Task: Look for space in Reutlingen, Germany from 11th June, 2023 to 15th June, 2023 for 2 adults in price range Rs.7000 to Rs.16000. Place can be private room with 1  bedroom having 2 beds and 1 bathroom. Property type can be house, flat, guest house, hotel. Booking option can be shelf check-in. Required host language is English.
Action: Mouse moved to (347, 193)
Screenshot: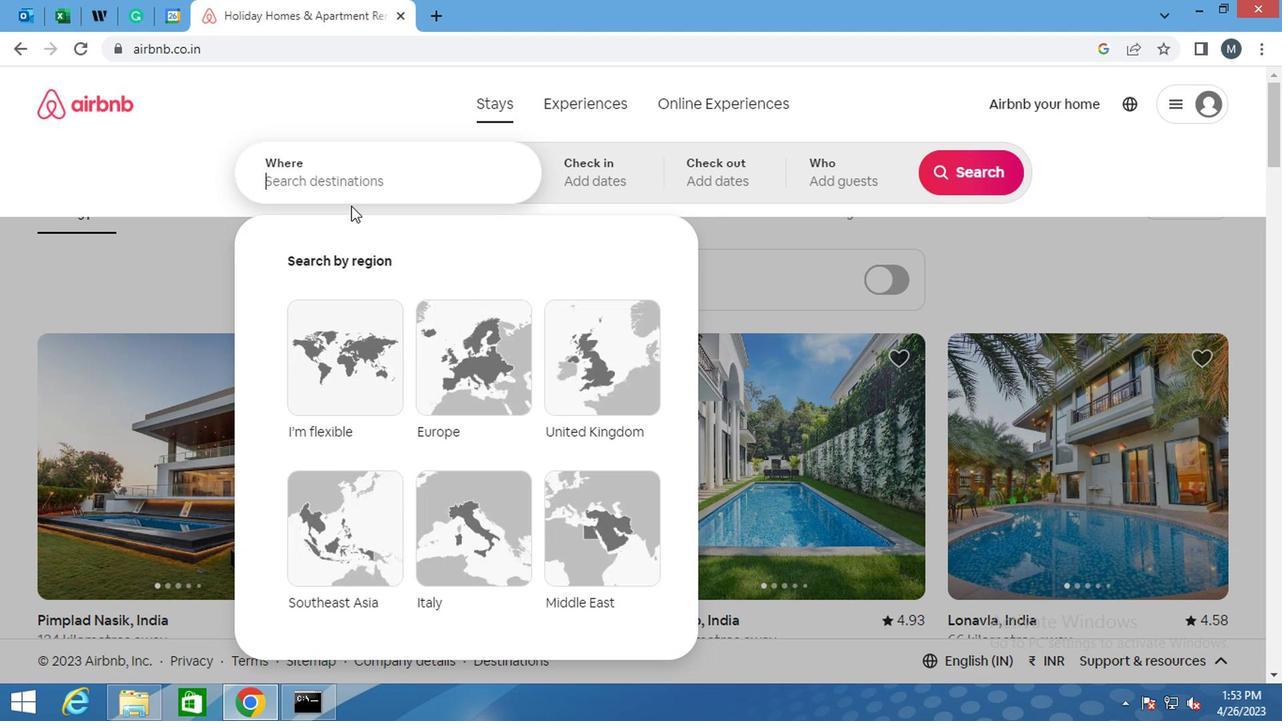 
Action: Mouse pressed left at (347, 193)
Screenshot: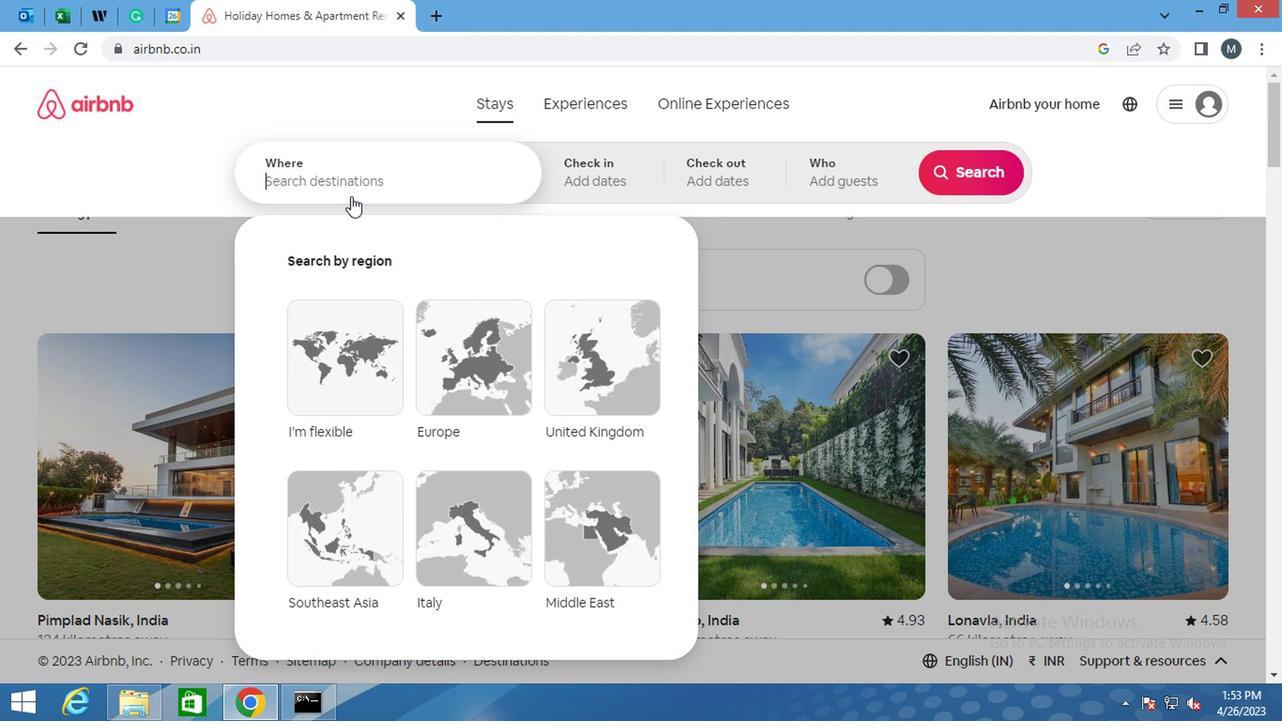 
Action: Mouse moved to (351, 194)
Screenshot: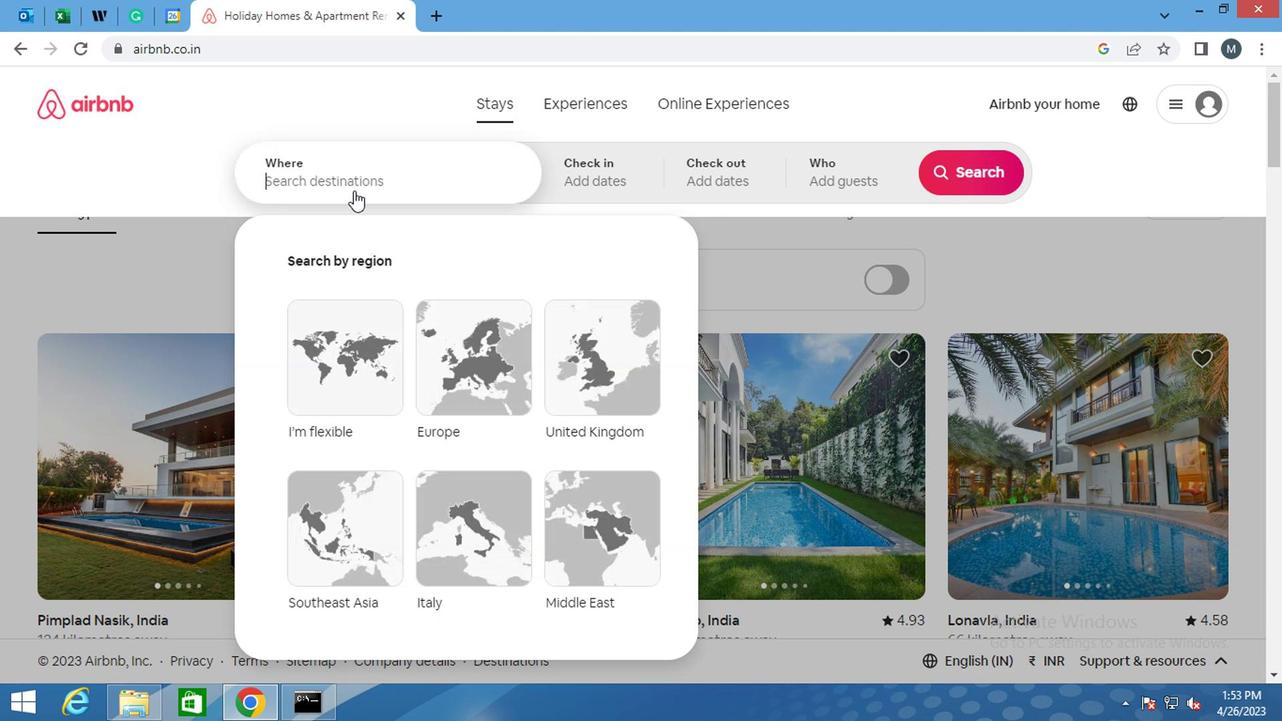 
Action: Key pressed <Key.shift><Key.shift><Key.shift>REUTLINGEN,<Key.shift><Key.shift><Key.shift><Key.shift><Key.shift><Key.shift>GER
Screenshot: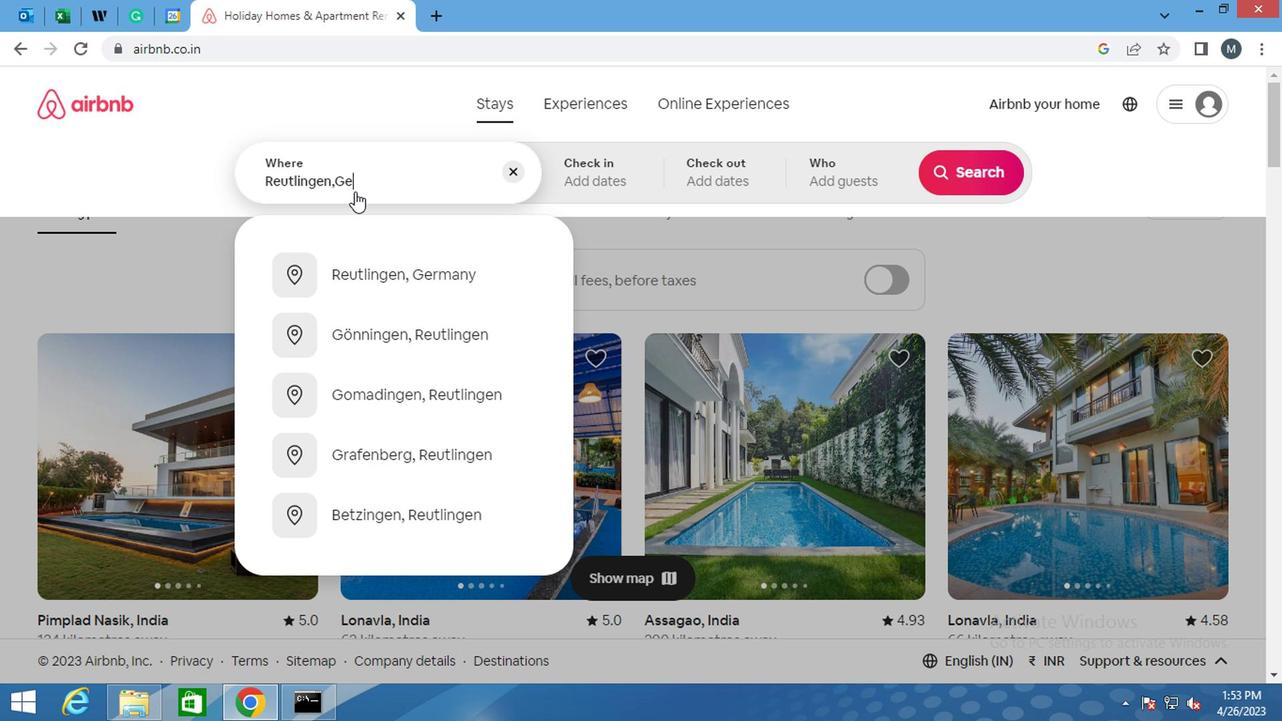 
Action: Mouse moved to (404, 285)
Screenshot: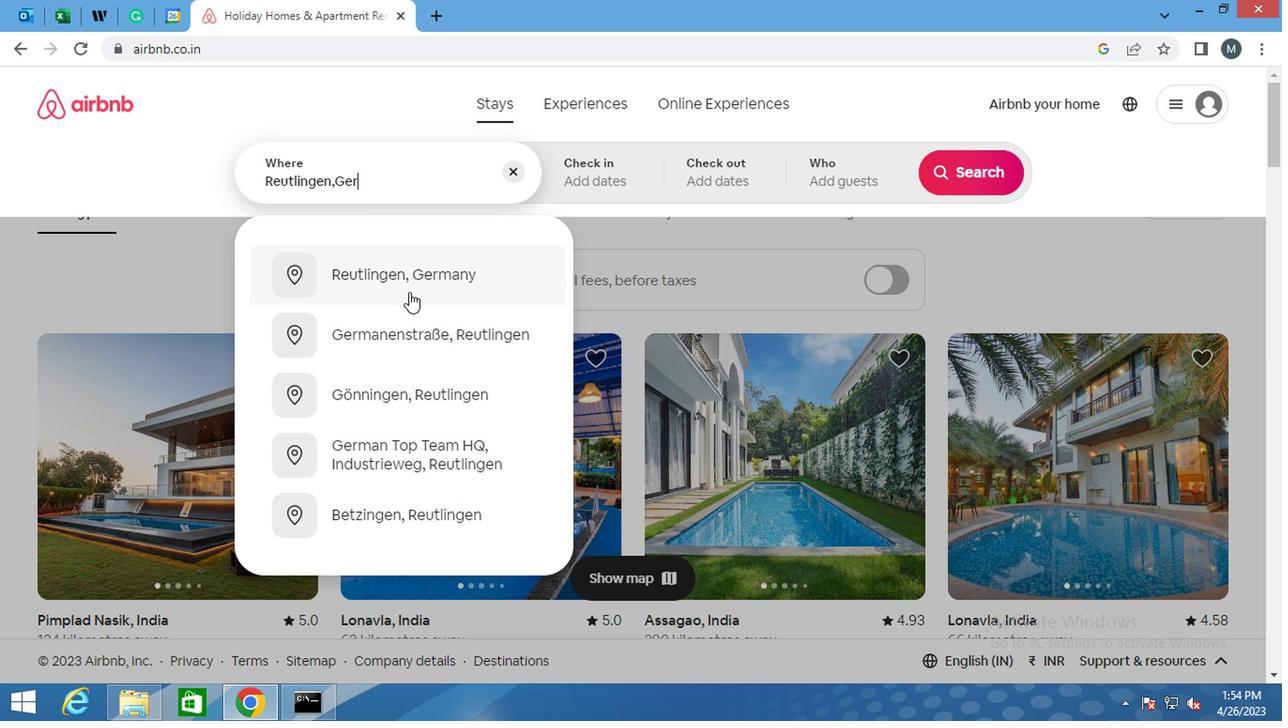 
Action: Mouse pressed left at (404, 285)
Screenshot: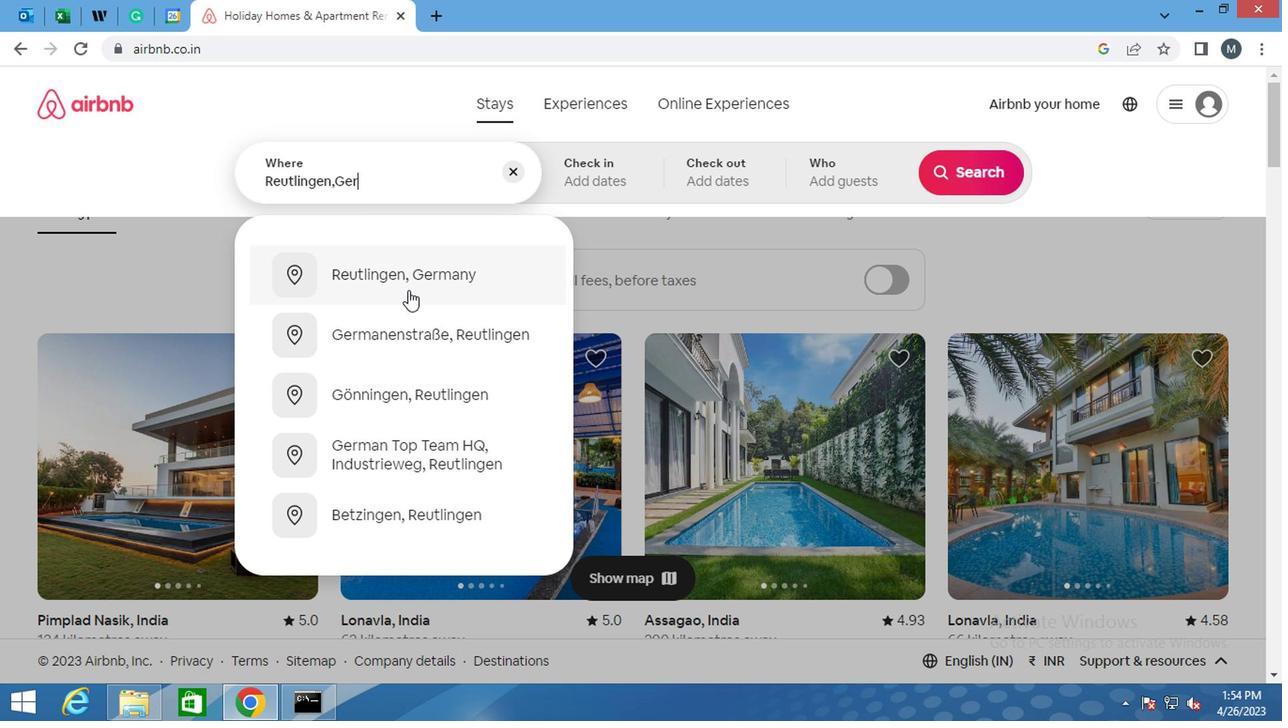 
Action: Mouse moved to (972, 322)
Screenshot: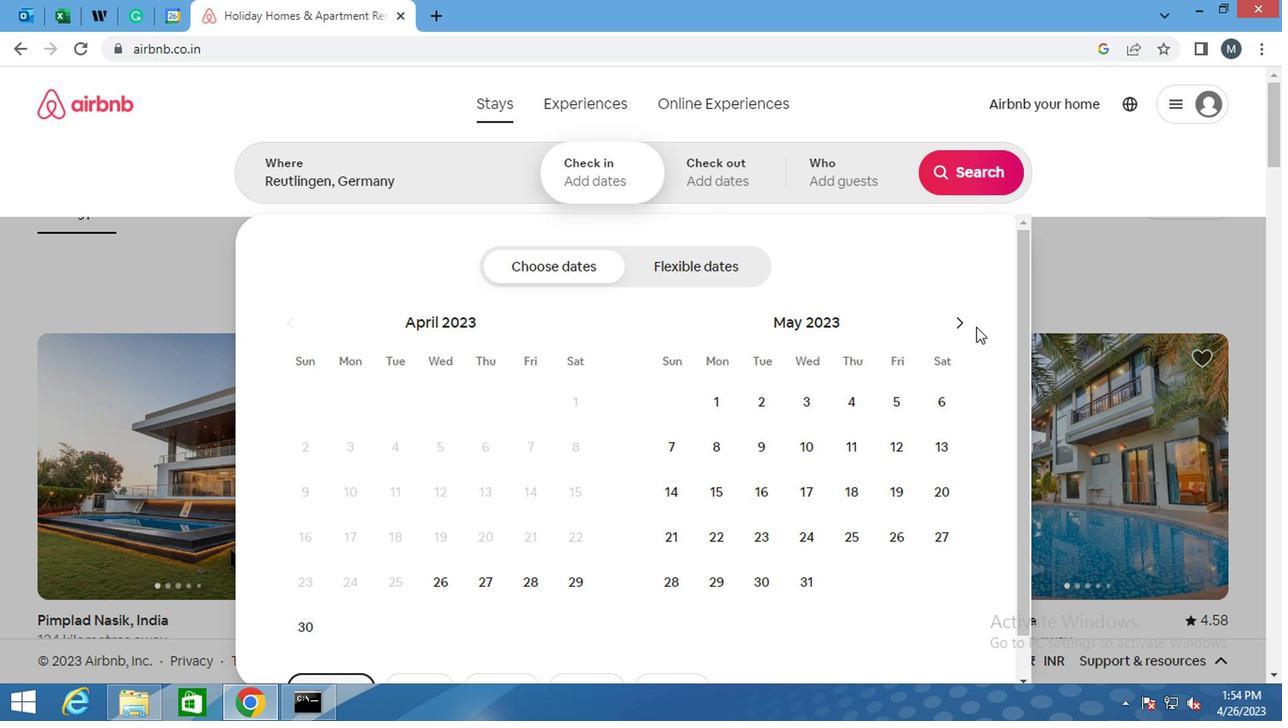 
Action: Mouse pressed left at (972, 322)
Screenshot: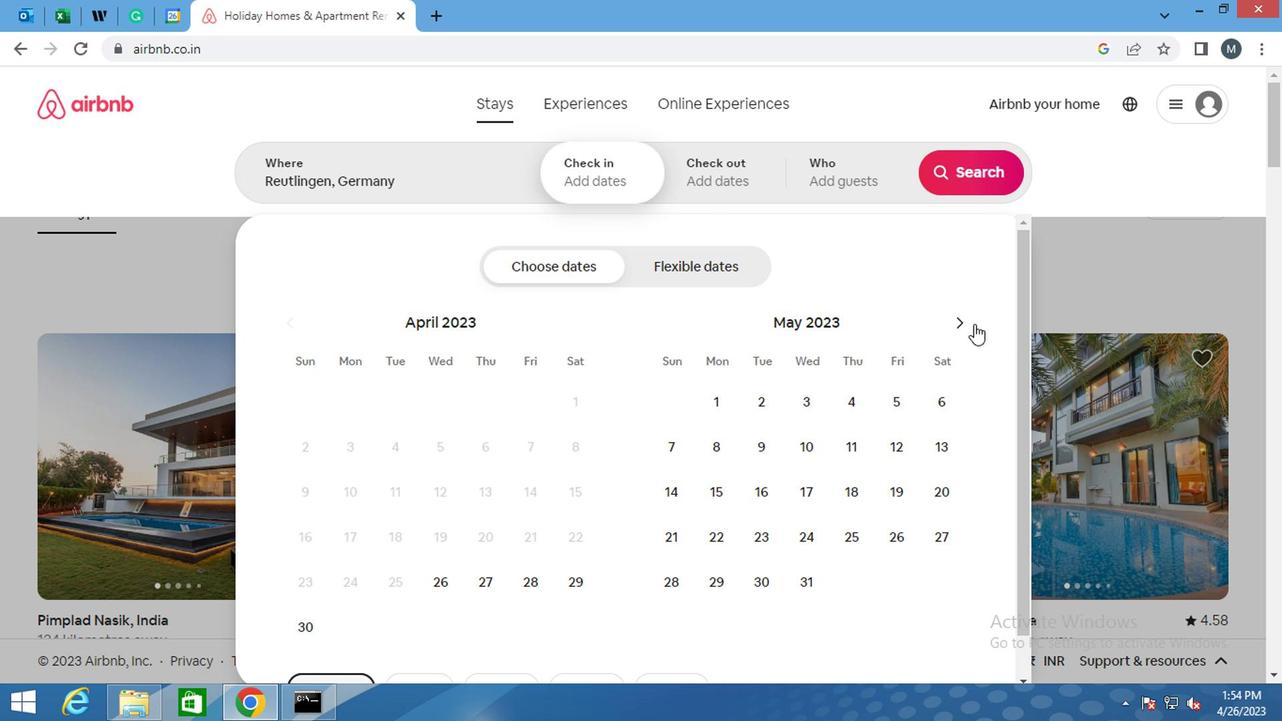 
Action: Mouse moved to (689, 488)
Screenshot: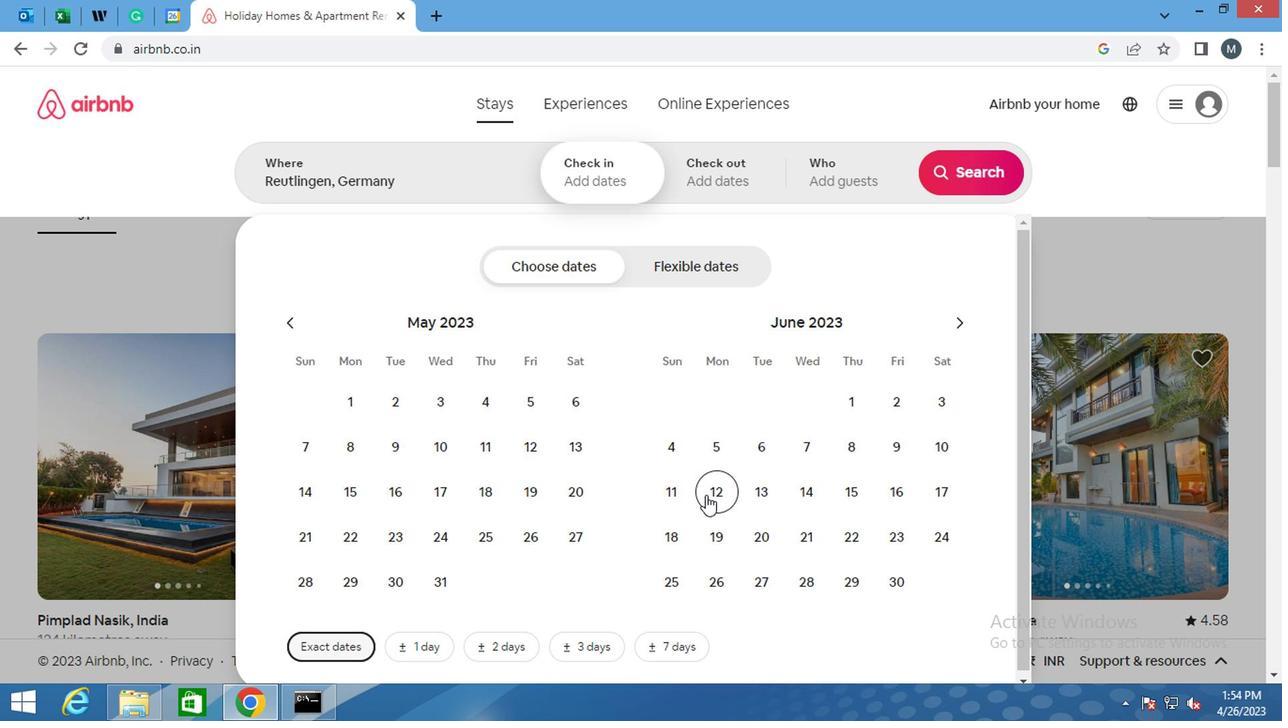 
Action: Mouse pressed left at (689, 488)
Screenshot: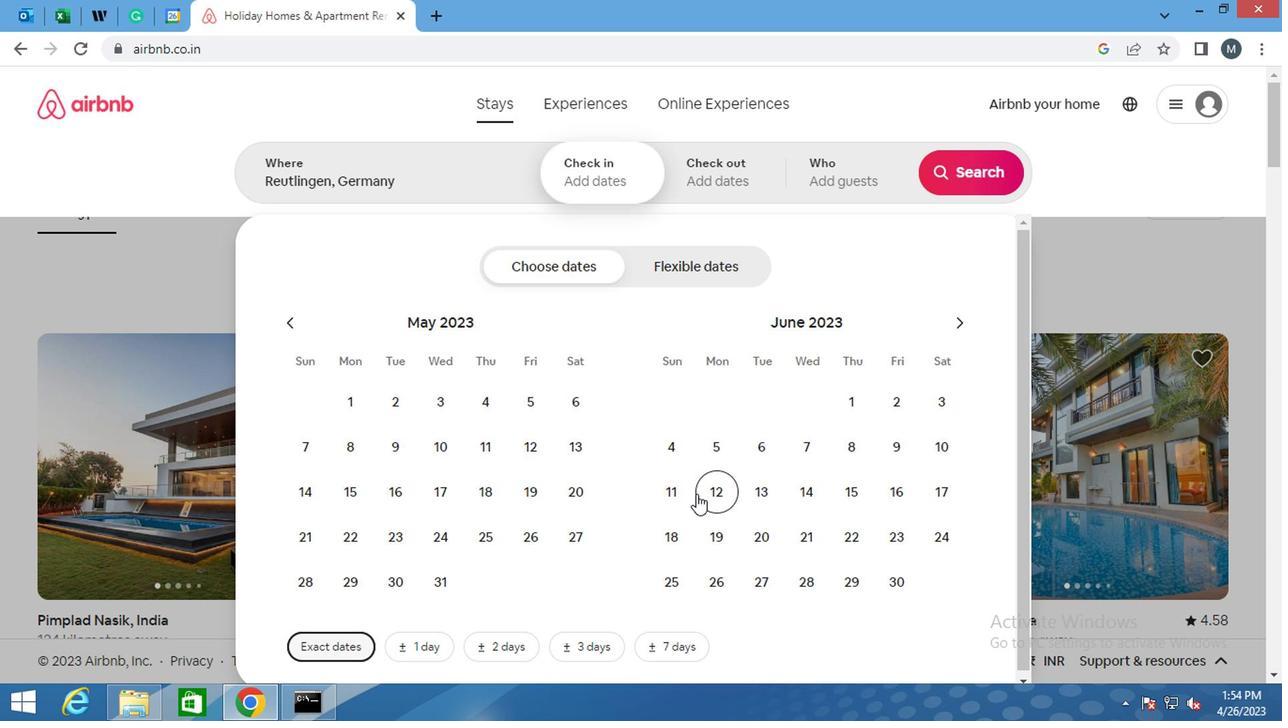 
Action: Mouse moved to (859, 489)
Screenshot: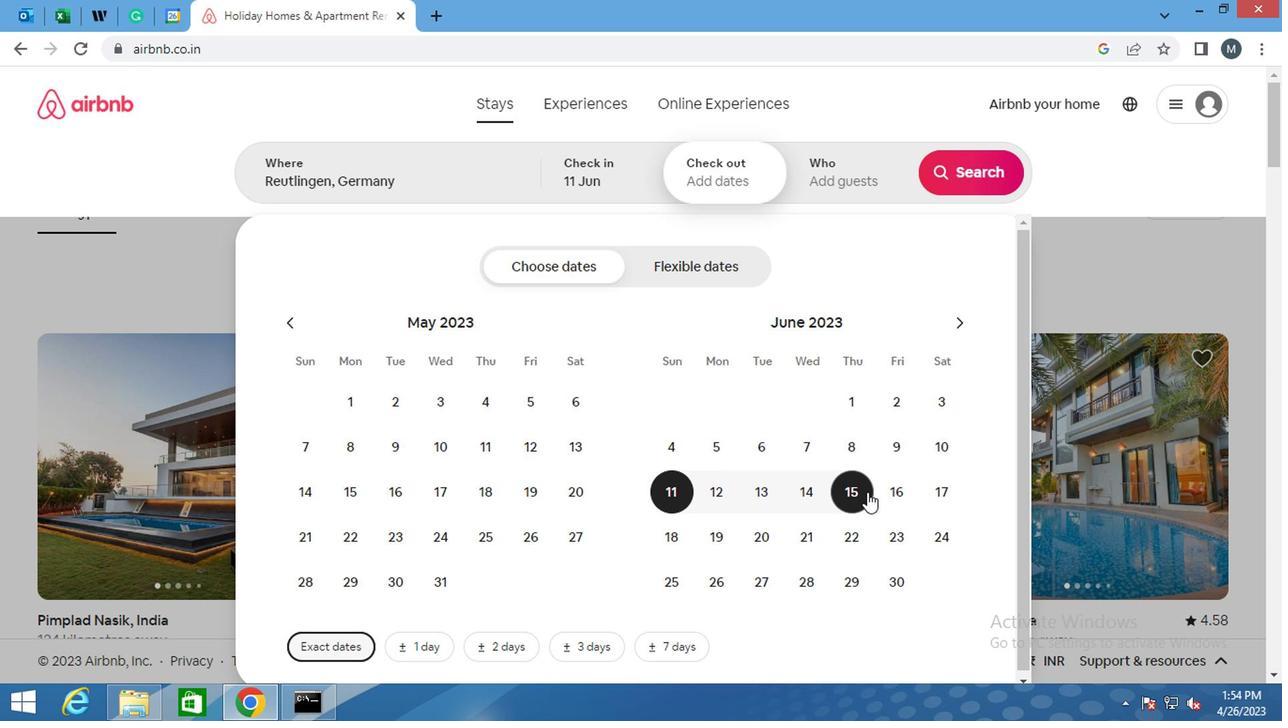 
Action: Mouse pressed left at (859, 489)
Screenshot: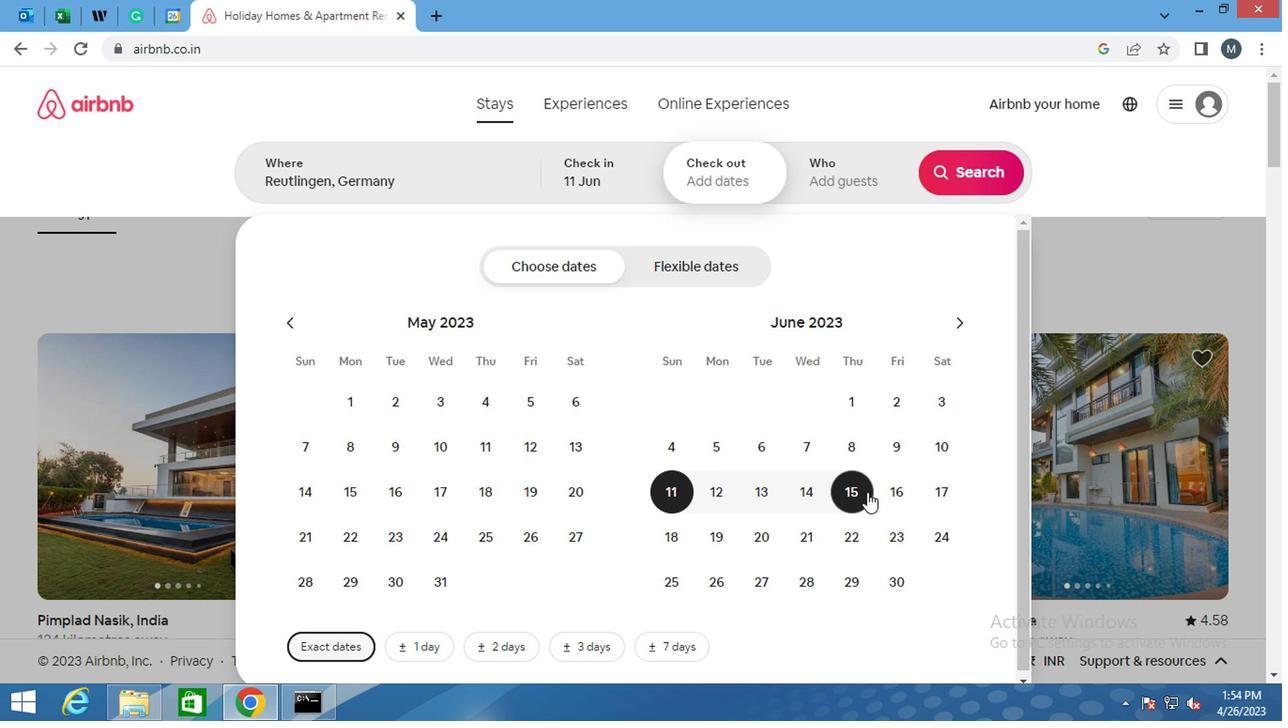 
Action: Mouse moved to (867, 189)
Screenshot: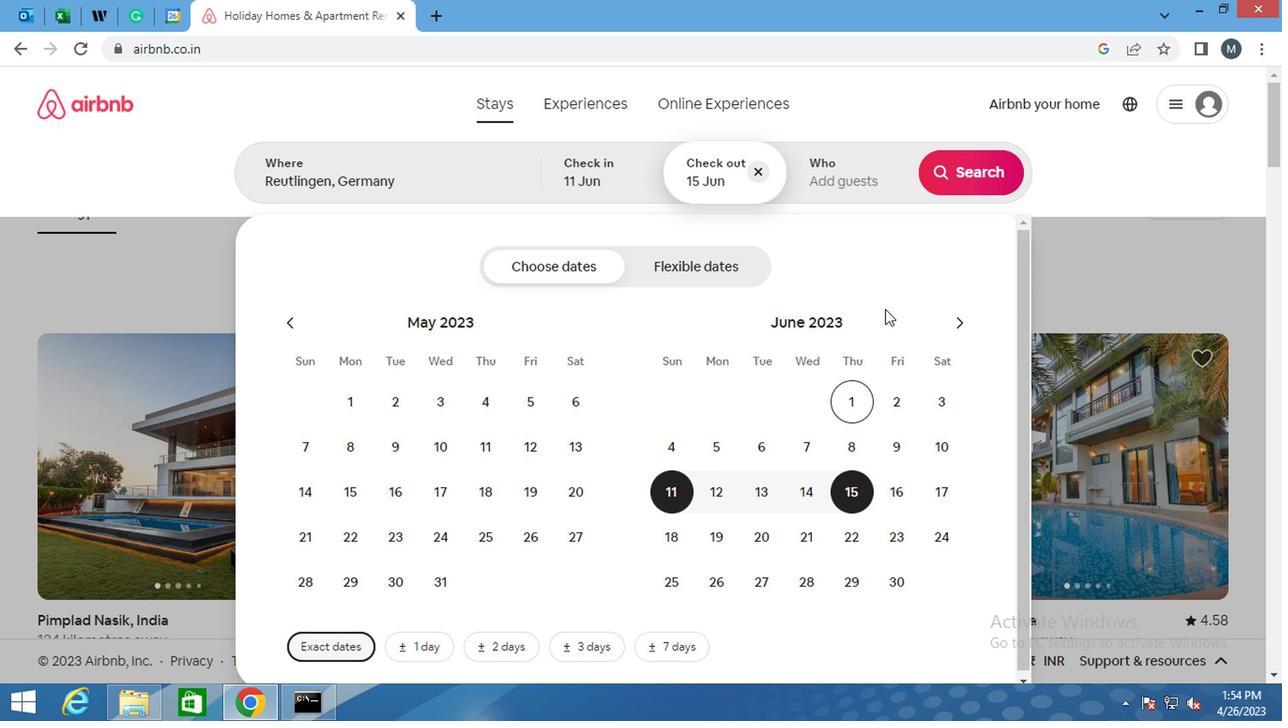 
Action: Mouse pressed left at (867, 189)
Screenshot: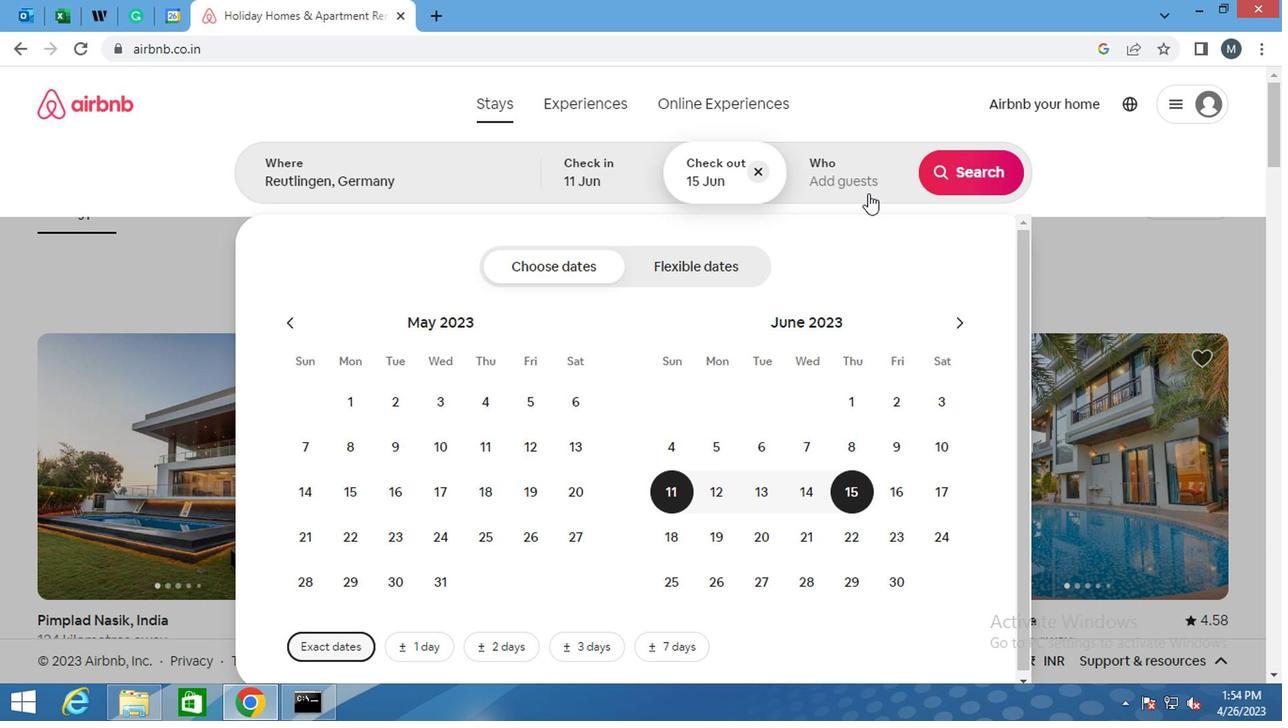 
Action: Mouse moved to (978, 261)
Screenshot: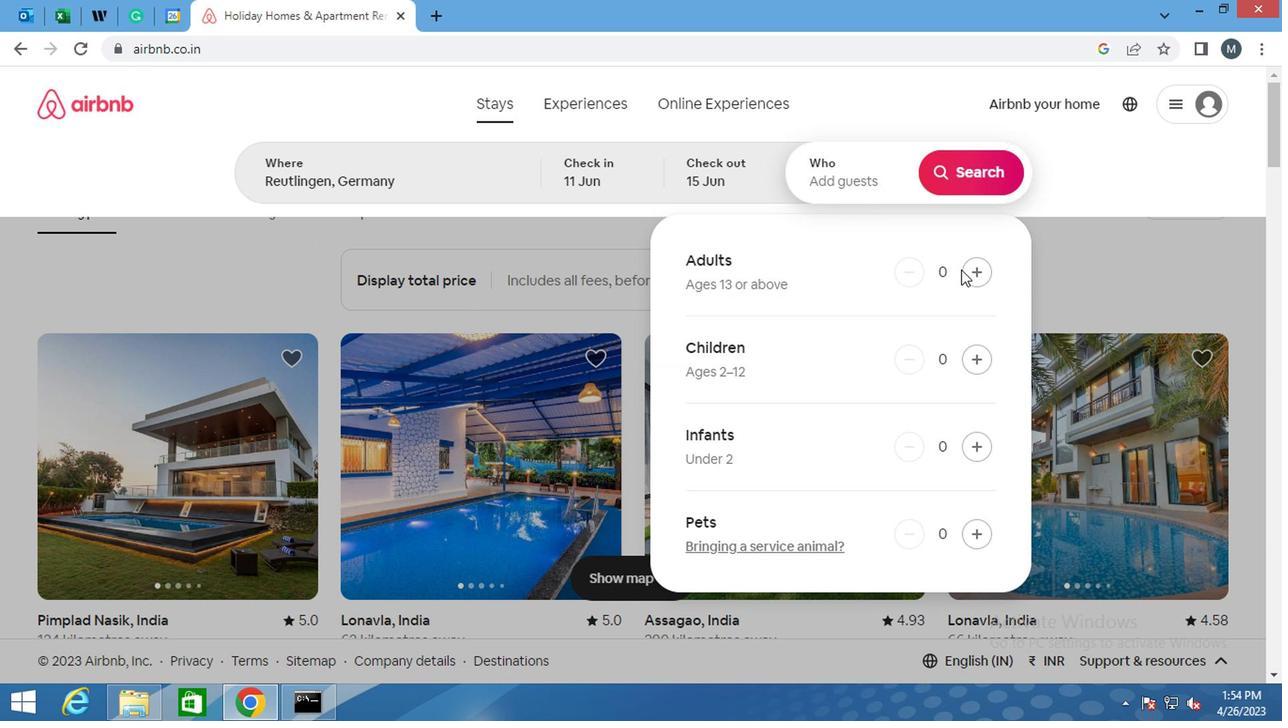 
Action: Mouse pressed left at (978, 261)
Screenshot: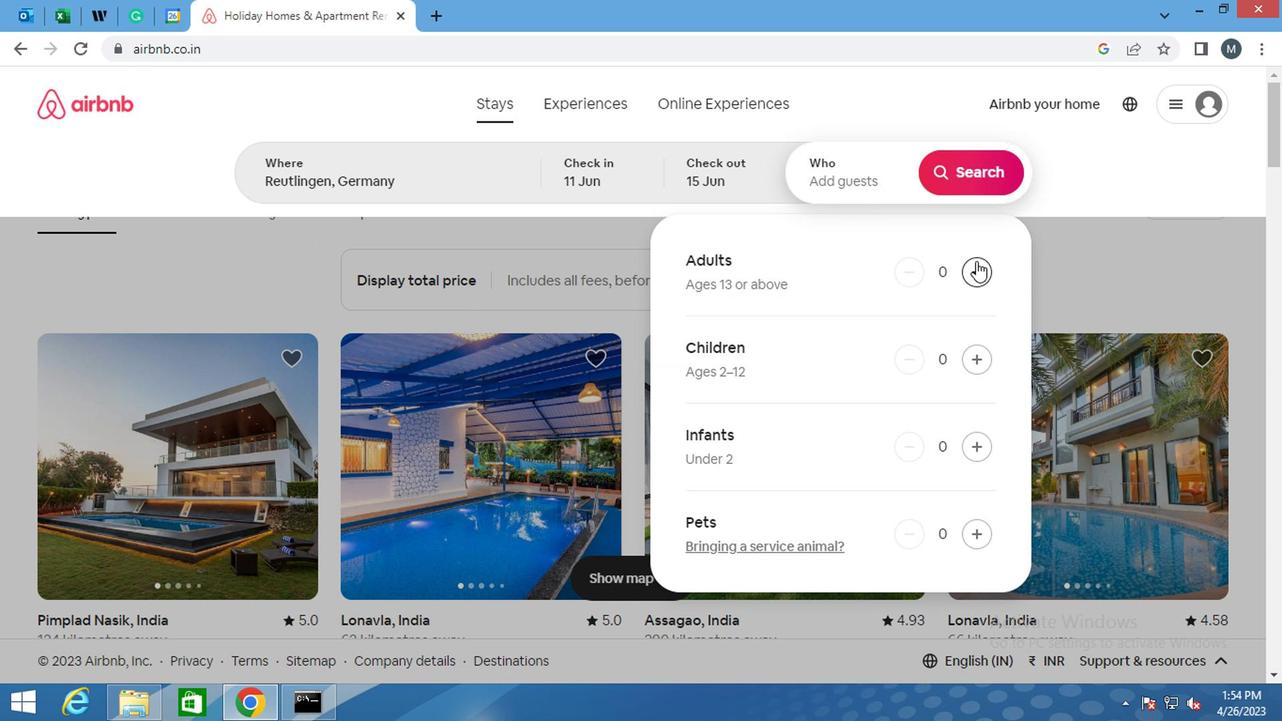
Action: Mouse moved to (978, 264)
Screenshot: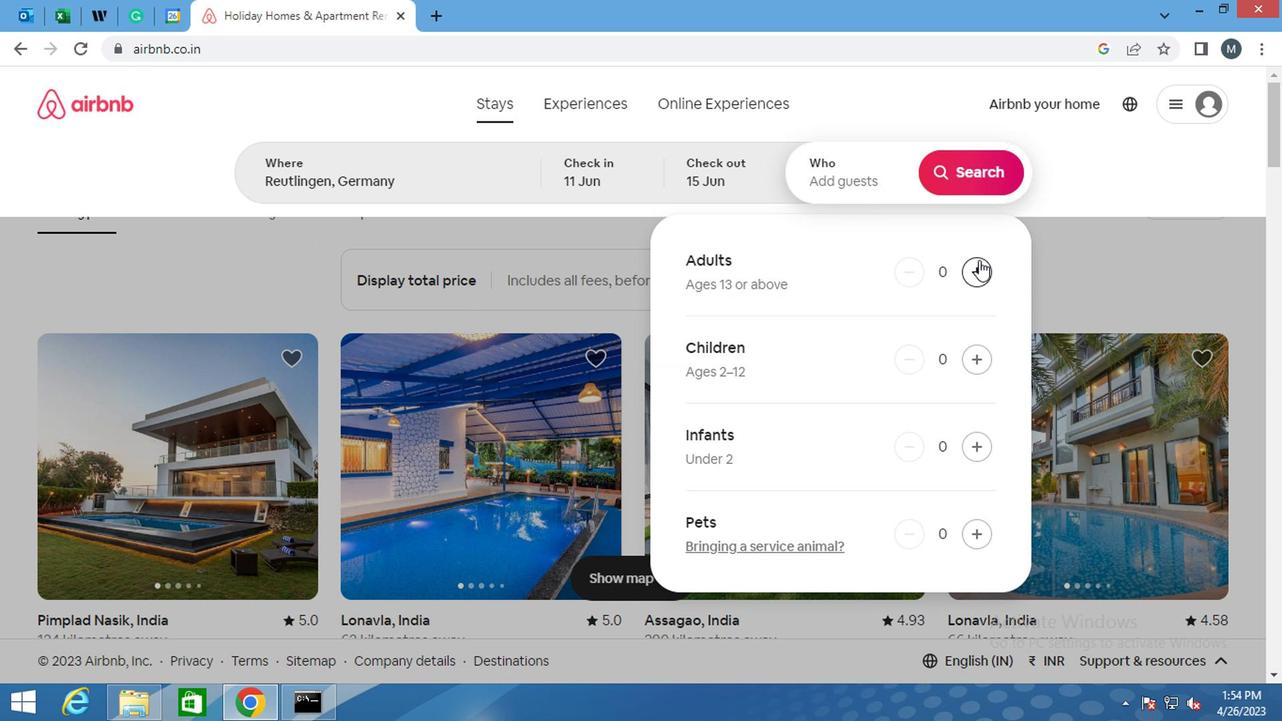 
Action: Mouse pressed left at (978, 264)
Screenshot: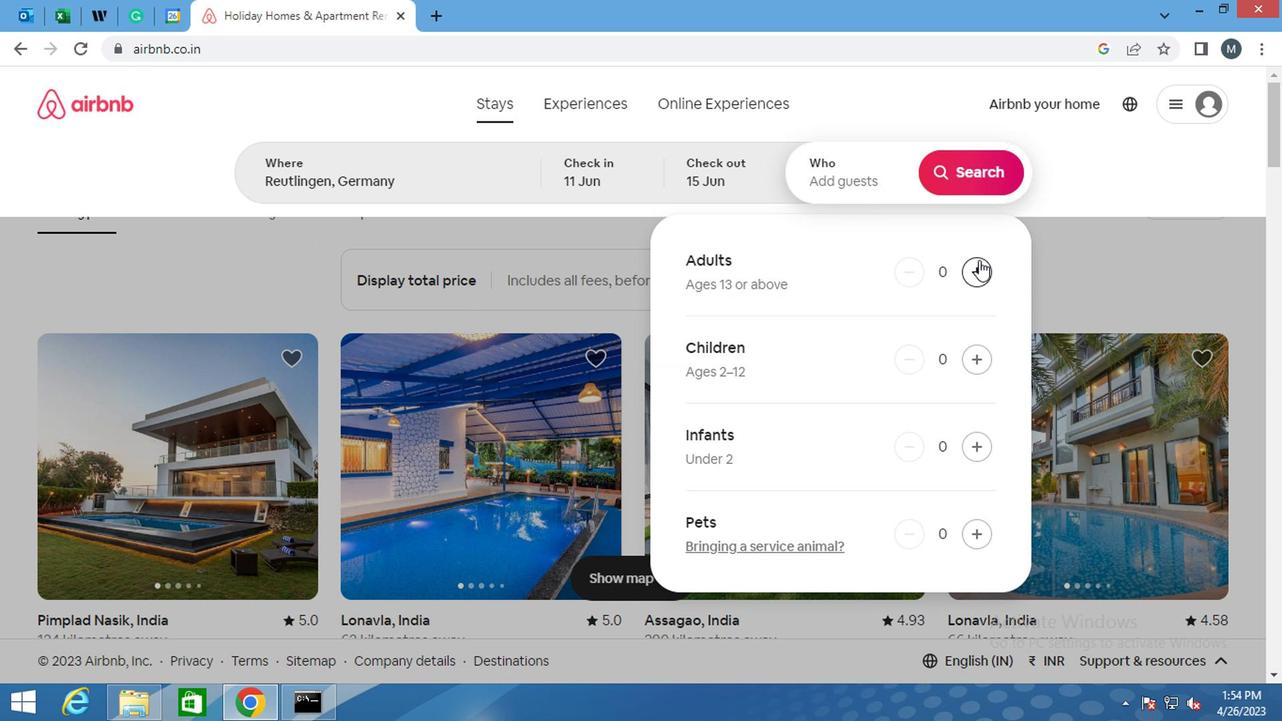 
Action: Mouse moved to (985, 156)
Screenshot: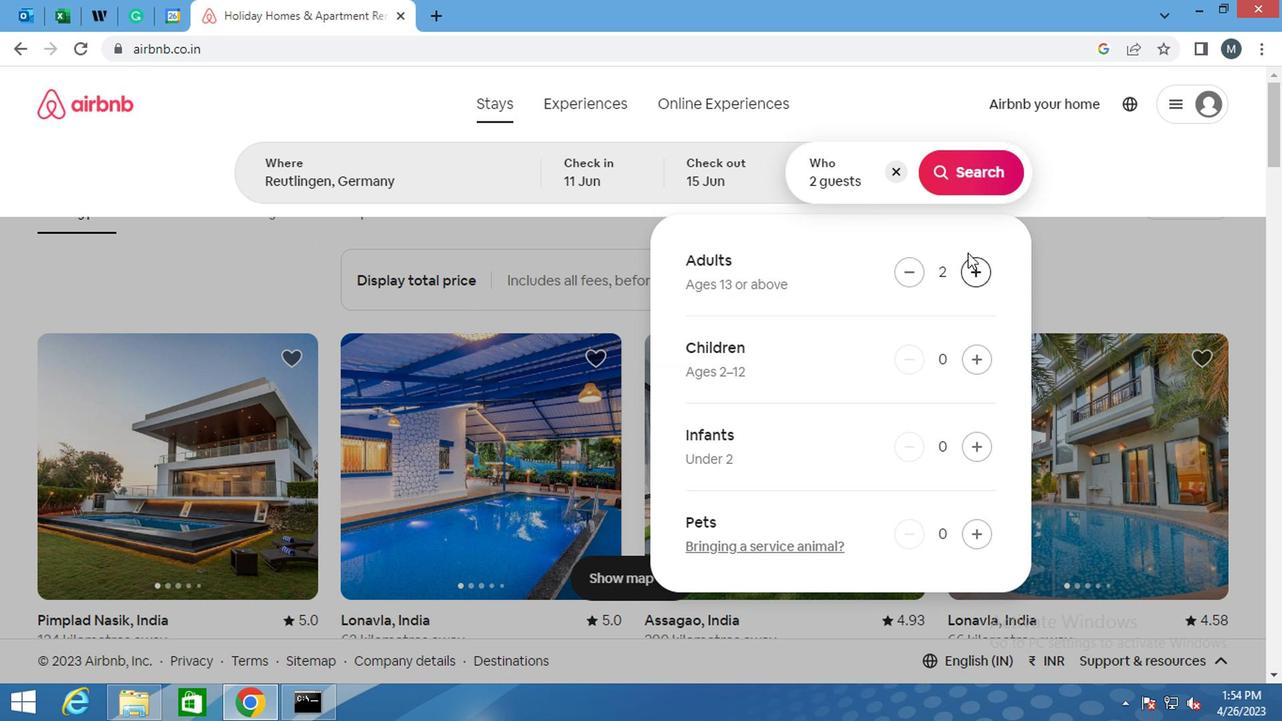 
Action: Mouse pressed left at (985, 156)
Screenshot: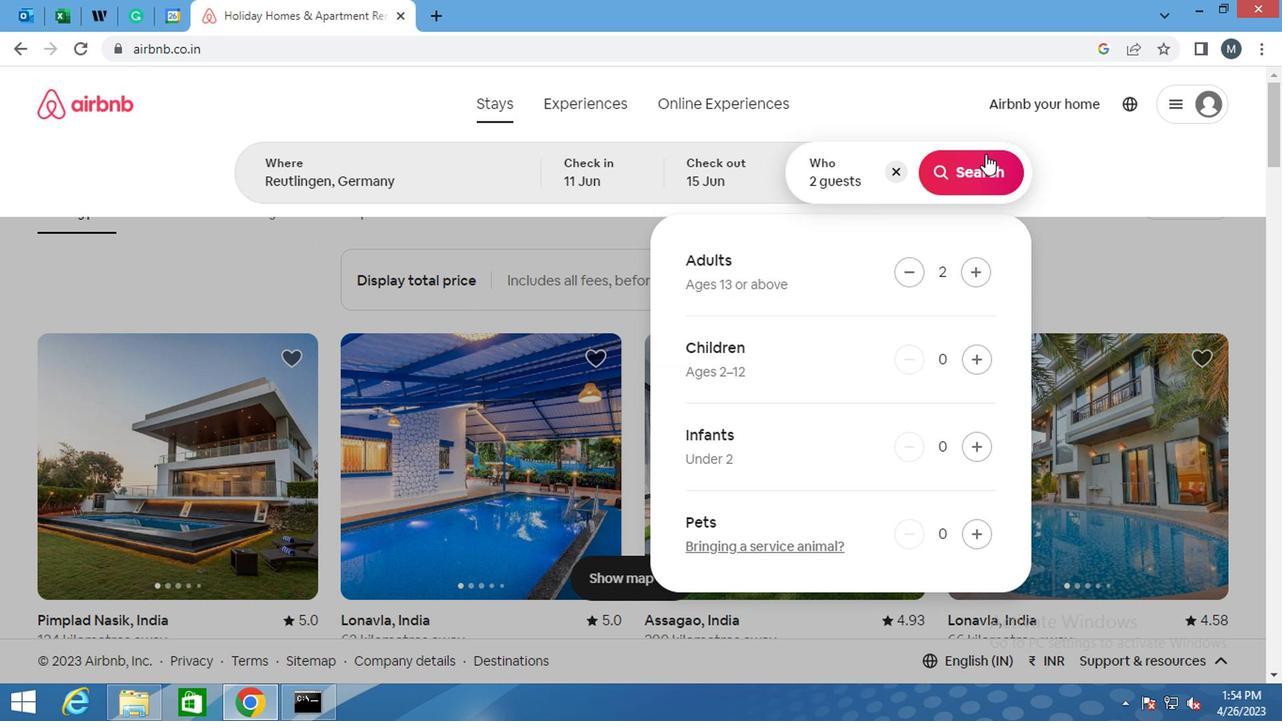 
Action: Mouse moved to (1173, 185)
Screenshot: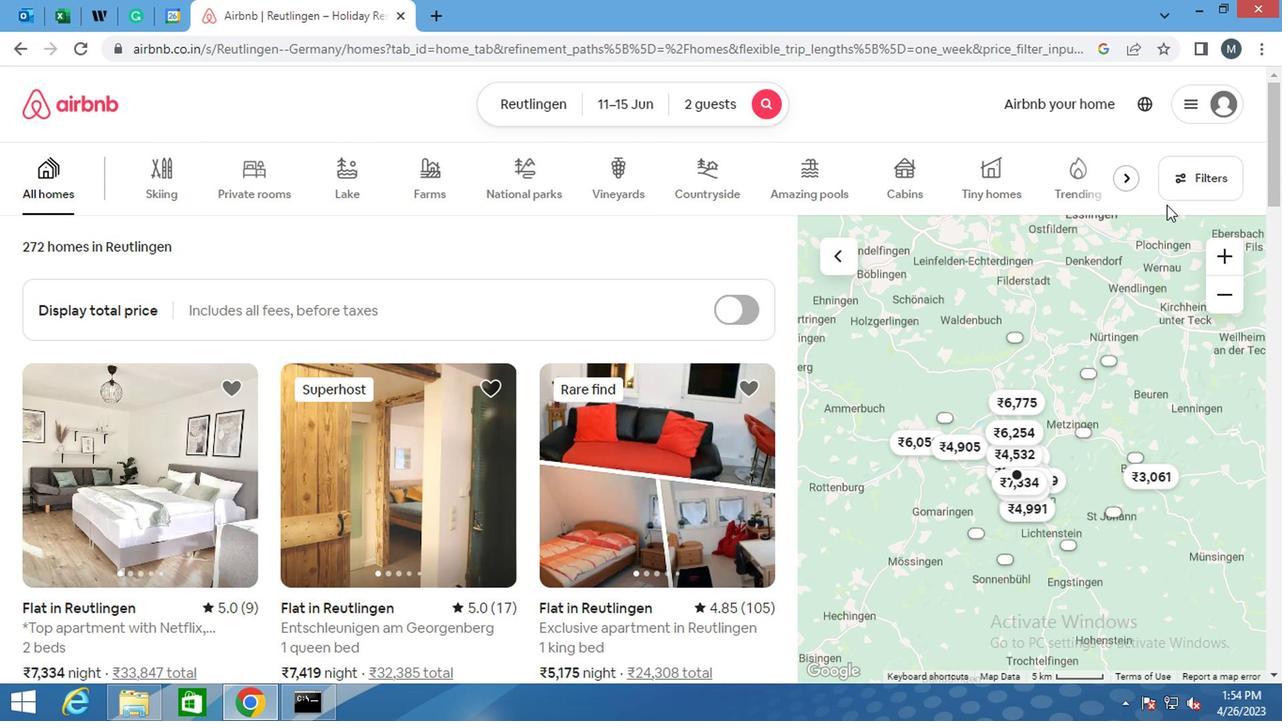 
Action: Mouse pressed left at (1173, 185)
Screenshot: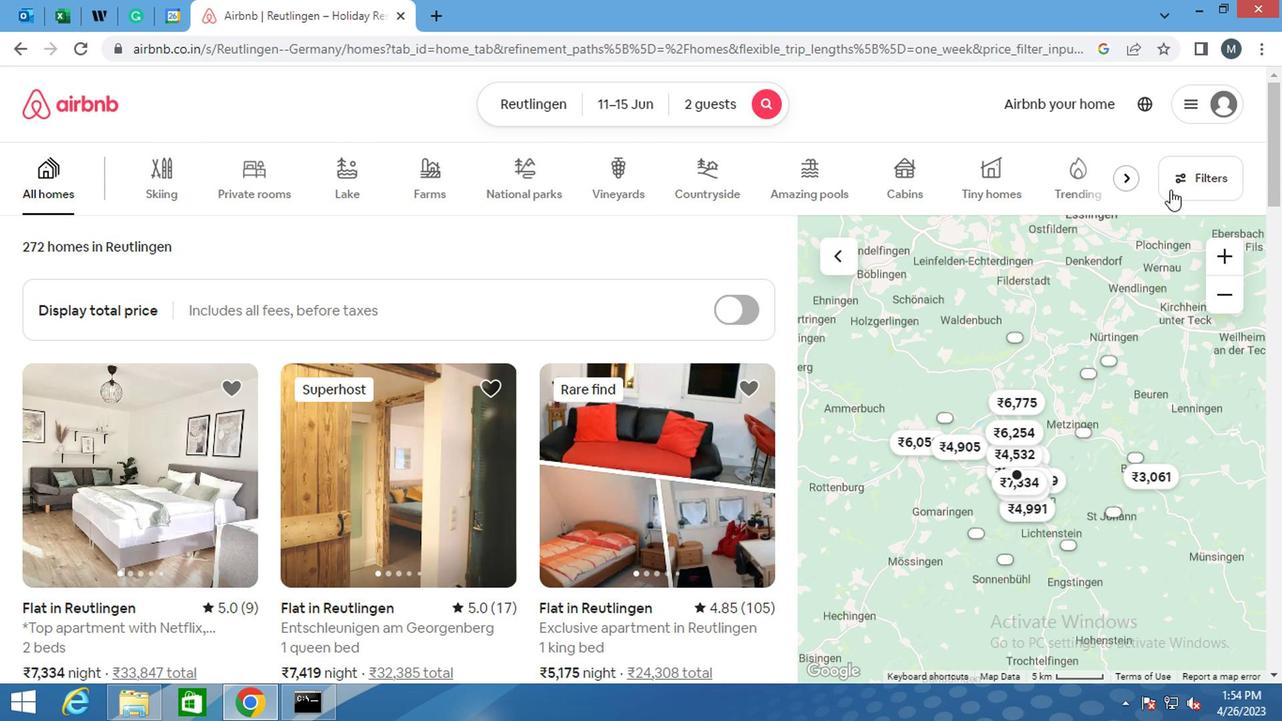 
Action: Mouse moved to (432, 412)
Screenshot: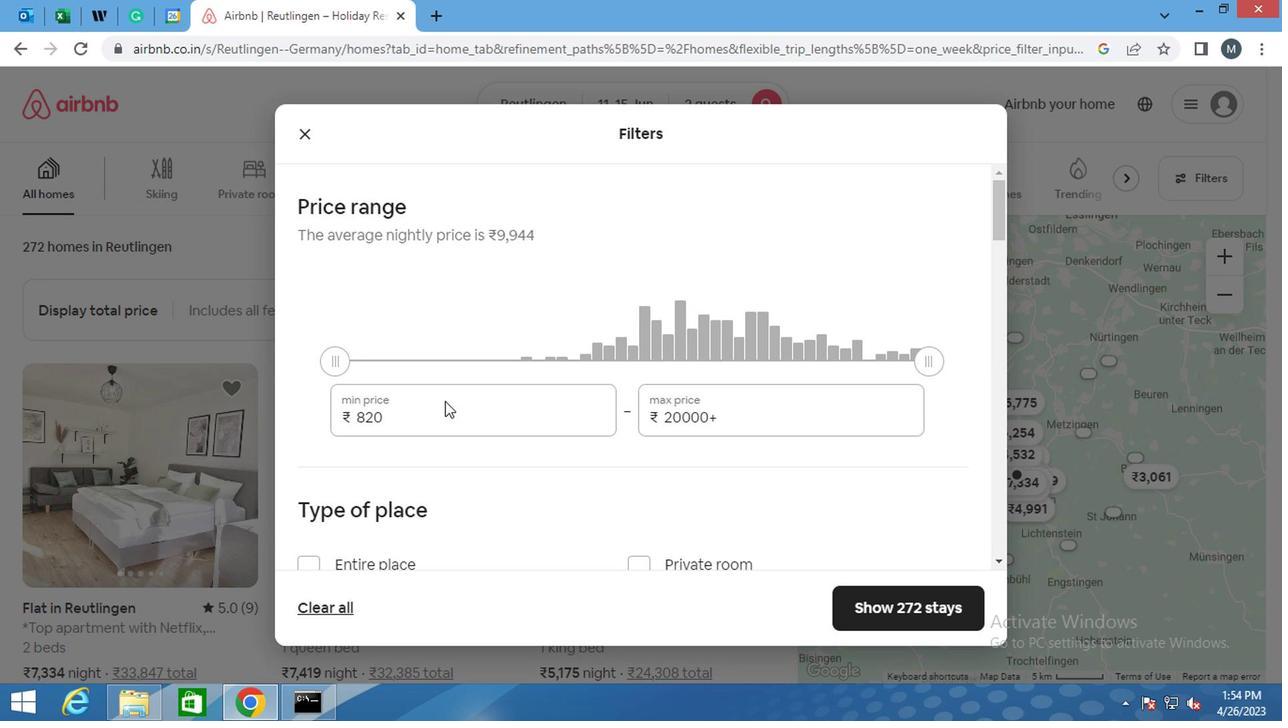 
Action: Mouse pressed left at (432, 412)
Screenshot: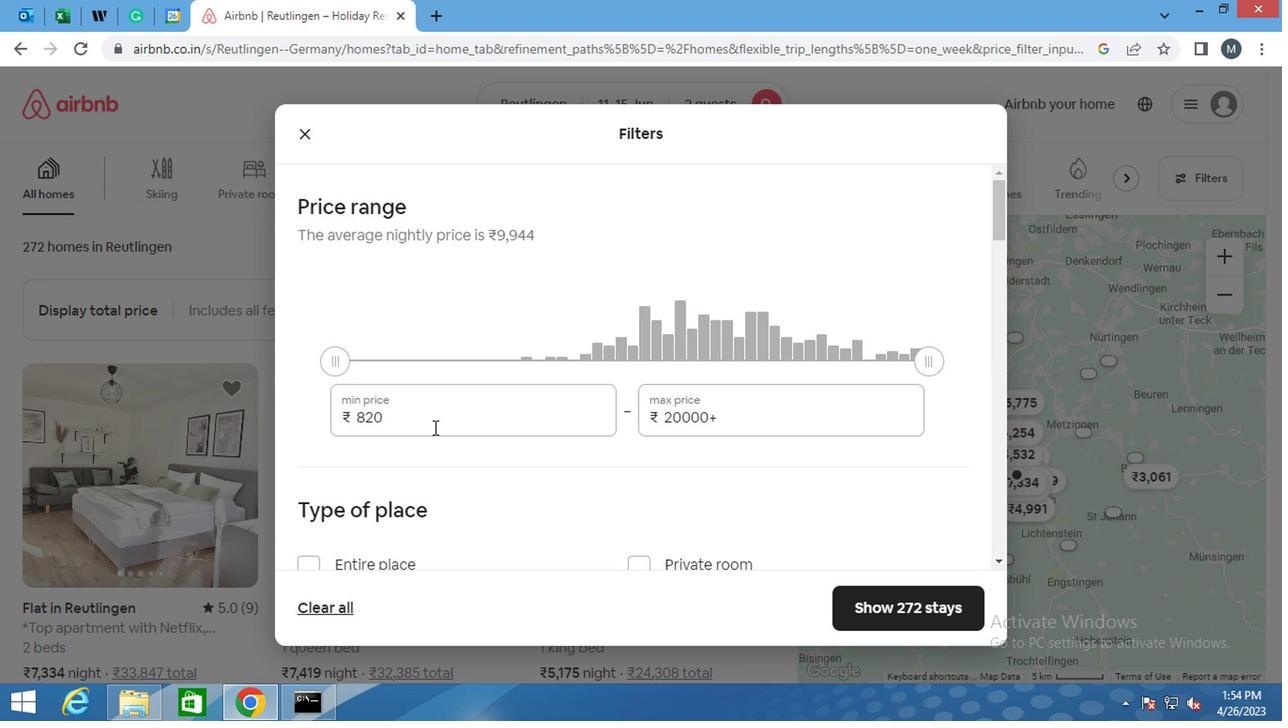 
Action: Mouse moved to (432, 410)
Screenshot: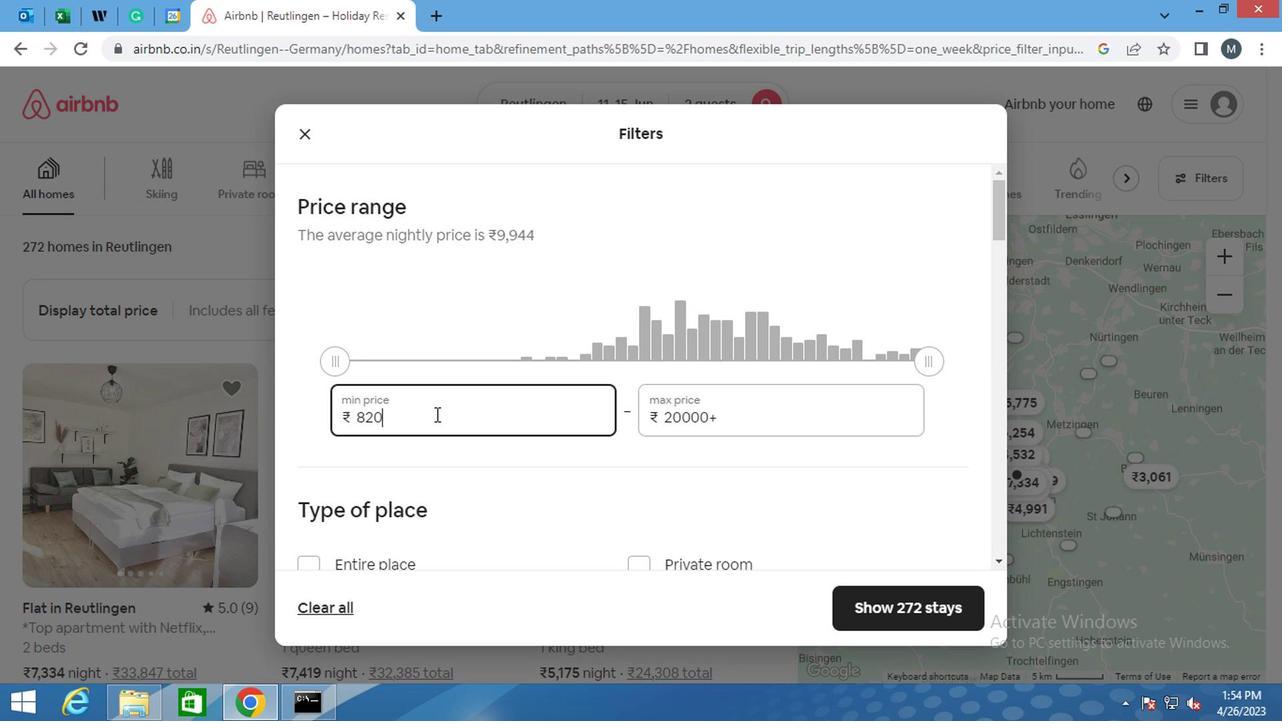 
Action: Key pressed <Key.backspace><Key.backspace><Key.backspace>
Screenshot: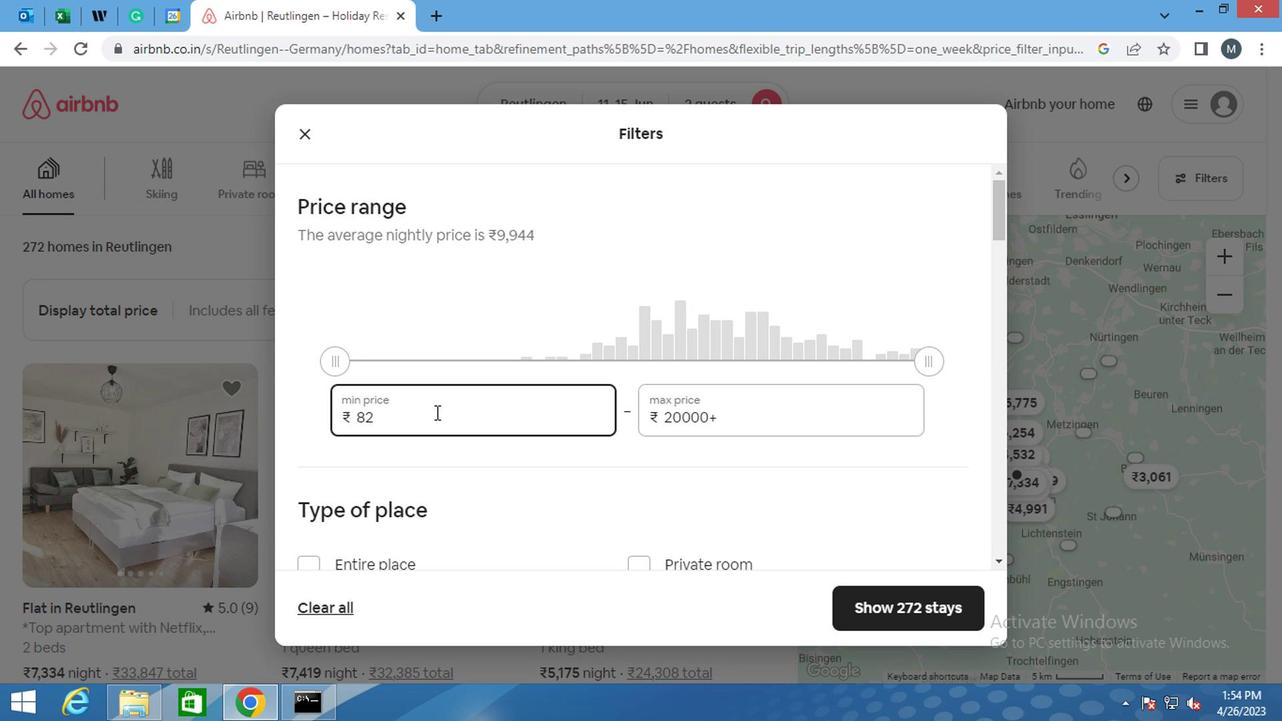 
Action: Mouse moved to (432, 410)
Screenshot: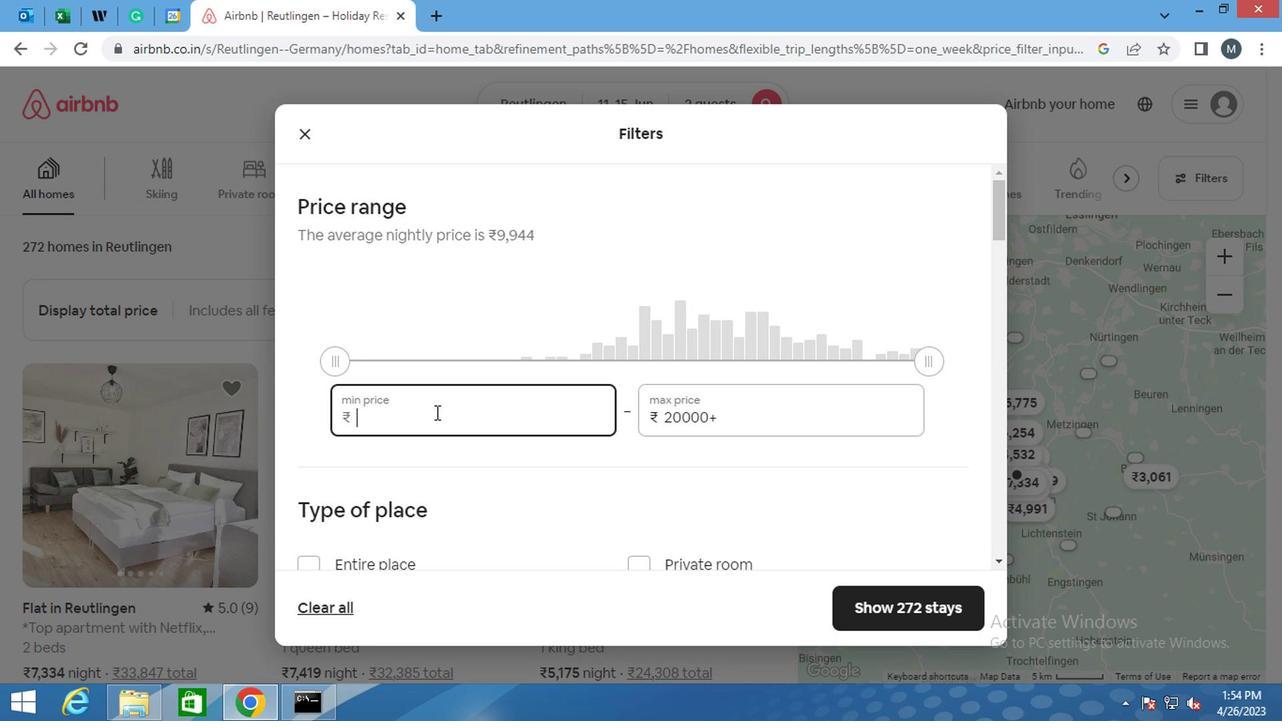 
Action: Key pressed 7000
Screenshot: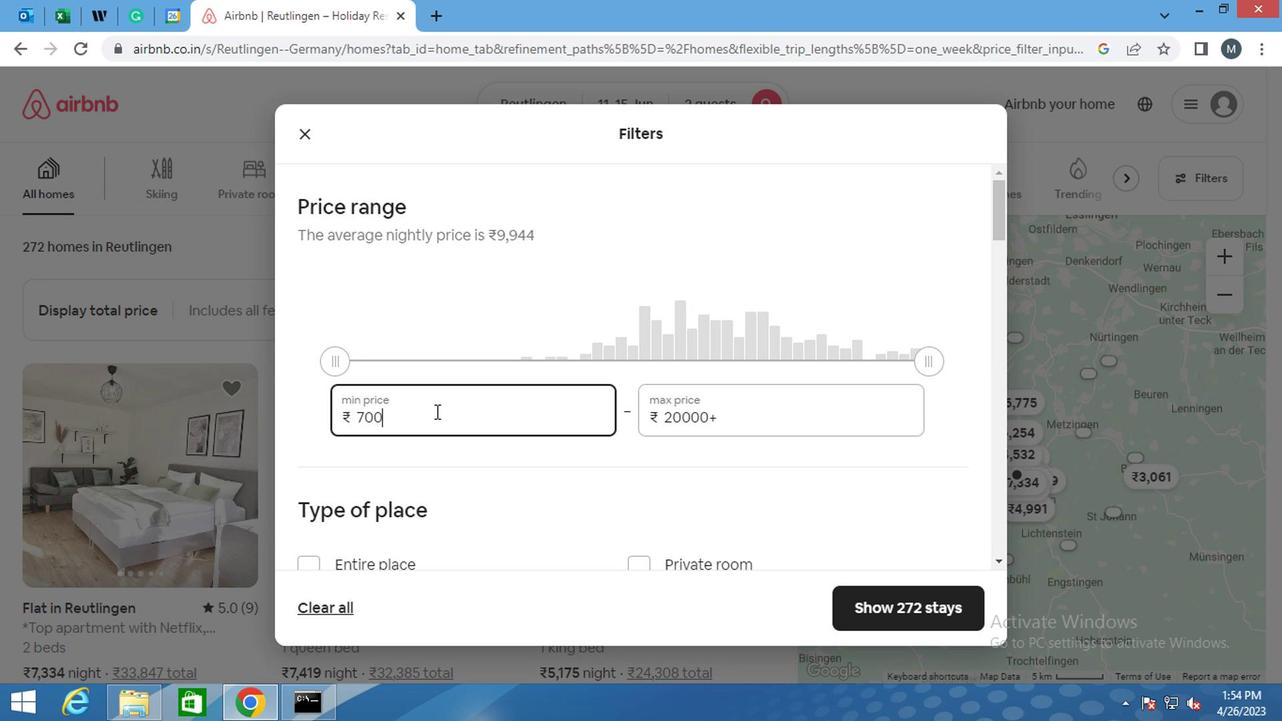 
Action: Mouse moved to (742, 420)
Screenshot: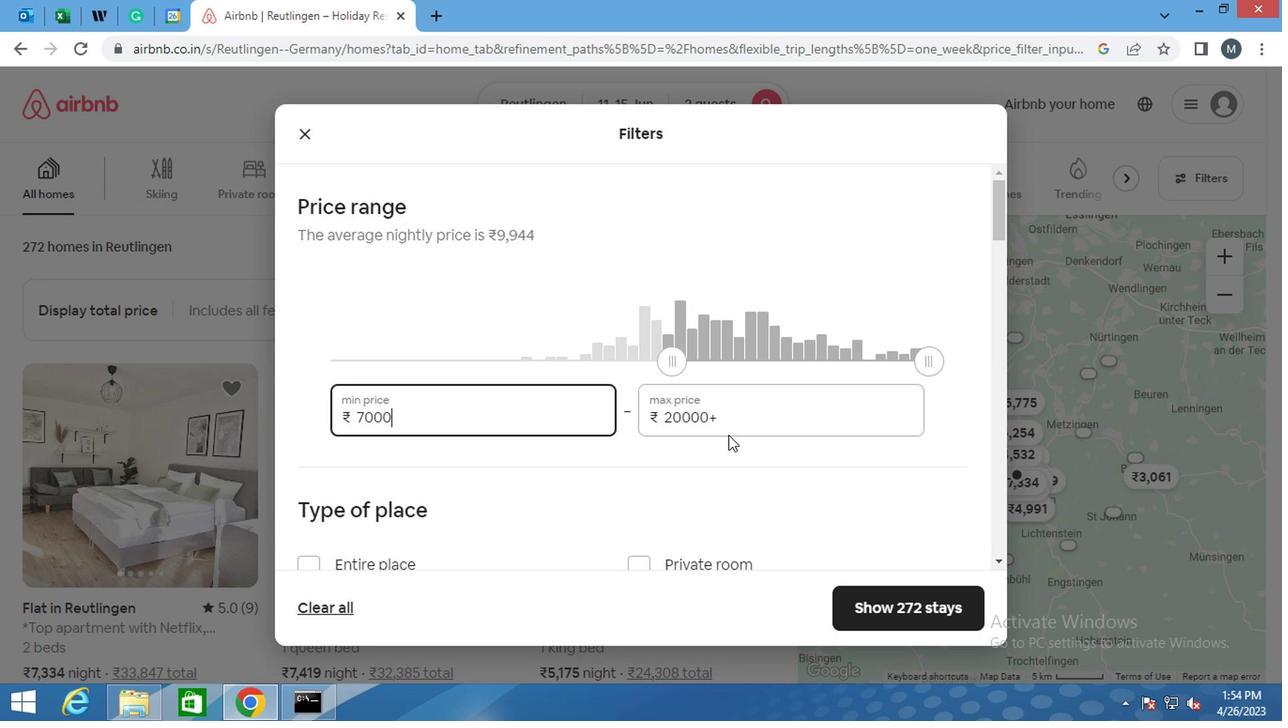 
Action: Mouse pressed left at (742, 420)
Screenshot: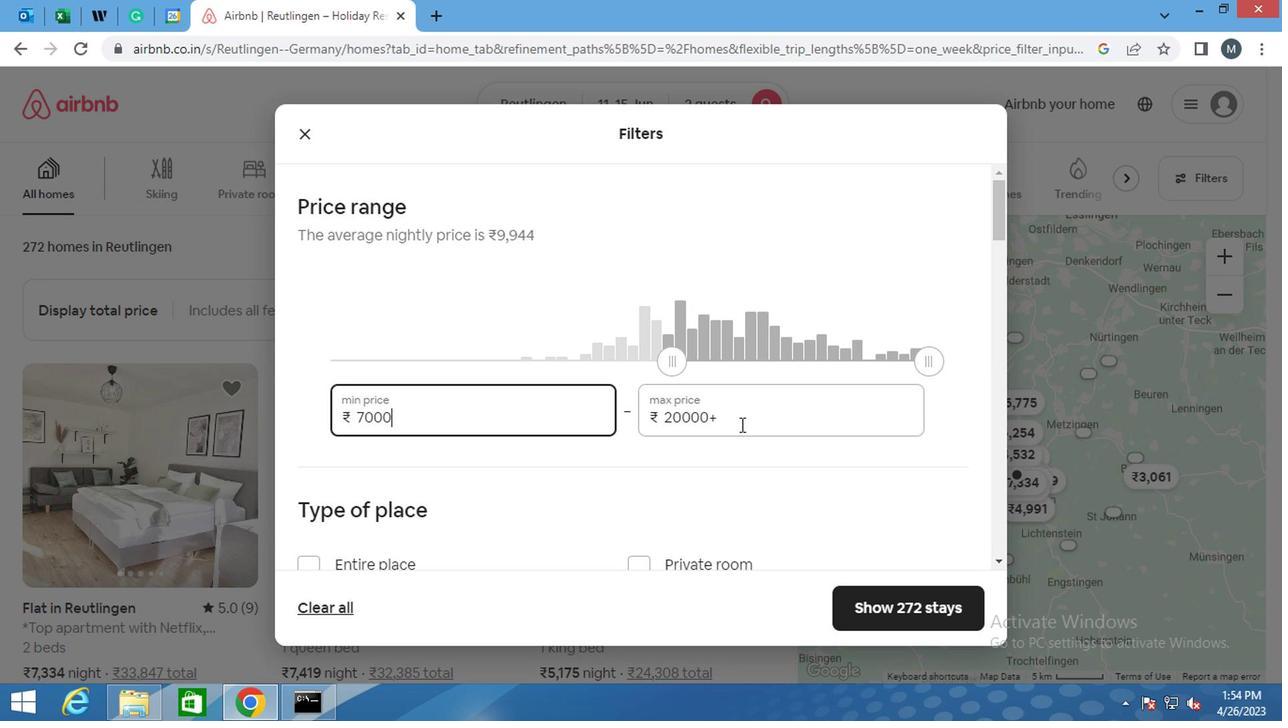 
Action: Mouse moved to (745, 420)
Screenshot: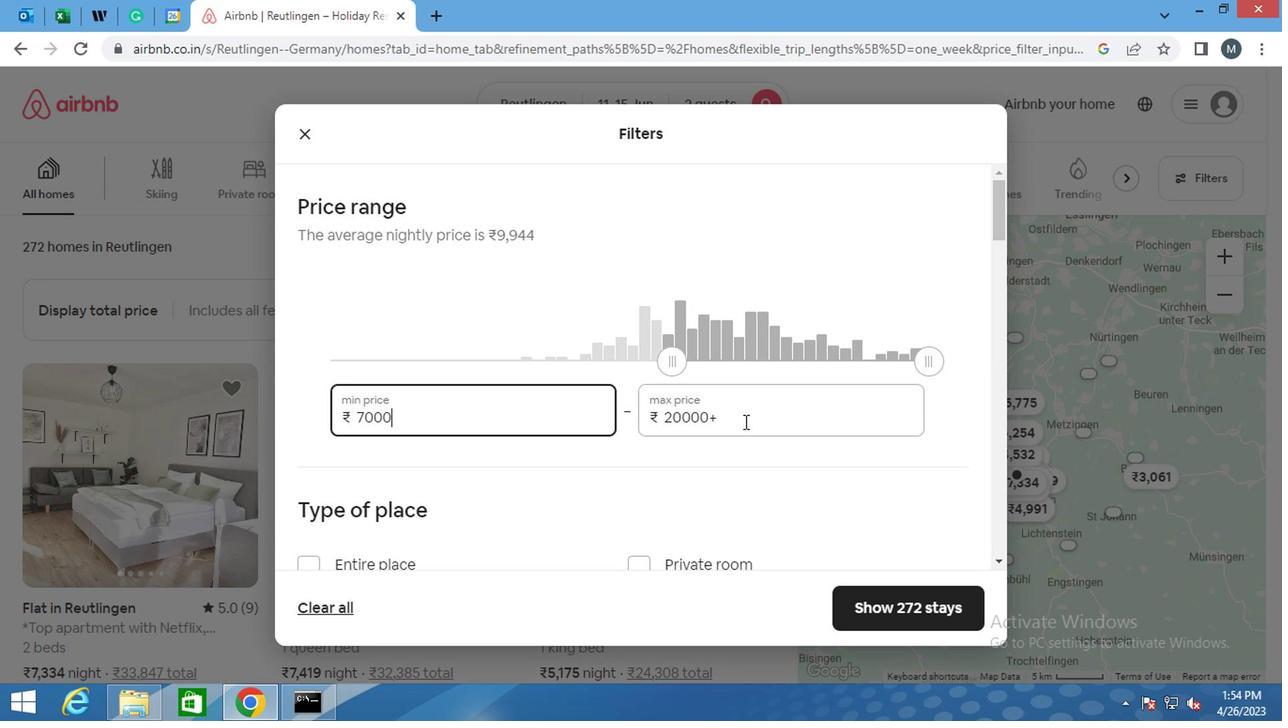 
Action: Key pressed <Key.backspace><Key.backspace><Key.backspace><Key.backspace><Key.backspace><Key.backspace><Key.backspace><Key.backspace><Key.backspace><Key.backspace><Key.backspace>
Screenshot: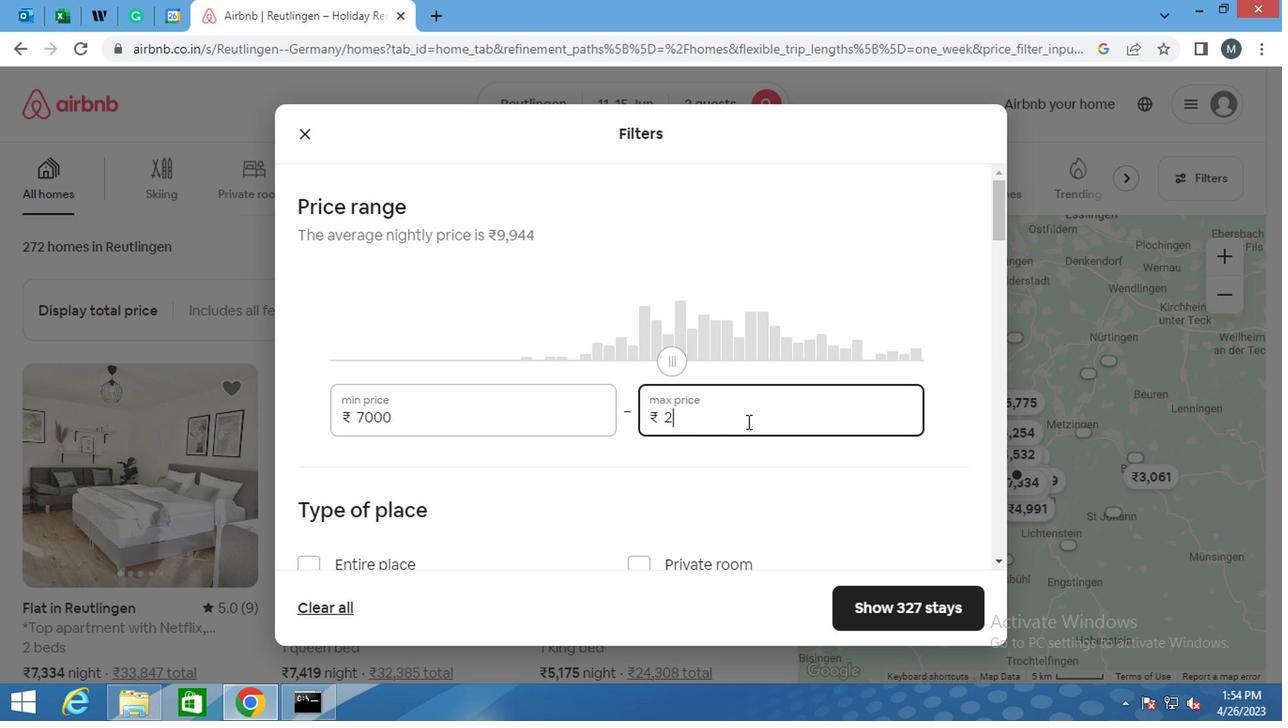 
Action: Mouse moved to (740, 420)
Screenshot: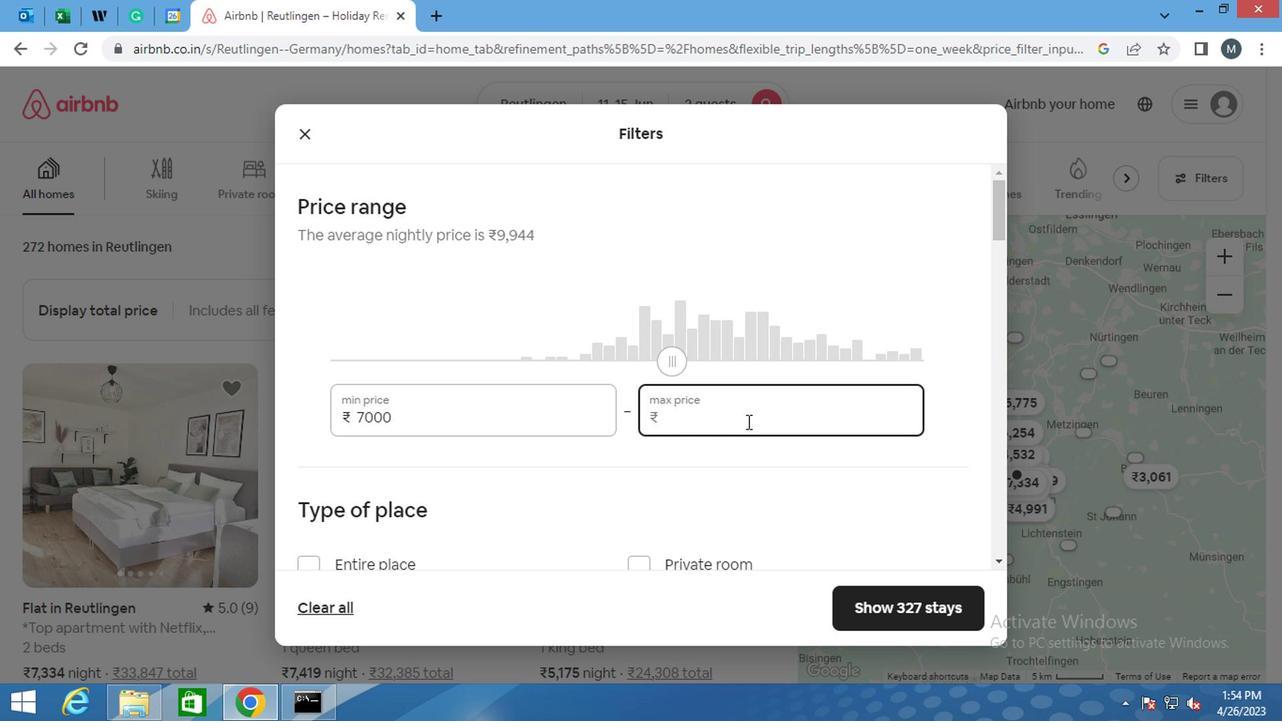 
Action: Key pressed 16000
Screenshot: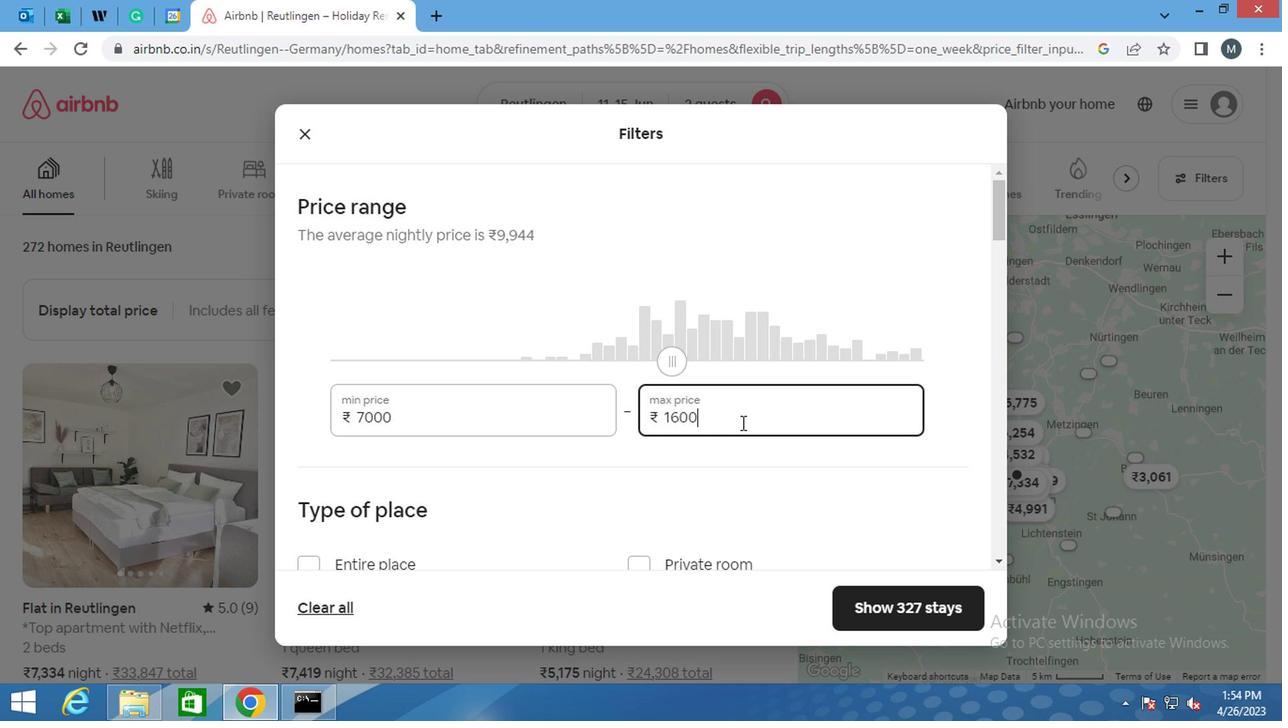 
Action: Mouse moved to (561, 426)
Screenshot: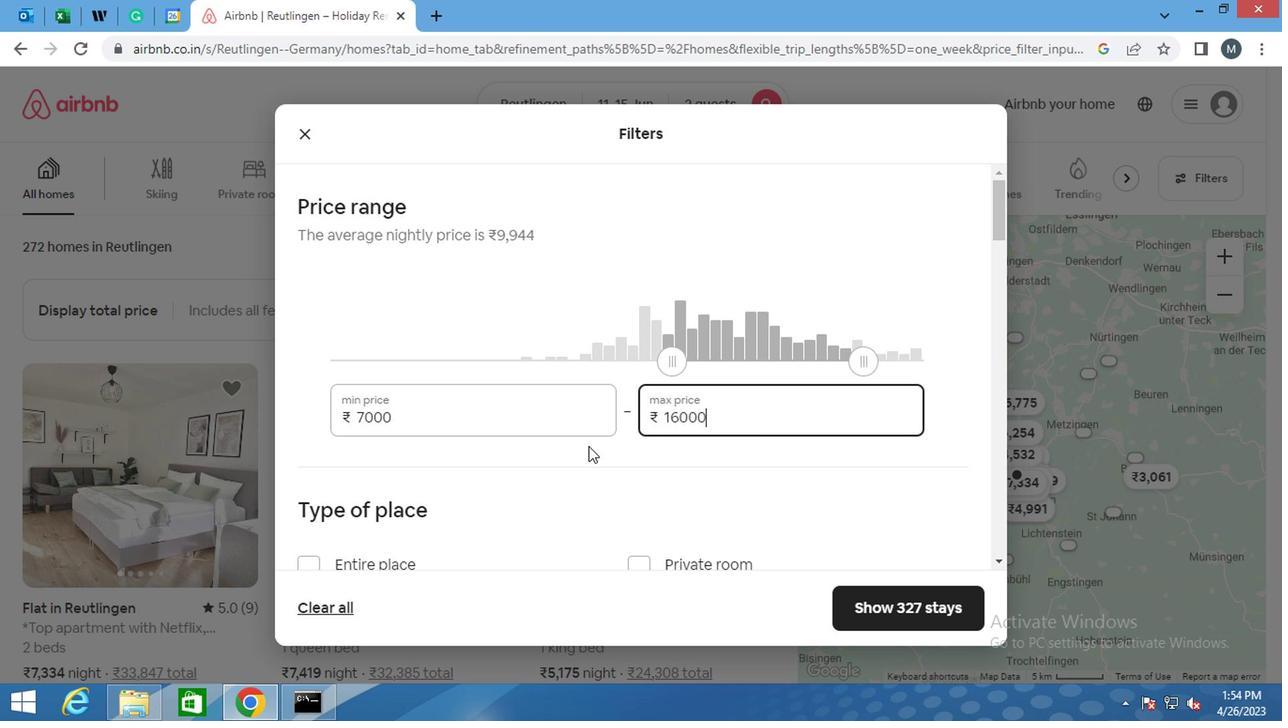 
Action: Mouse scrolled (561, 425) with delta (0, -1)
Screenshot: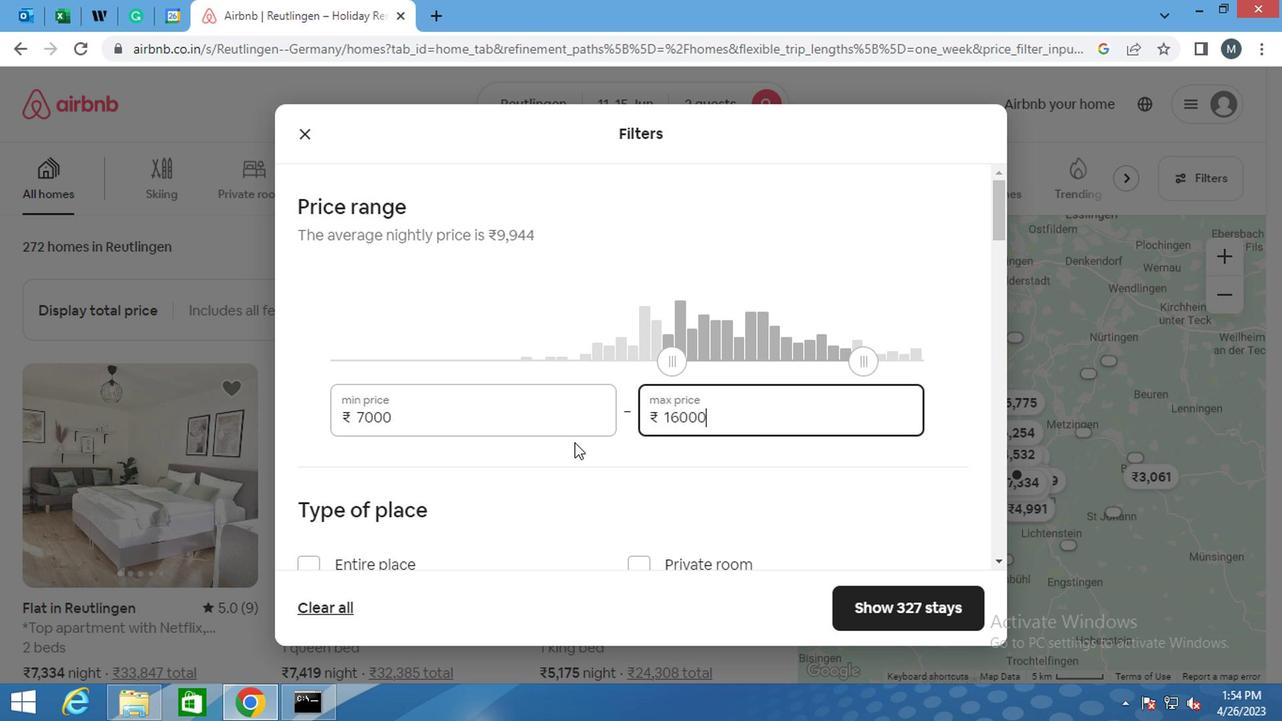 
Action: Mouse moved to (560, 426)
Screenshot: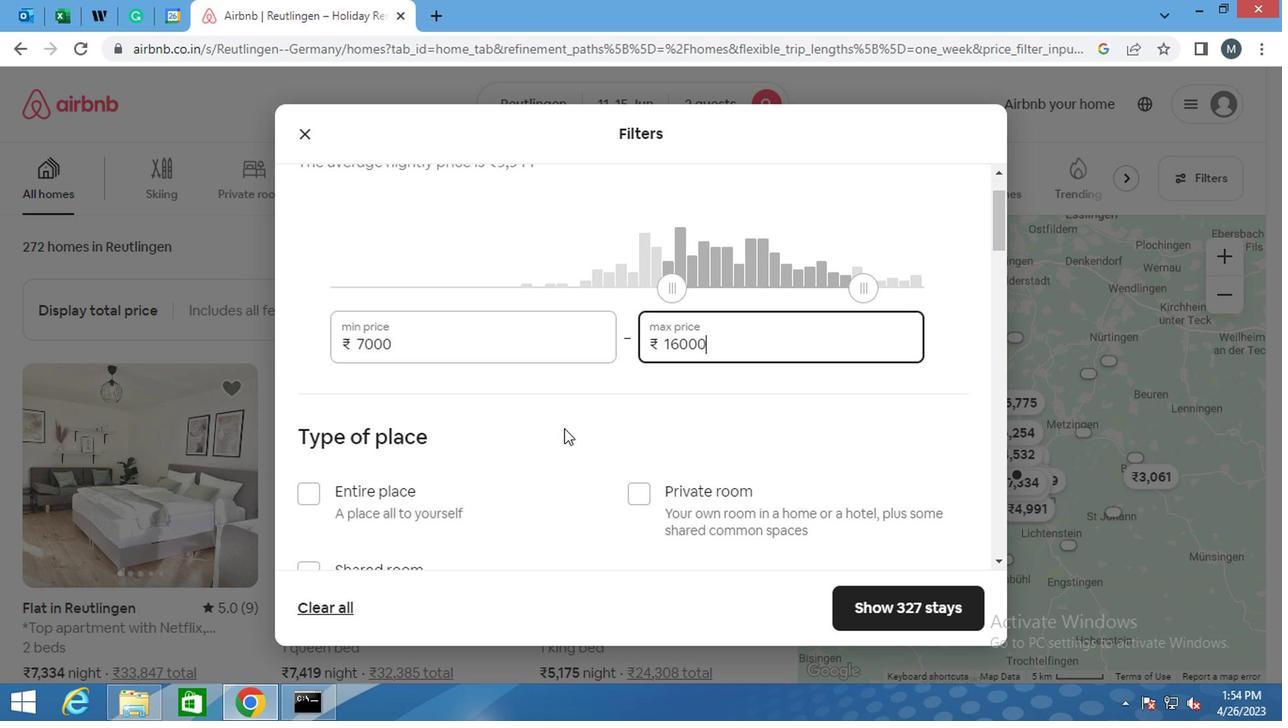 
Action: Mouse scrolled (560, 425) with delta (0, -1)
Screenshot: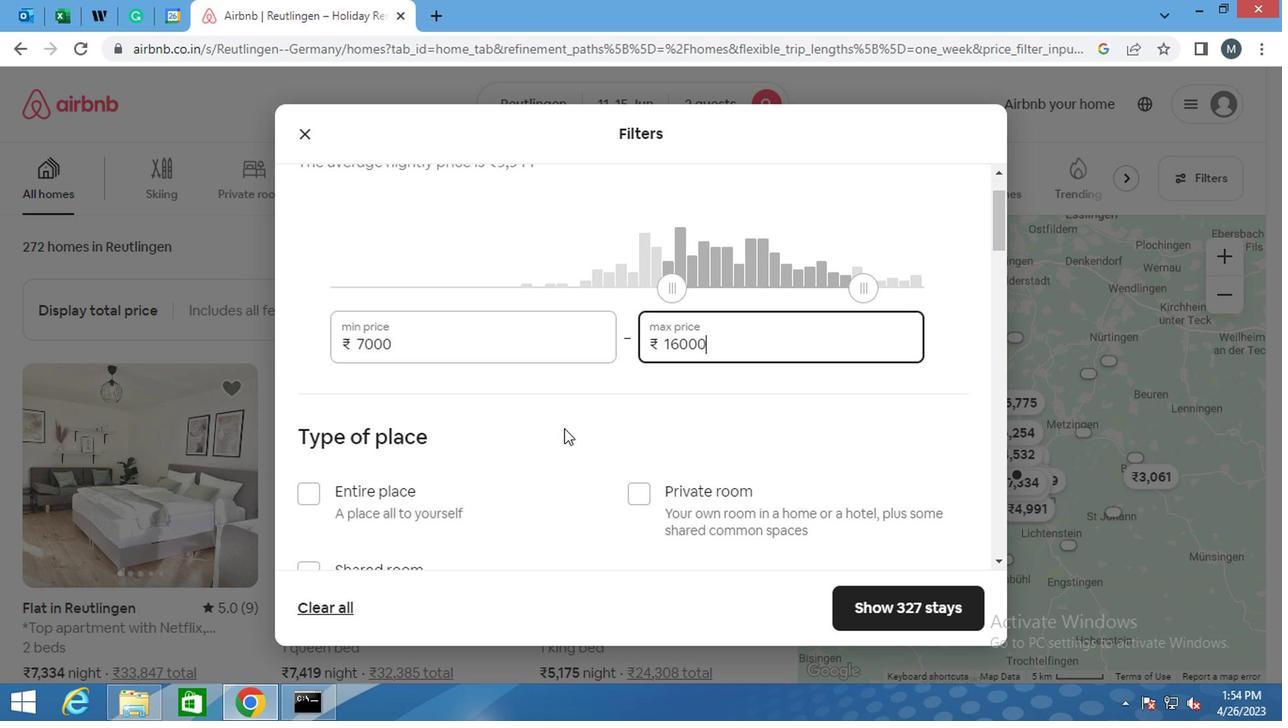
Action: Mouse moved to (460, 432)
Screenshot: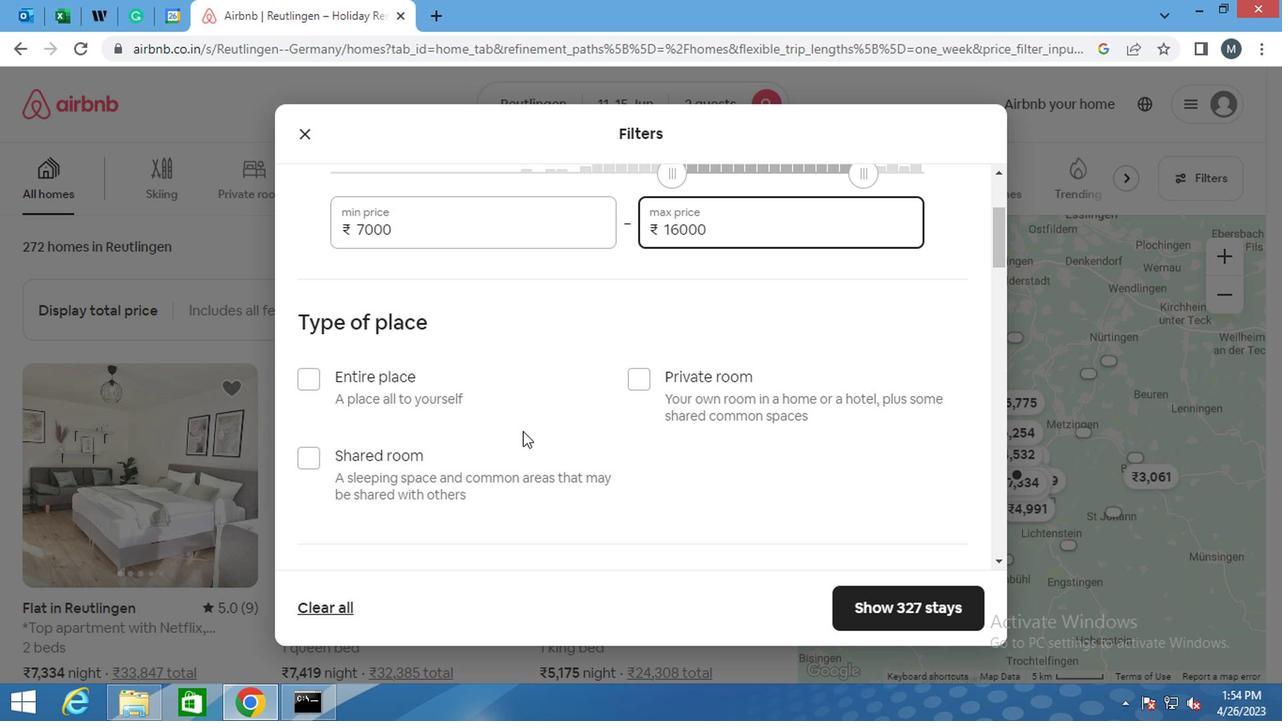 
Action: Mouse scrolled (460, 431) with delta (0, 0)
Screenshot: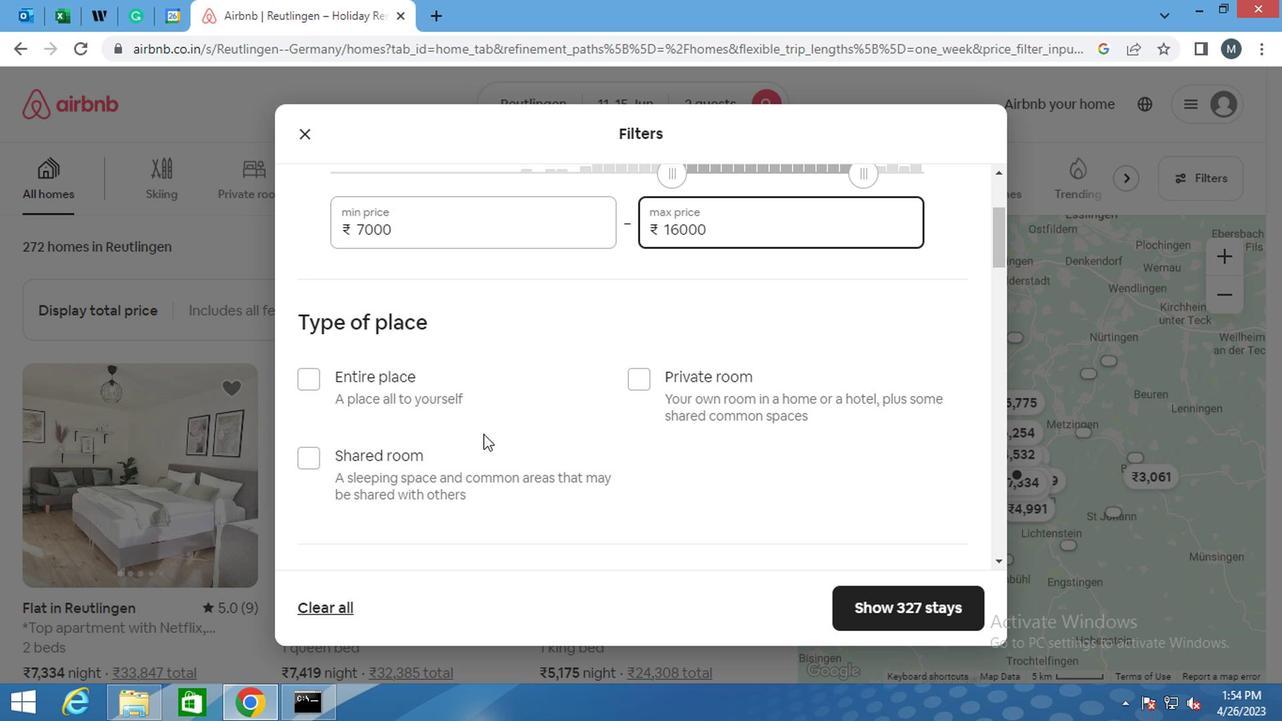 
Action: Mouse moved to (631, 289)
Screenshot: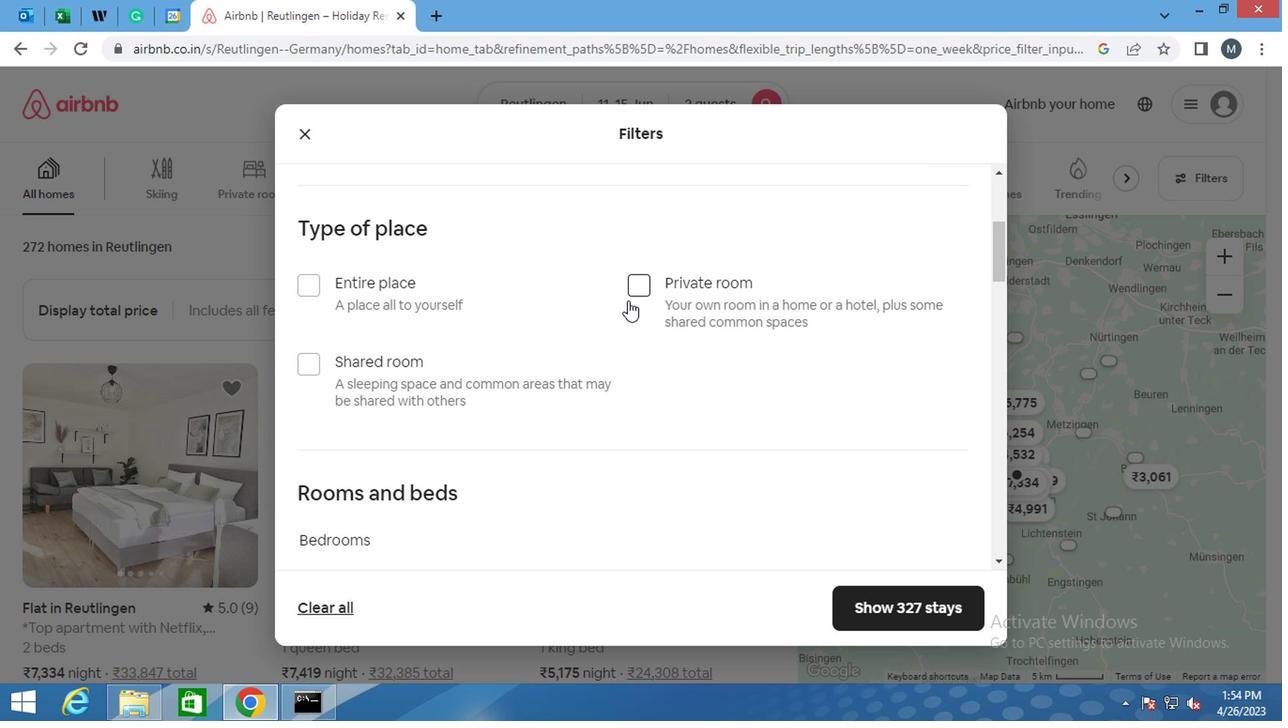 
Action: Mouse pressed left at (631, 289)
Screenshot: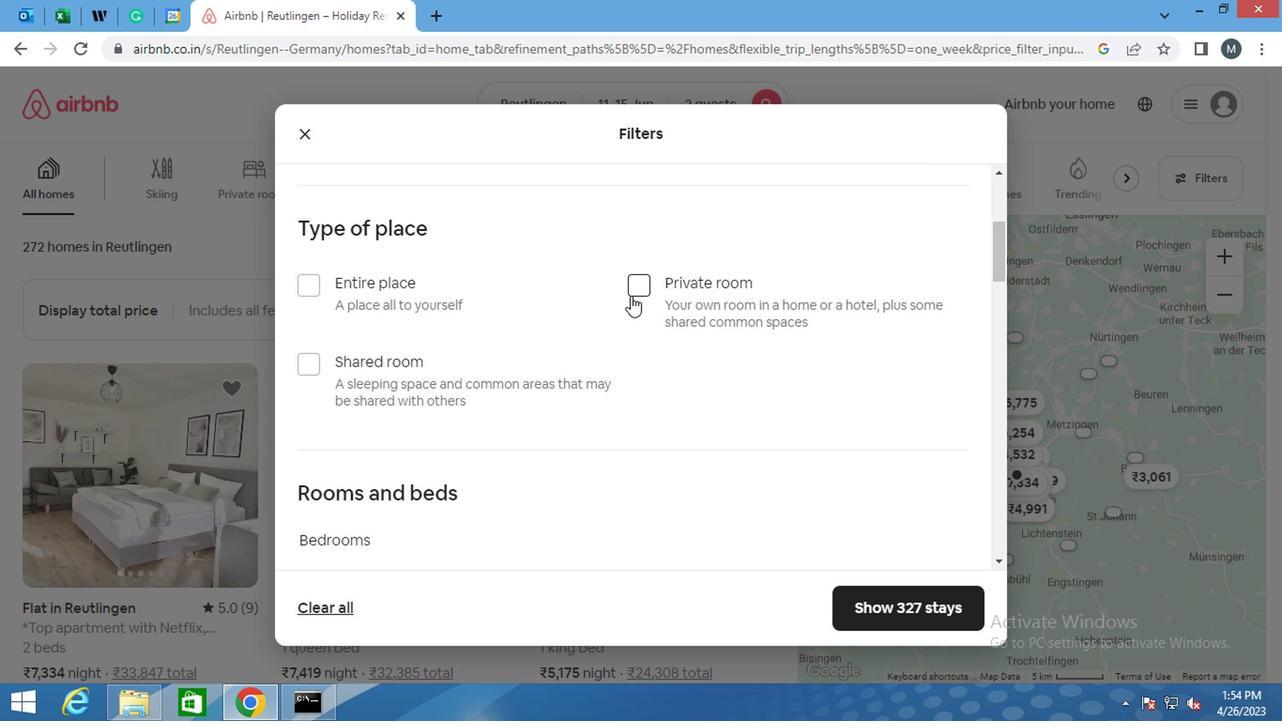 
Action: Mouse moved to (535, 341)
Screenshot: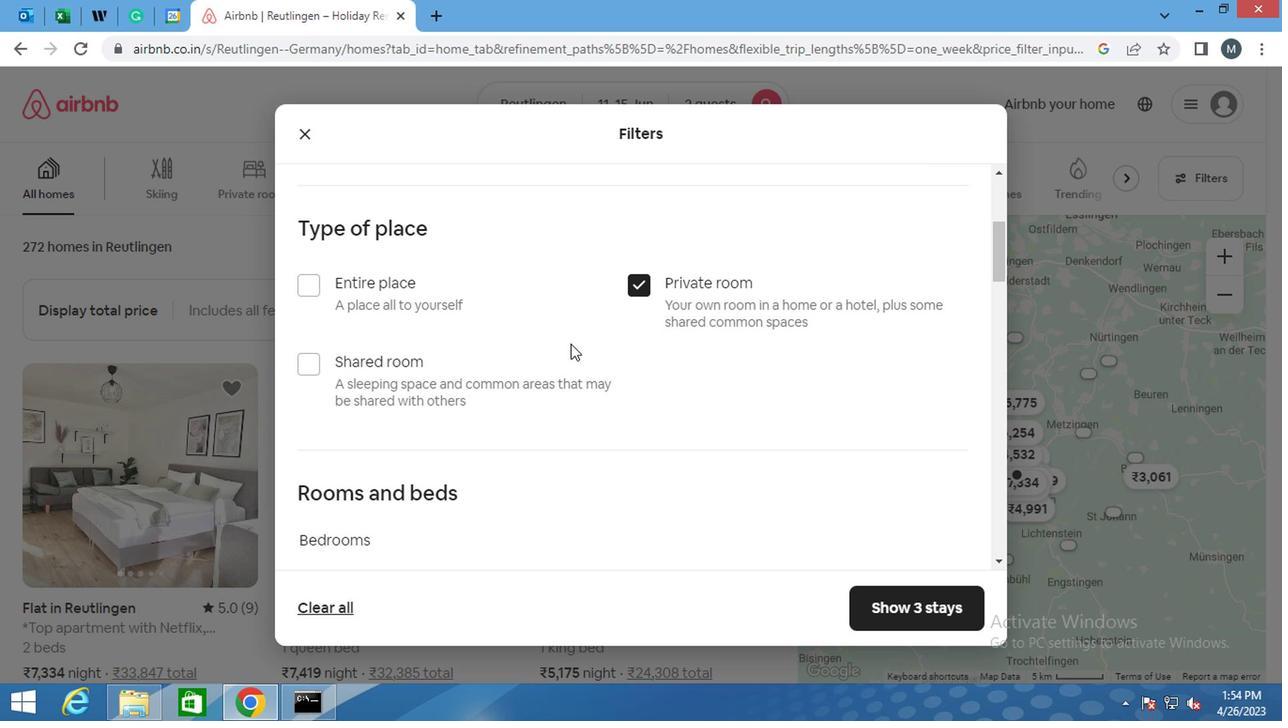 
Action: Mouse scrolled (535, 340) with delta (0, -1)
Screenshot: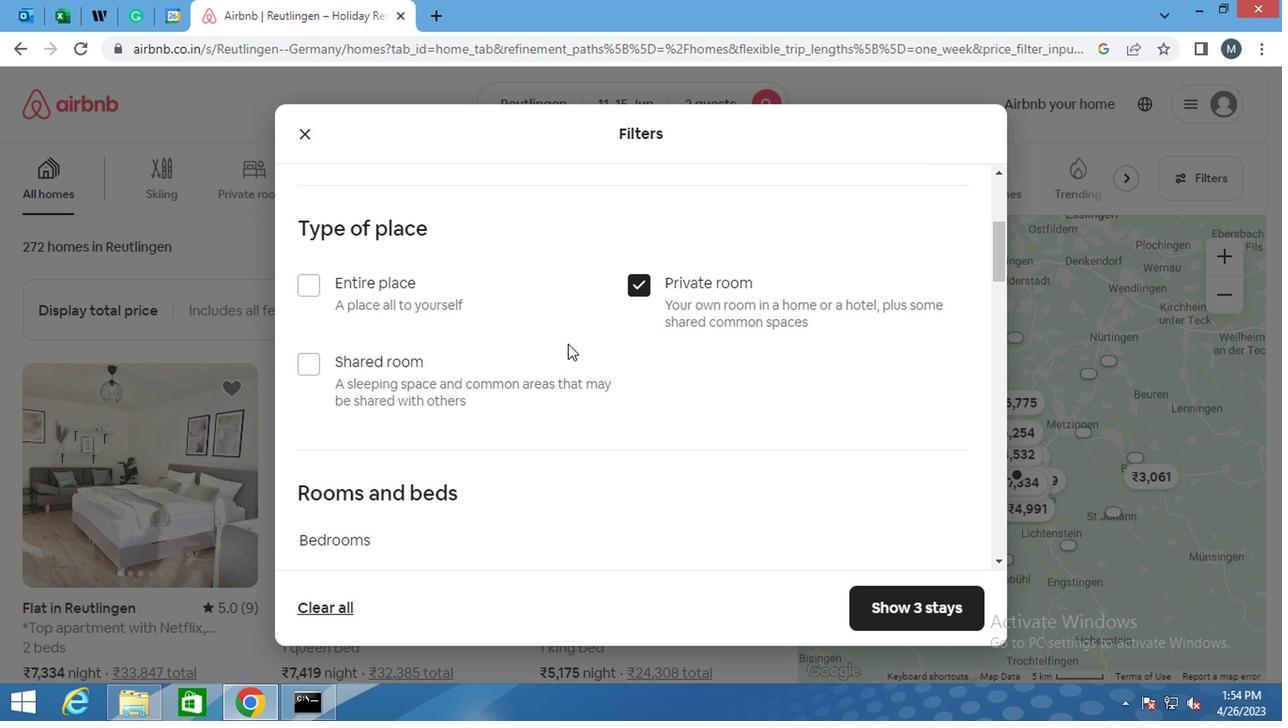 
Action: Mouse scrolled (535, 340) with delta (0, -1)
Screenshot: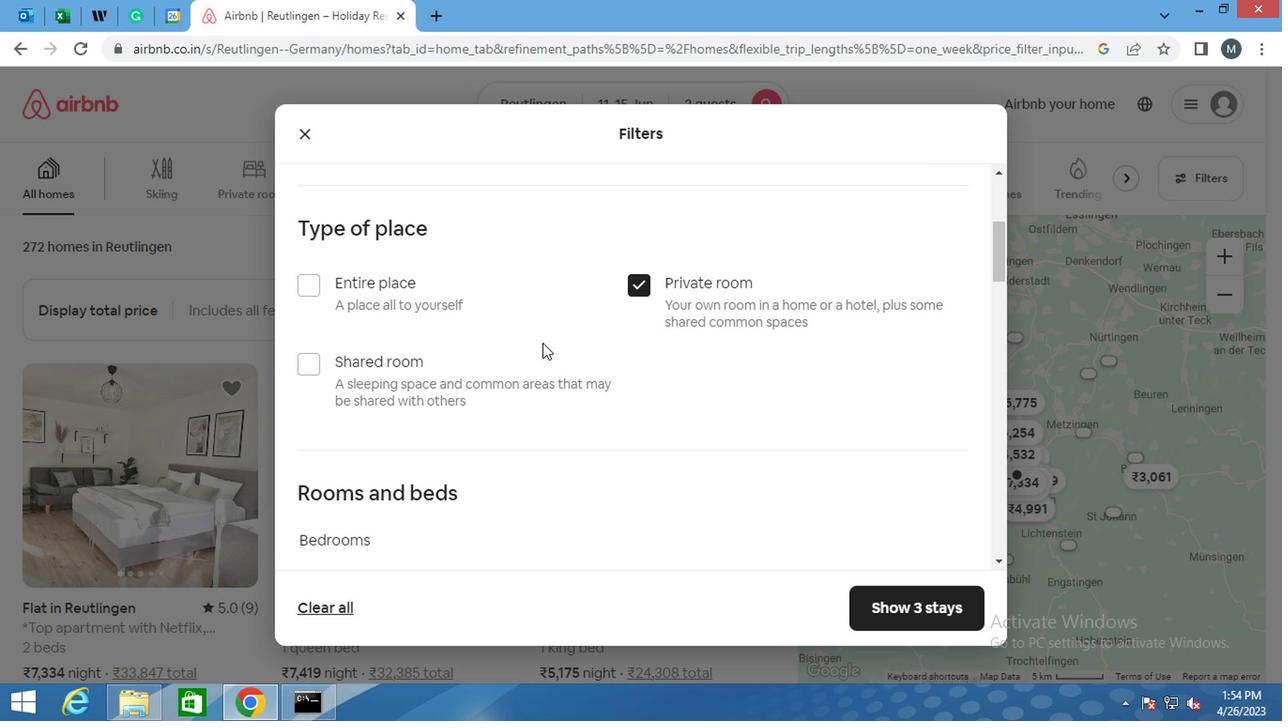 
Action: Mouse moved to (393, 406)
Screenshot: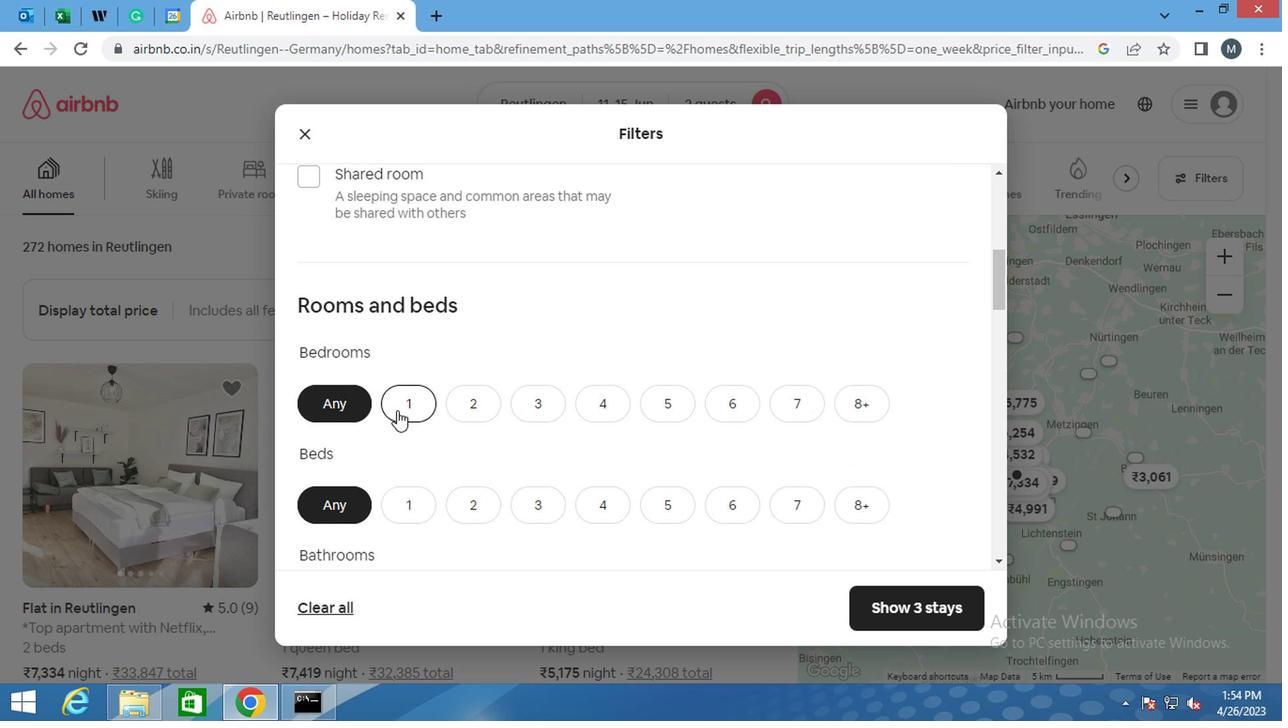 
Action: Mouse pressed left at (393, 406)
Screenshot: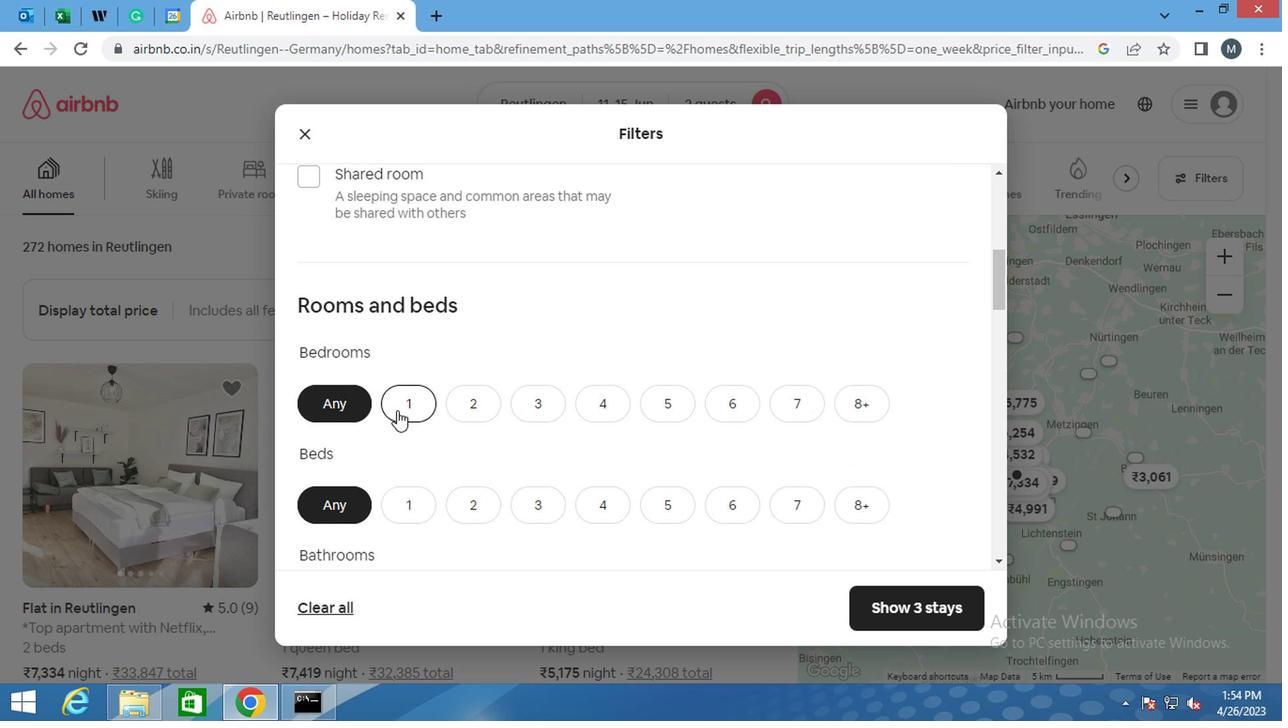 
Action: Mouse moved to (448, 490)
Screenshot: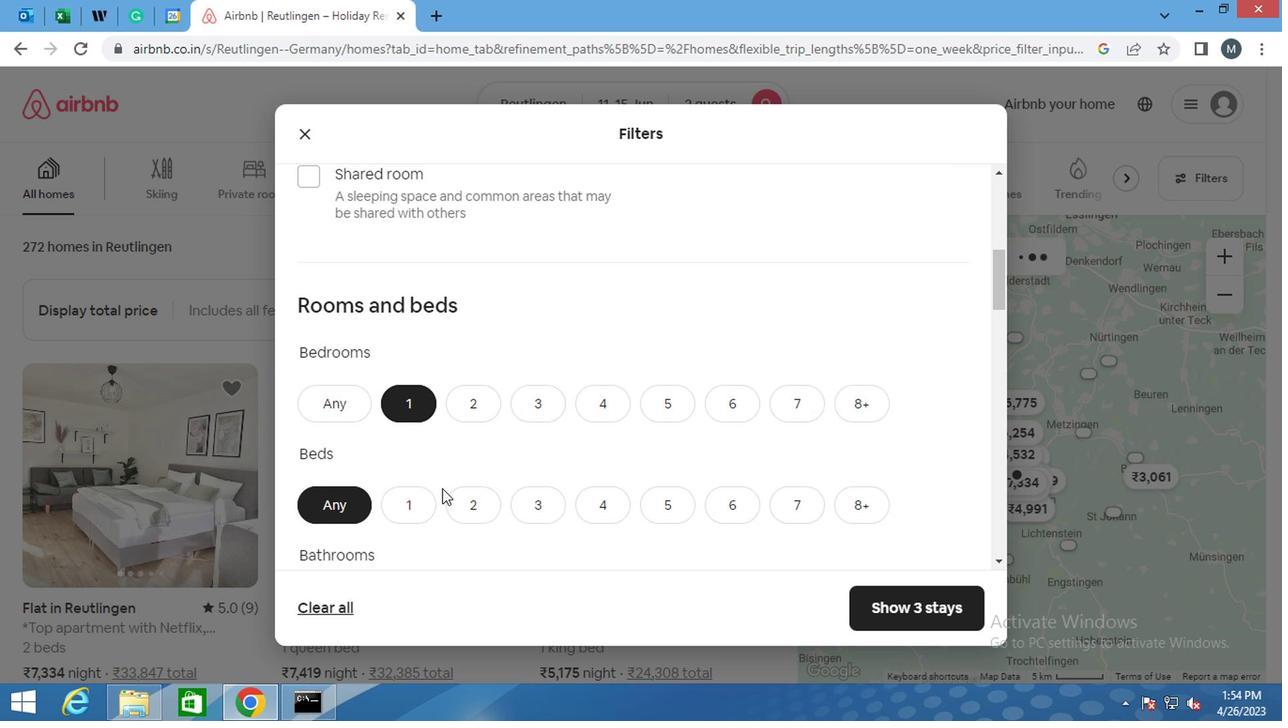 
Action: Mouse pressed left at (448, 490)
Screenshot: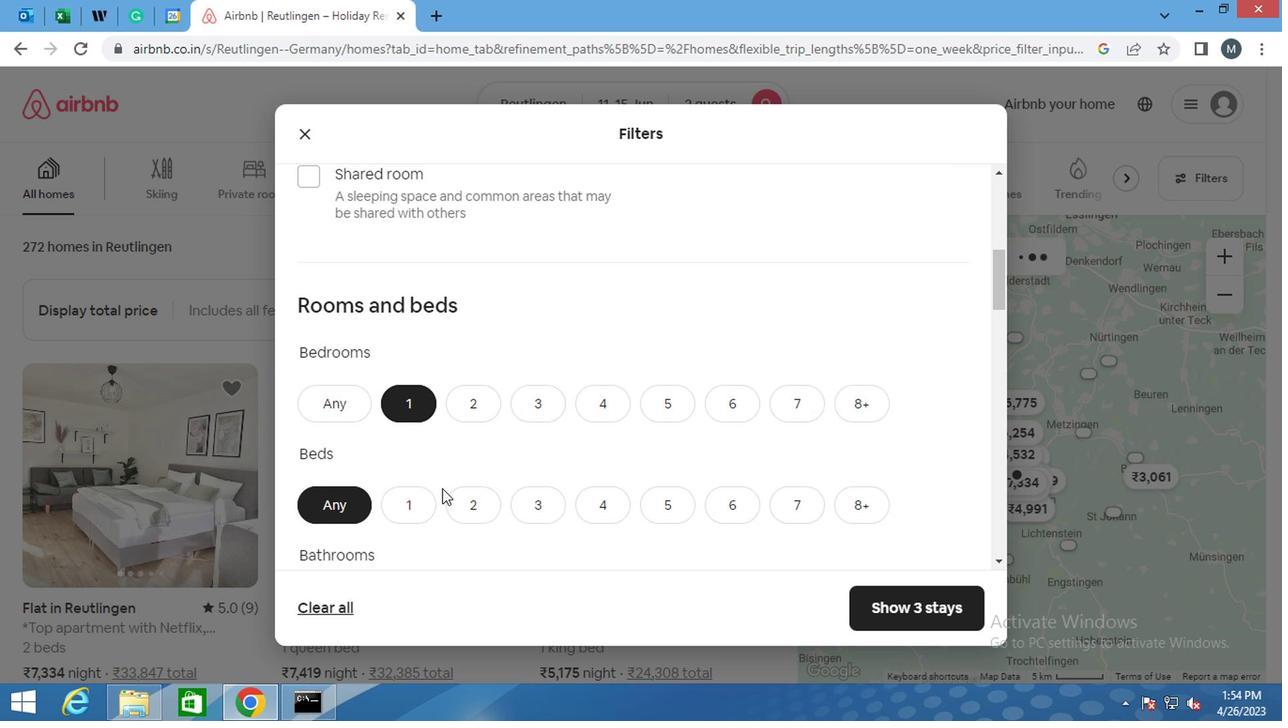 
Action: Mouse moved to (475, 466)
Screenshot: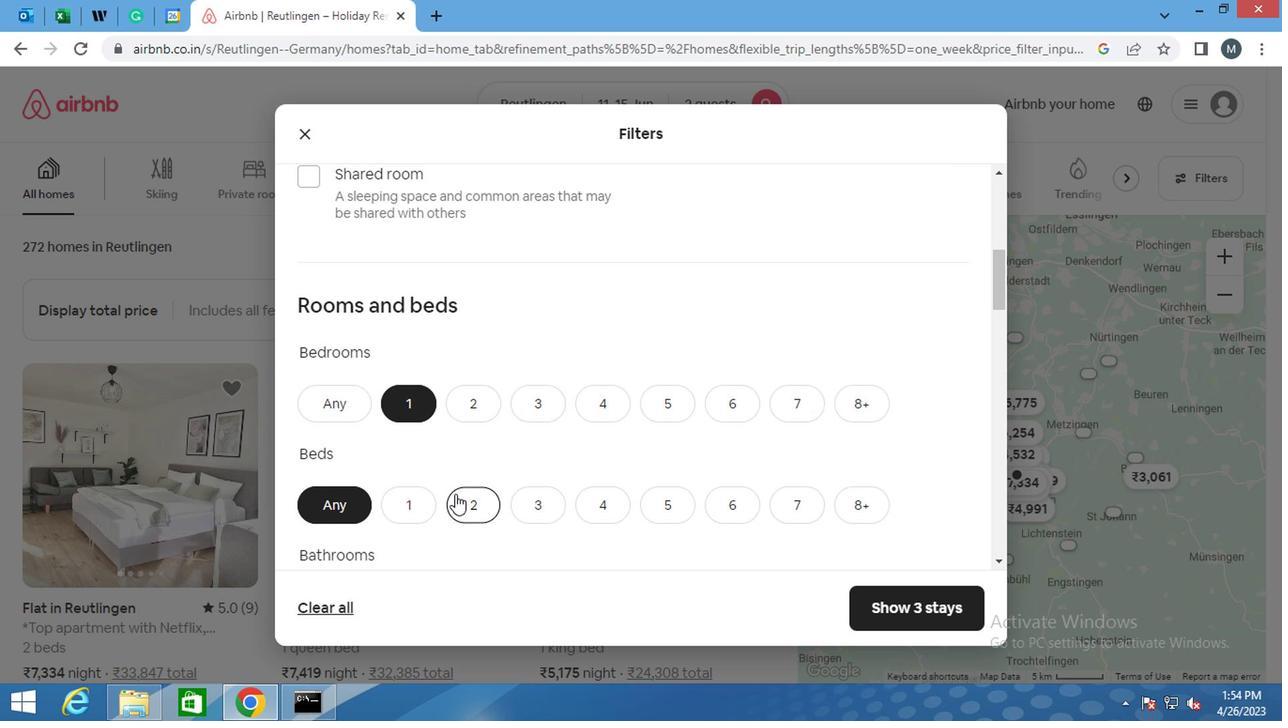 
Action: Mouse scrolled (475, 466) with delta (0, 0)
Screenshot: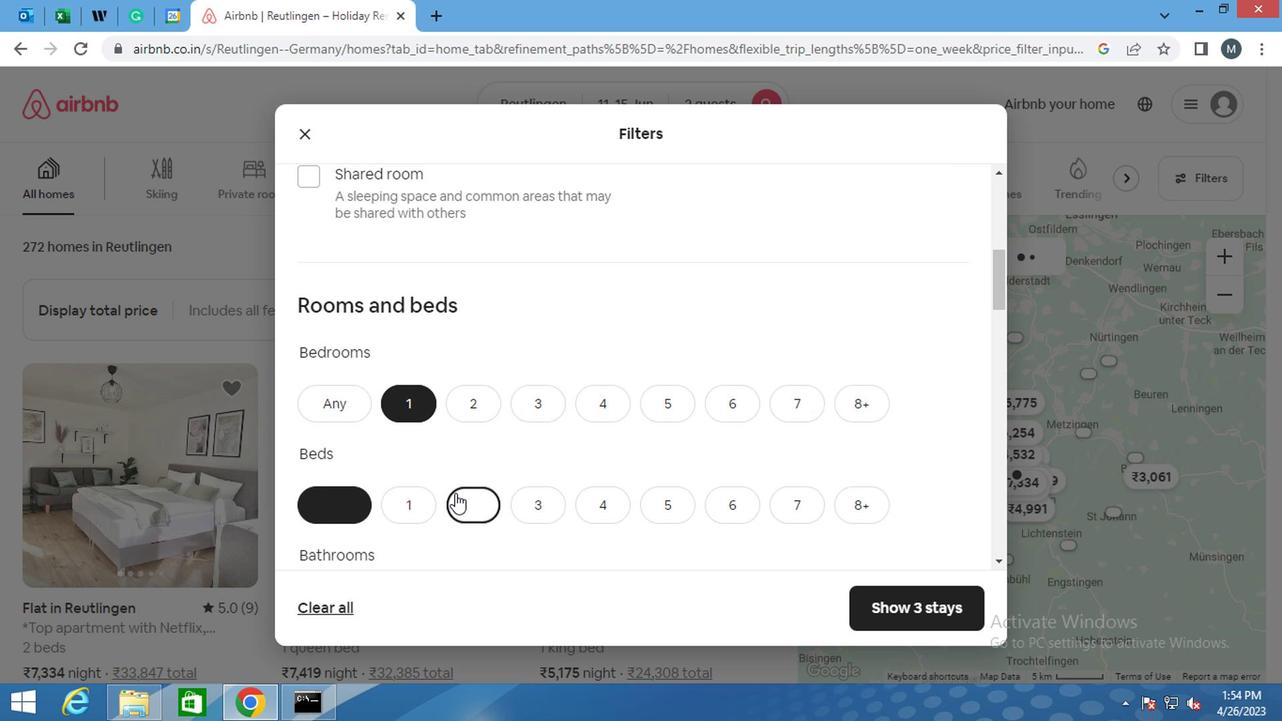 
Action: Mouse scrolled (475, 466) with delta (0, 0)
Screenshot: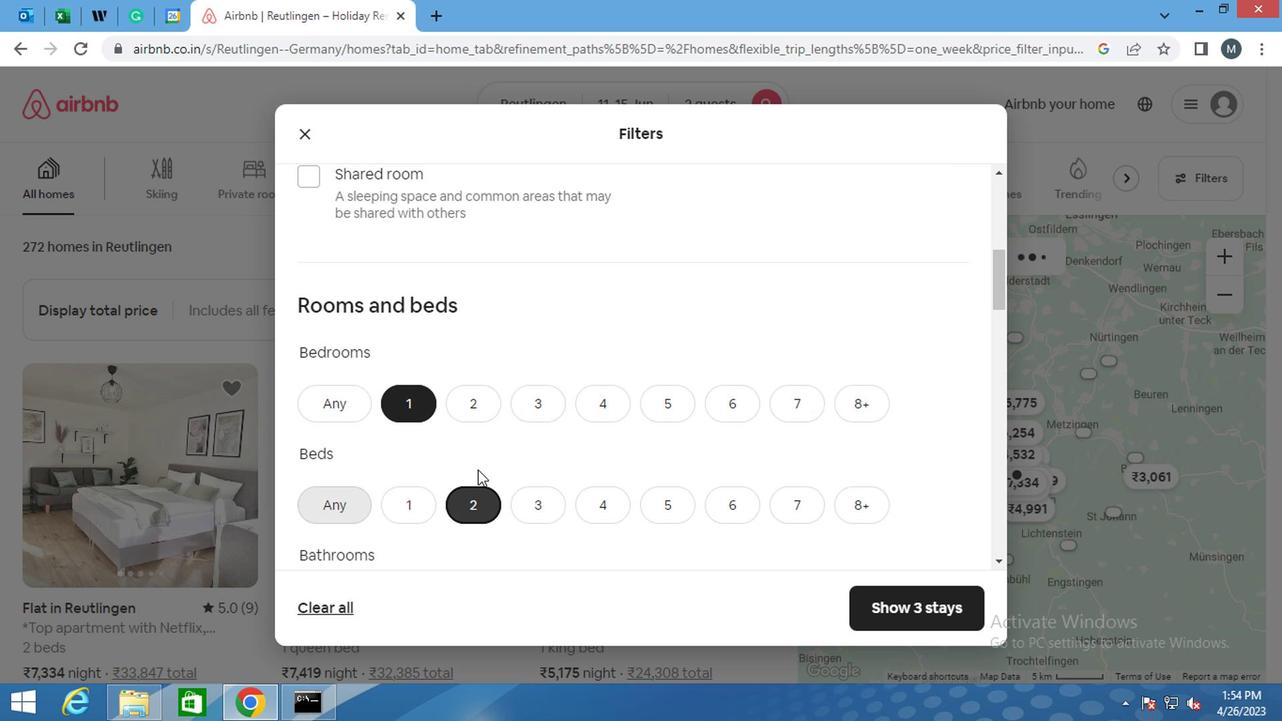 
Action: Mouse moved to (418, 413)
Screenshot: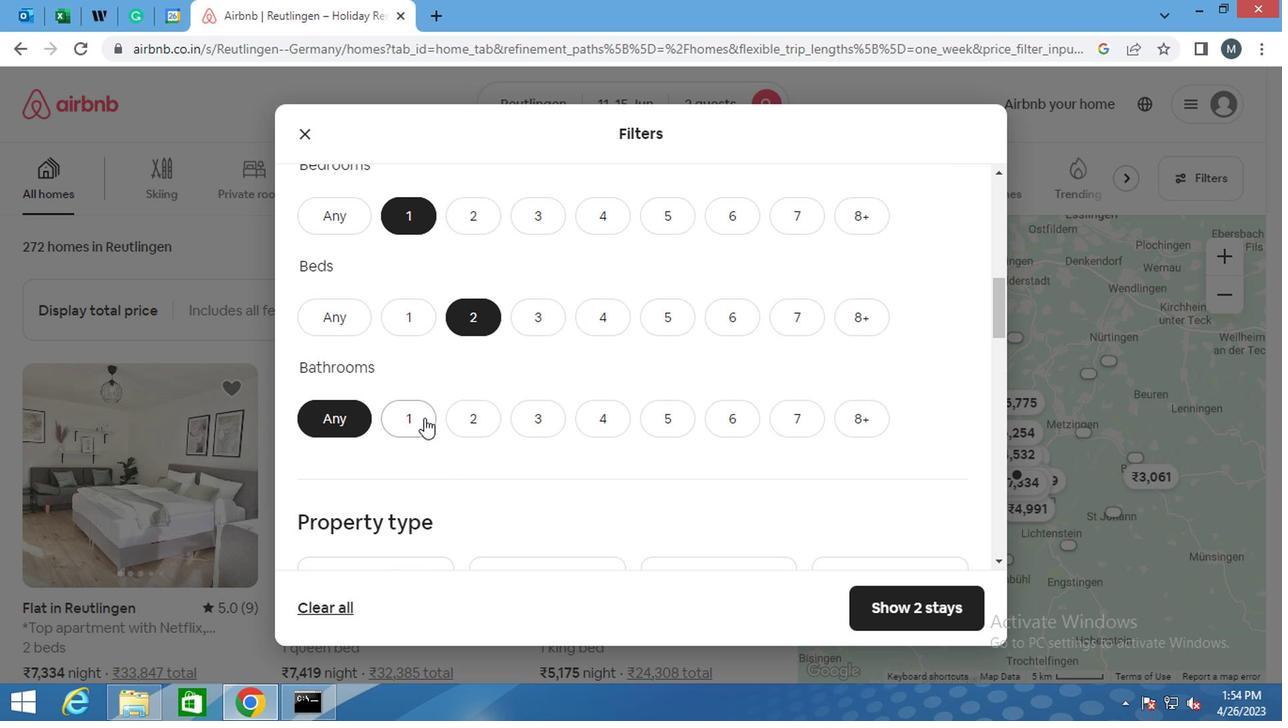 
Action: Mouse pressed left at (418, 413)
Screenshot: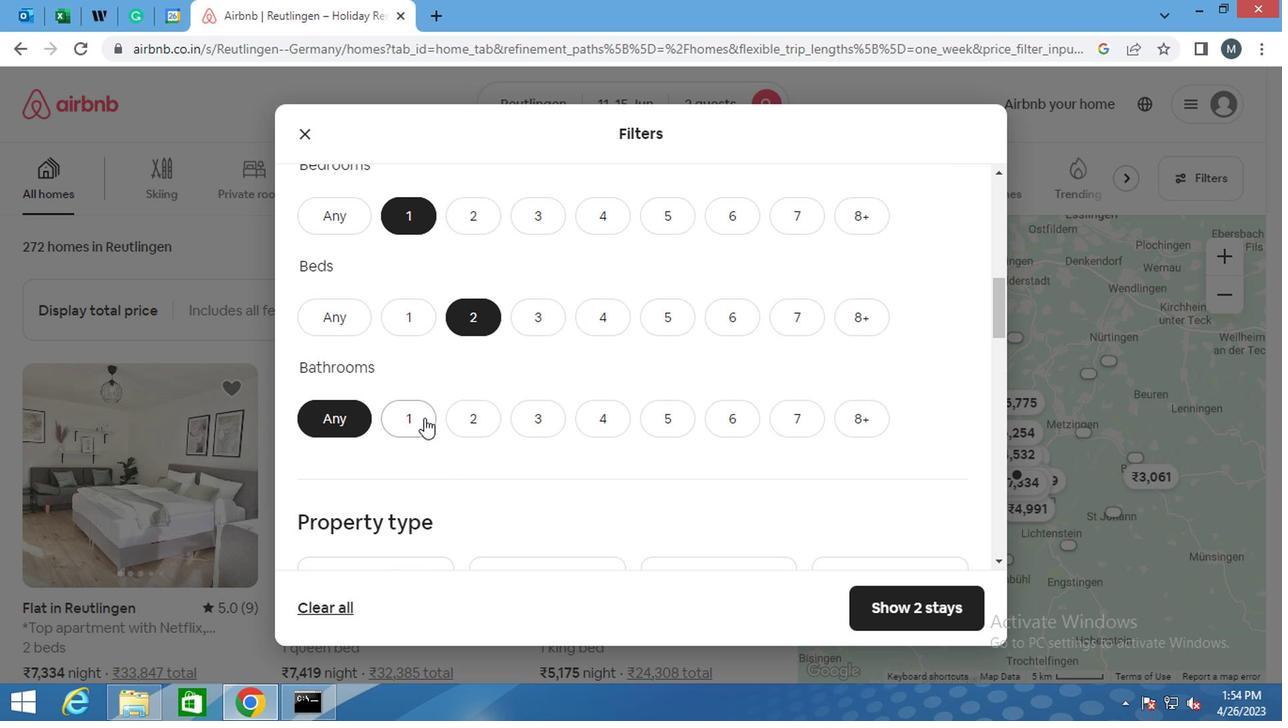 
Action: Mouse moved to (424, 414)
Screenshot: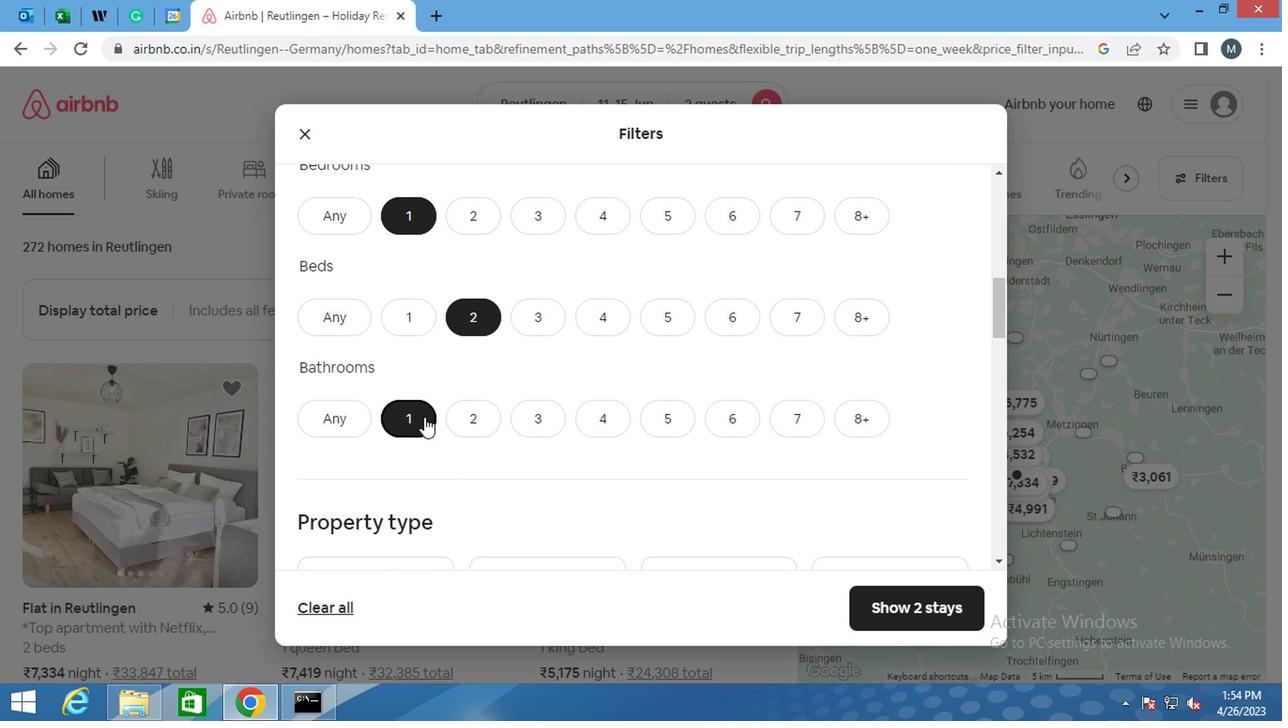 
Action: Mouse scrolled (424, 413) with delta (0, -1)
Screenshot: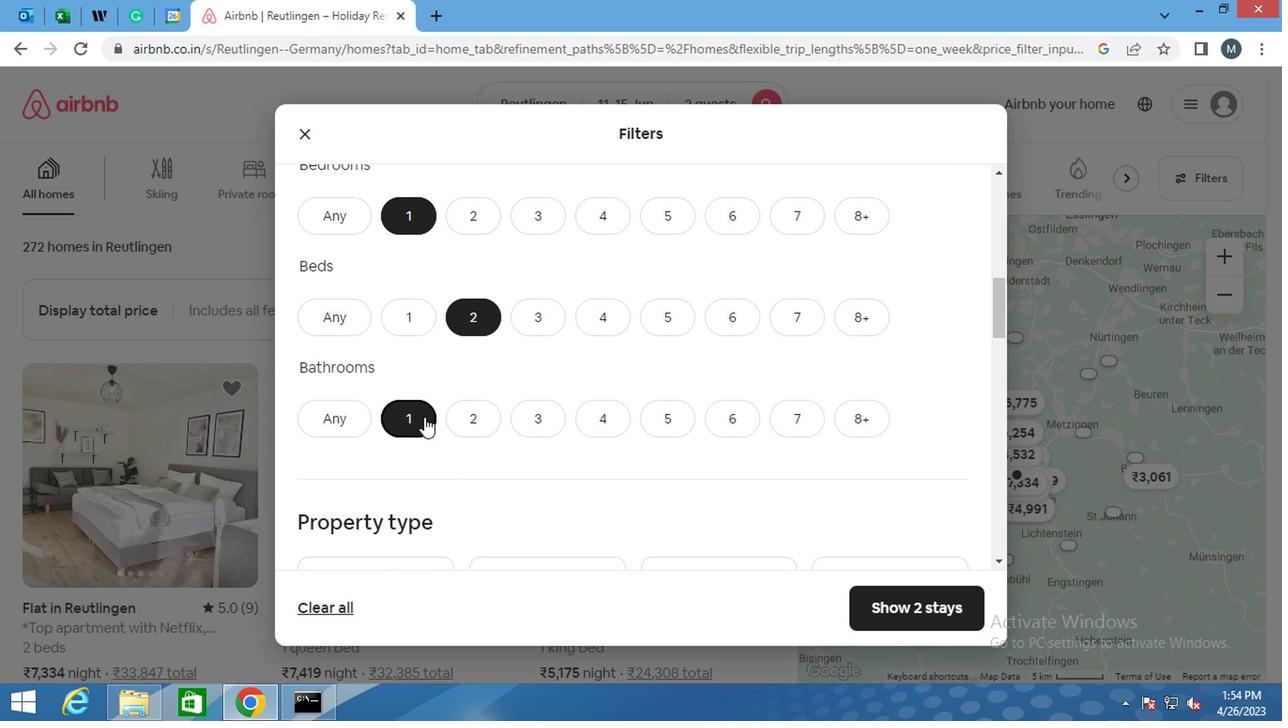 
Action: Mouse moved to (425, 414)
Screenshot: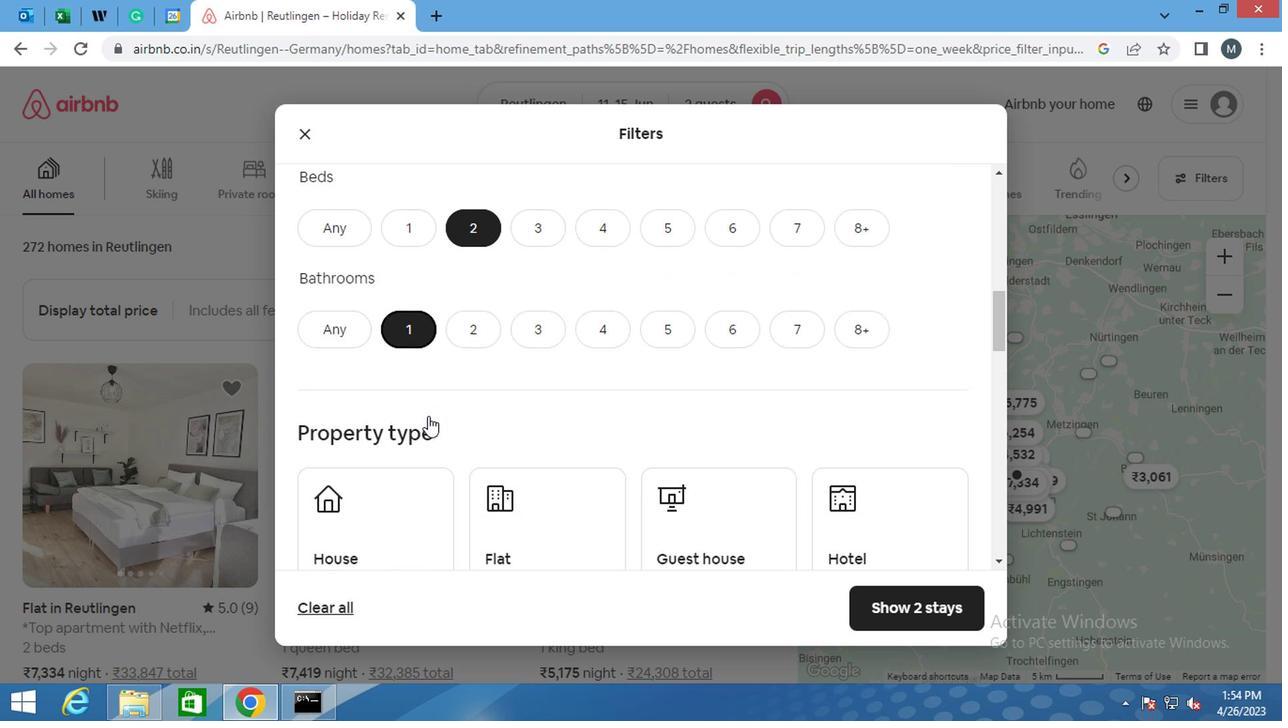 
Action: Mouse scrolled (425, 413) with delta (0, -1)
Screenshot: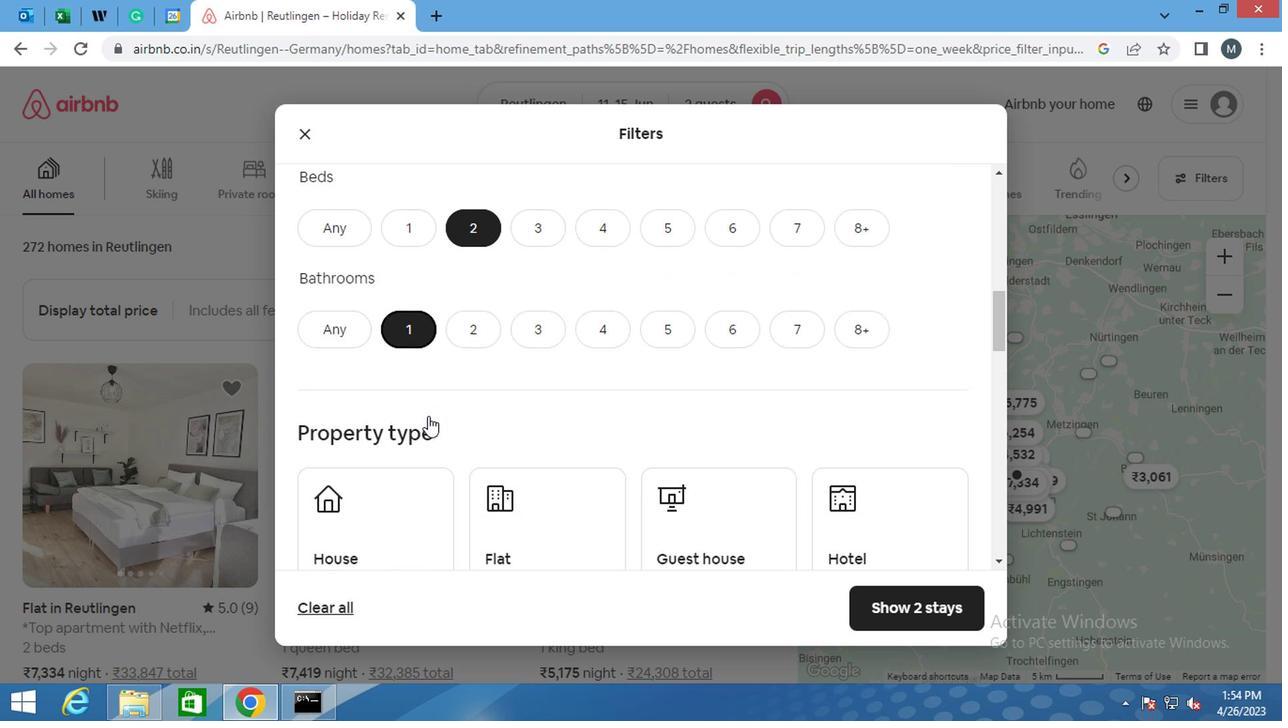 
Action: Mouse moved to (441, 378)
Screenshot: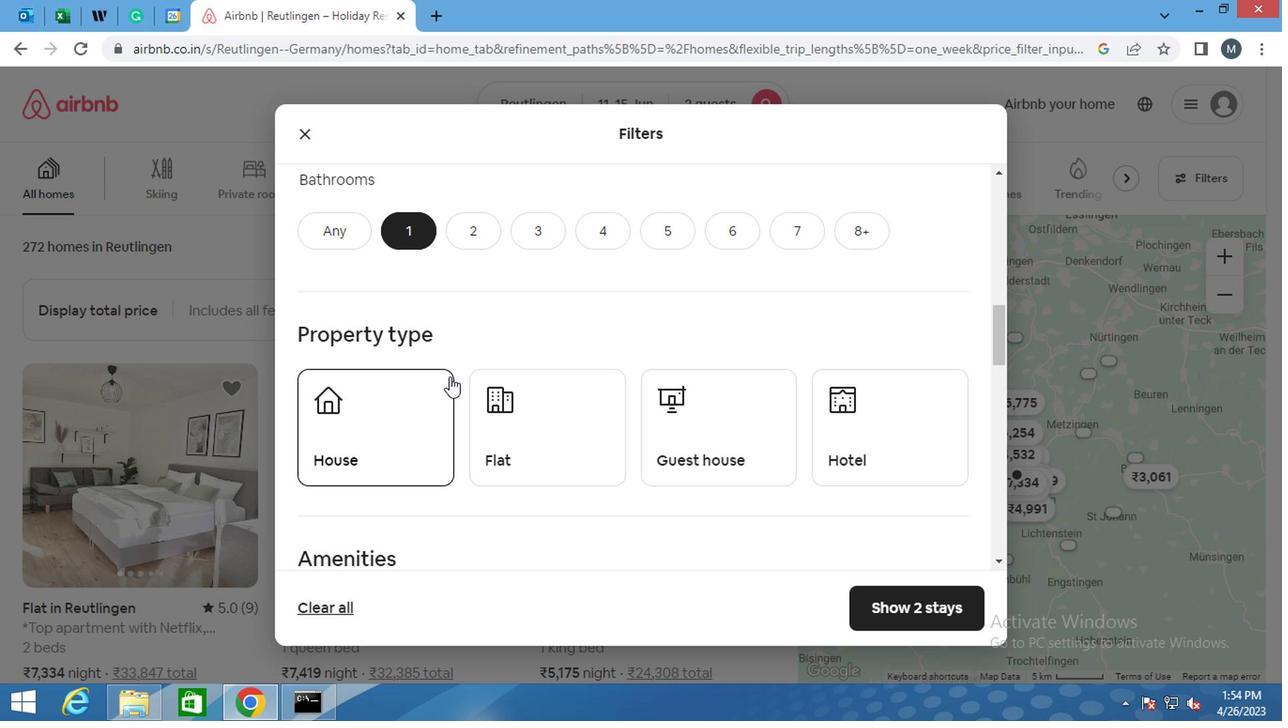 
Action: Mouse scrolled (441, 377) with delta (0, -1)
Screenshot: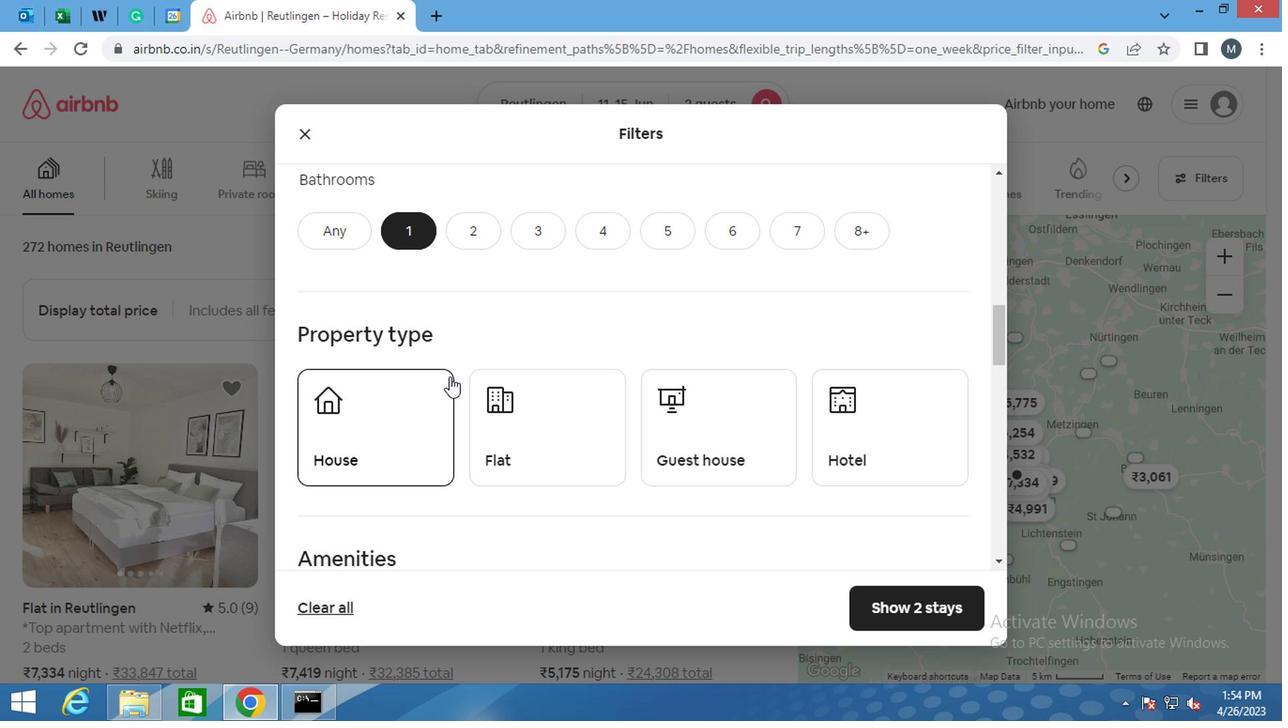 
Action: Mouse moved to (372, 335)
Screenshot: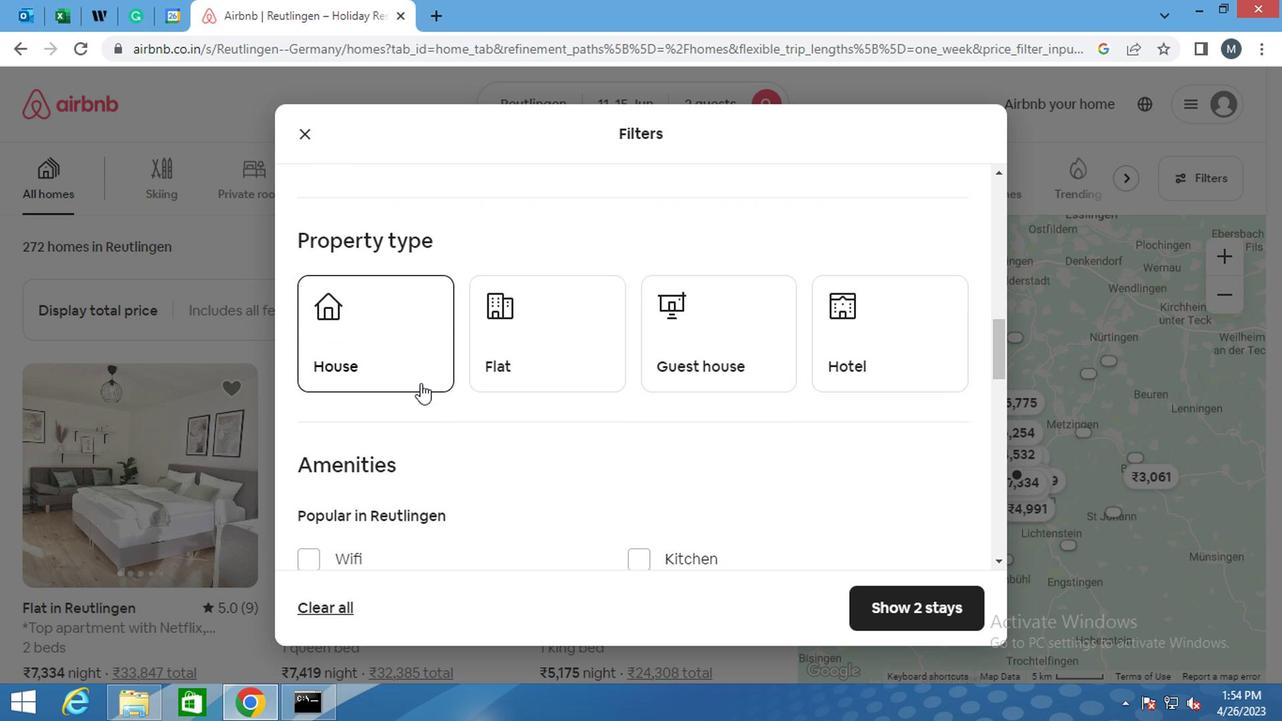 
Action: Mouse pressed left at (372, 335)
Screenshot: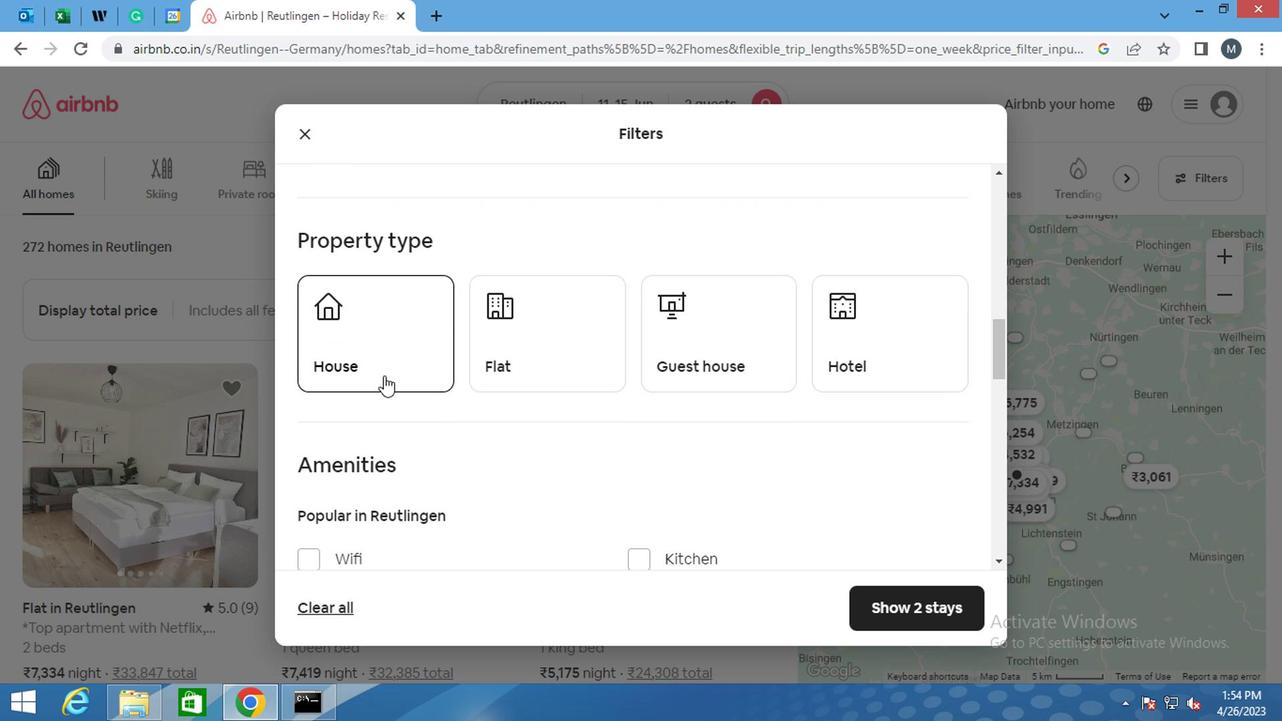 
Action: Mouse moved to (498, 330)
Screenshot: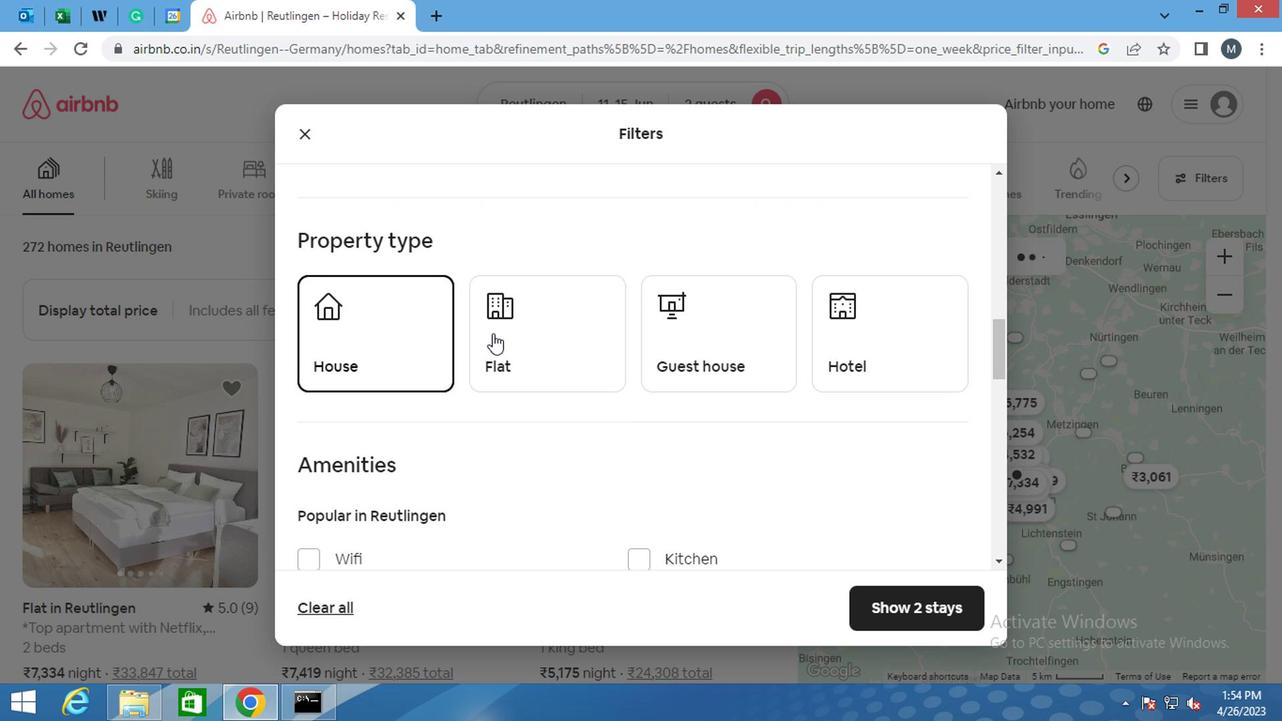 
Action: Mouse pressed left at (498, 330)
Screenshot: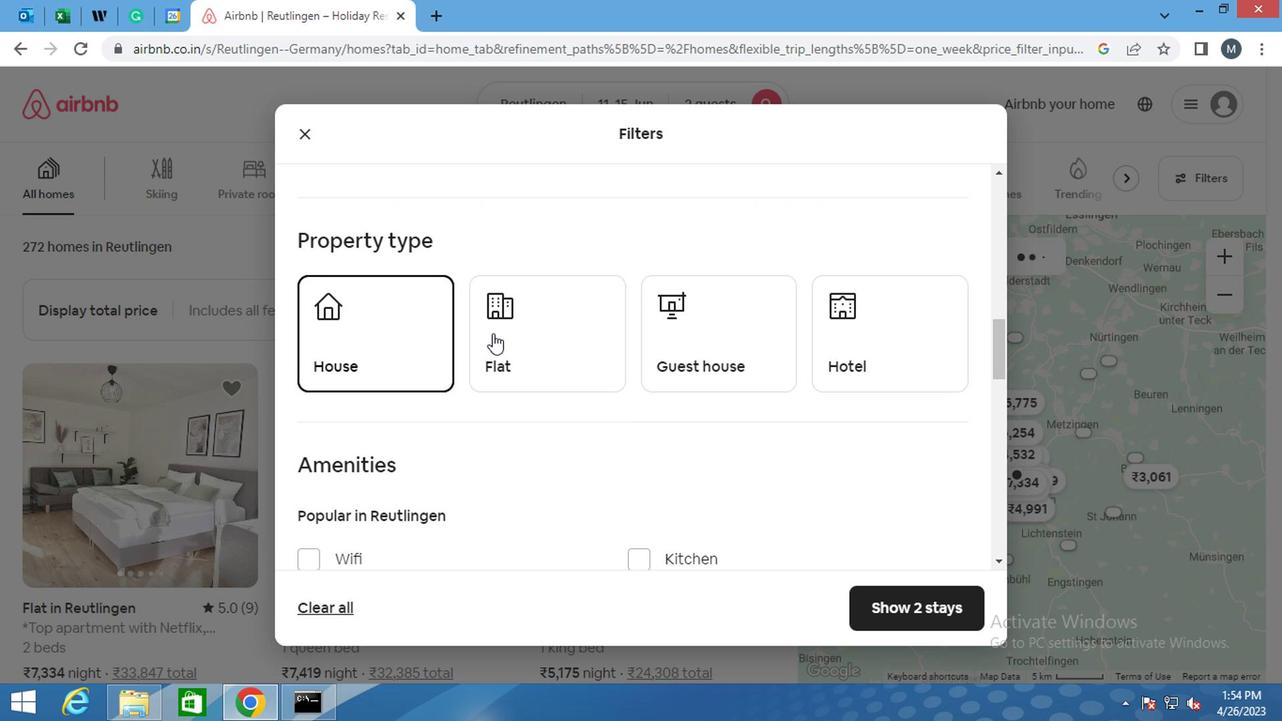 
Action: Mouse moved to (667, 328)
Screenshot: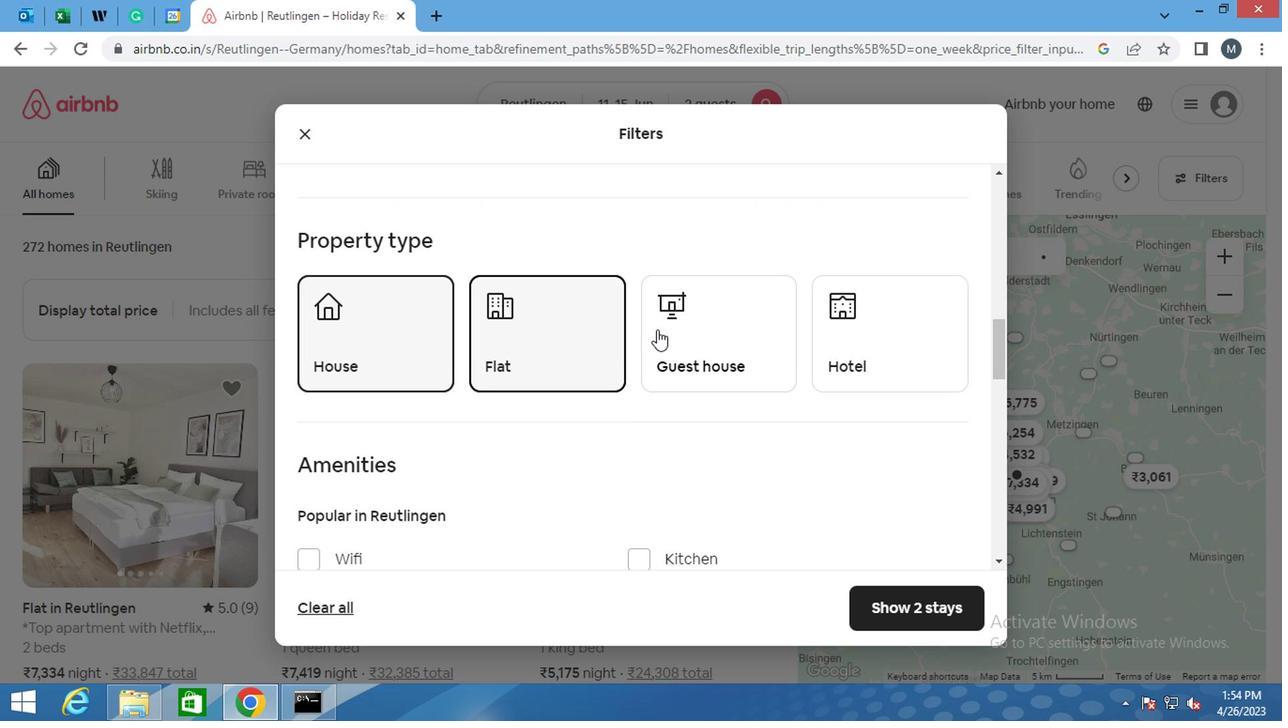 
Action: Mouse pressed left at (667, 328)
Screenshot: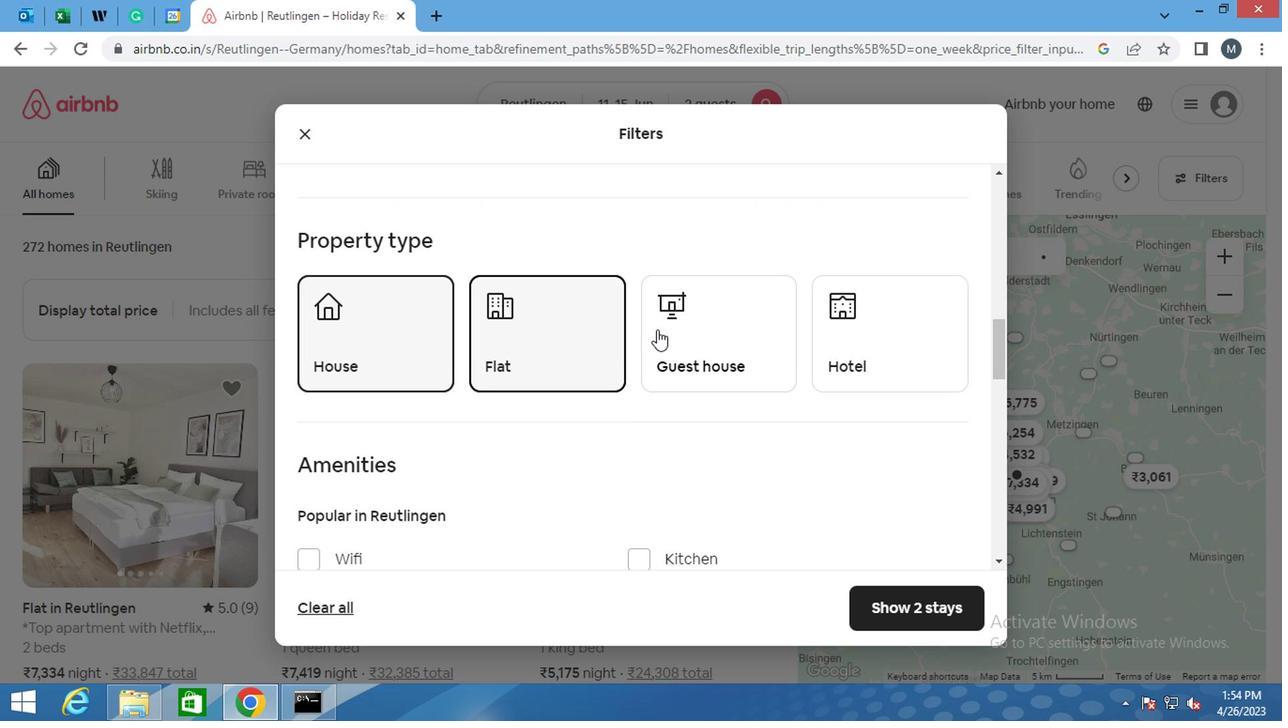 
Action: Mouse moved to (840, 326)
Screenshot: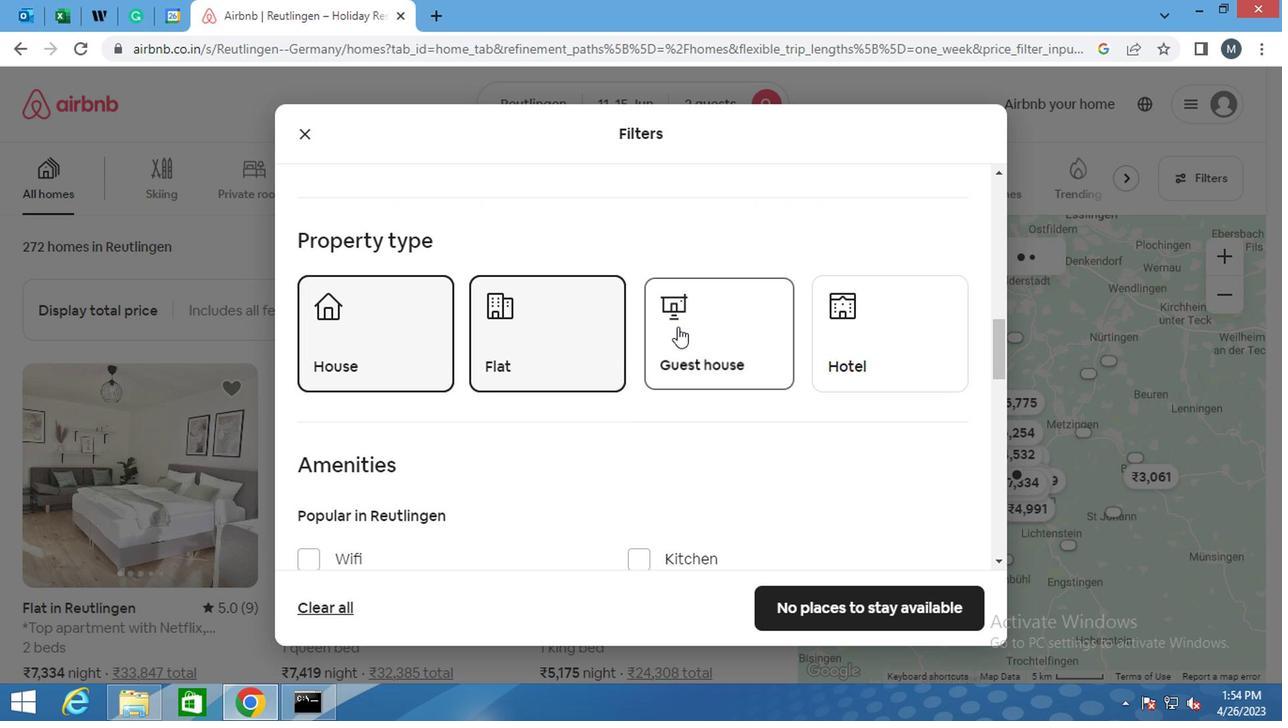 
Action: Mouse pressed left at (840, 326)
Screenshot: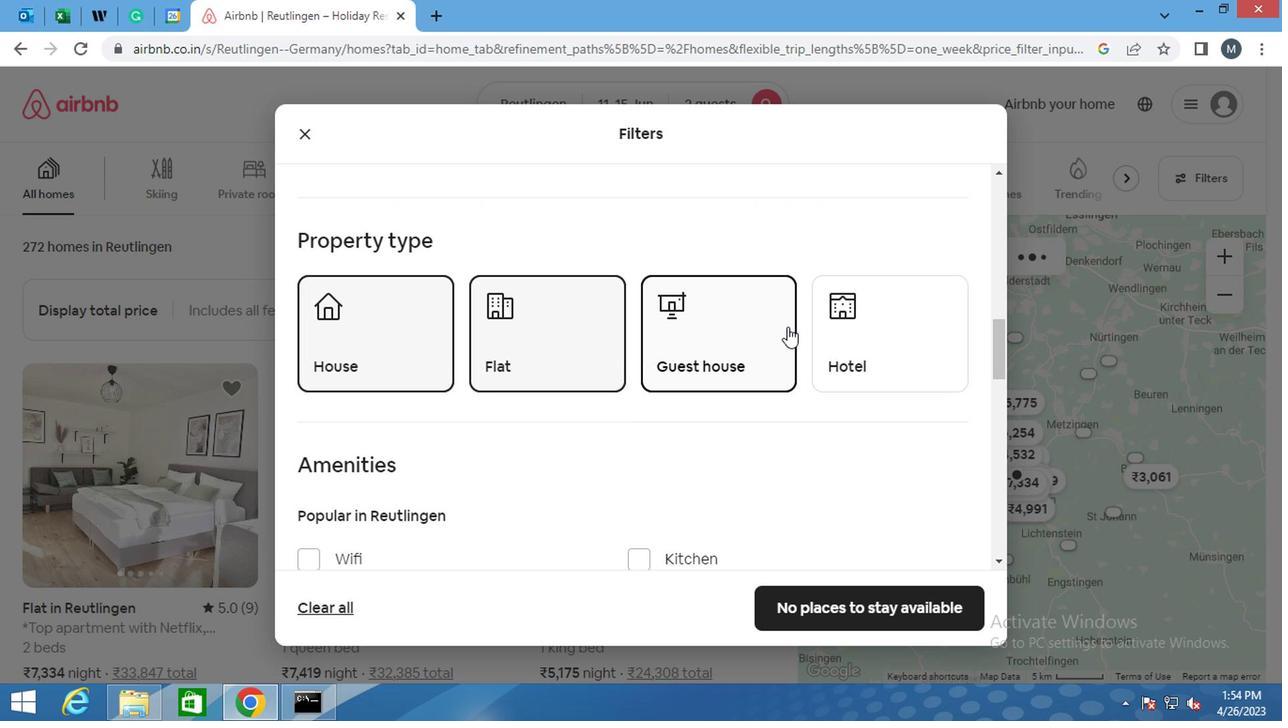 
Action: Mouse moved to (257, 410)
Screenshot: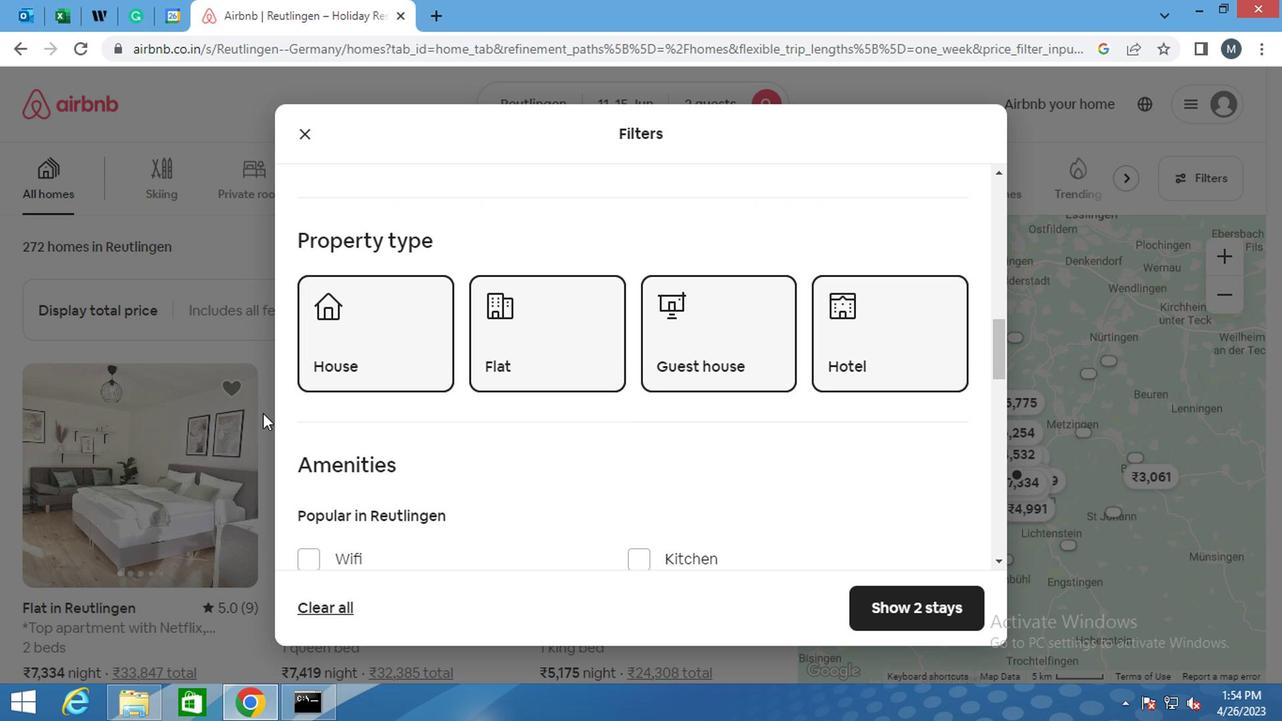 
Action: Mouse scrolled (257, 408) with delta (0, -1)
Screenshot: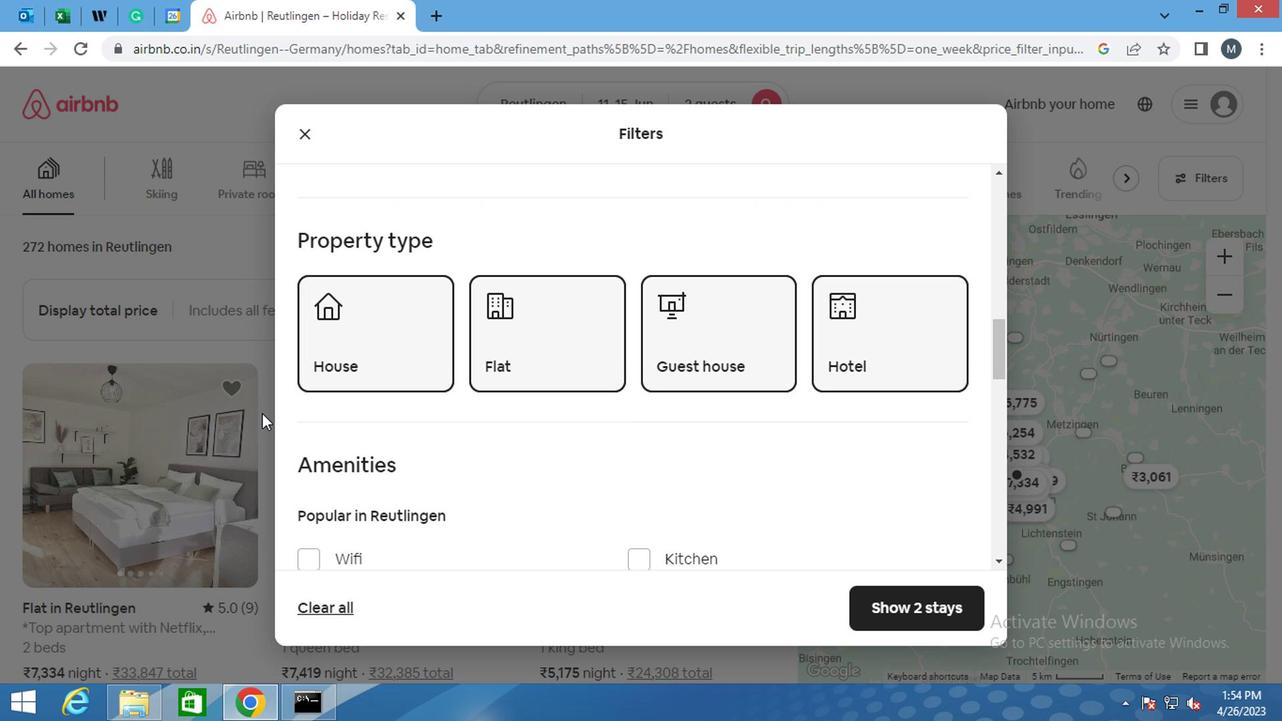 
Action: Mouse scrolled (257, 408) with delta (0, -1)
Screenshot: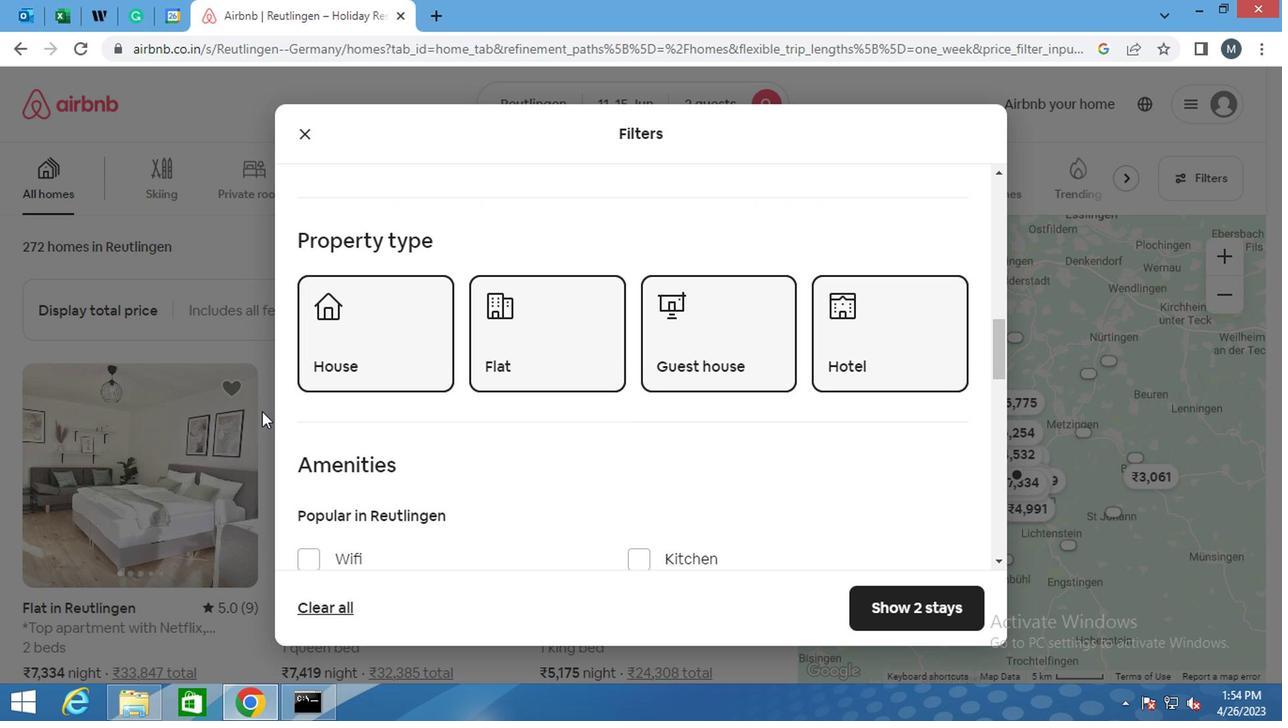 
Action: Mouse moved to (254, 432)
Screenshot: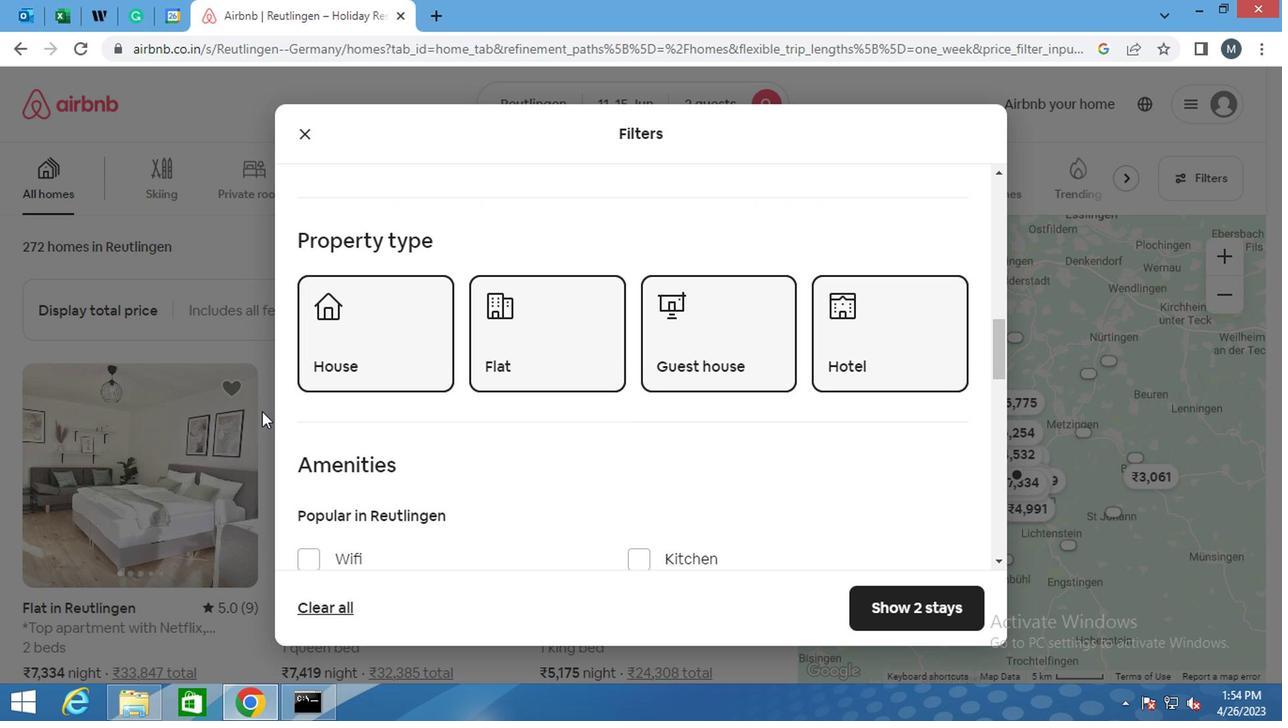 
Action: Mouse scrolled (254, 432) with delta (0, 0)
Screenshot: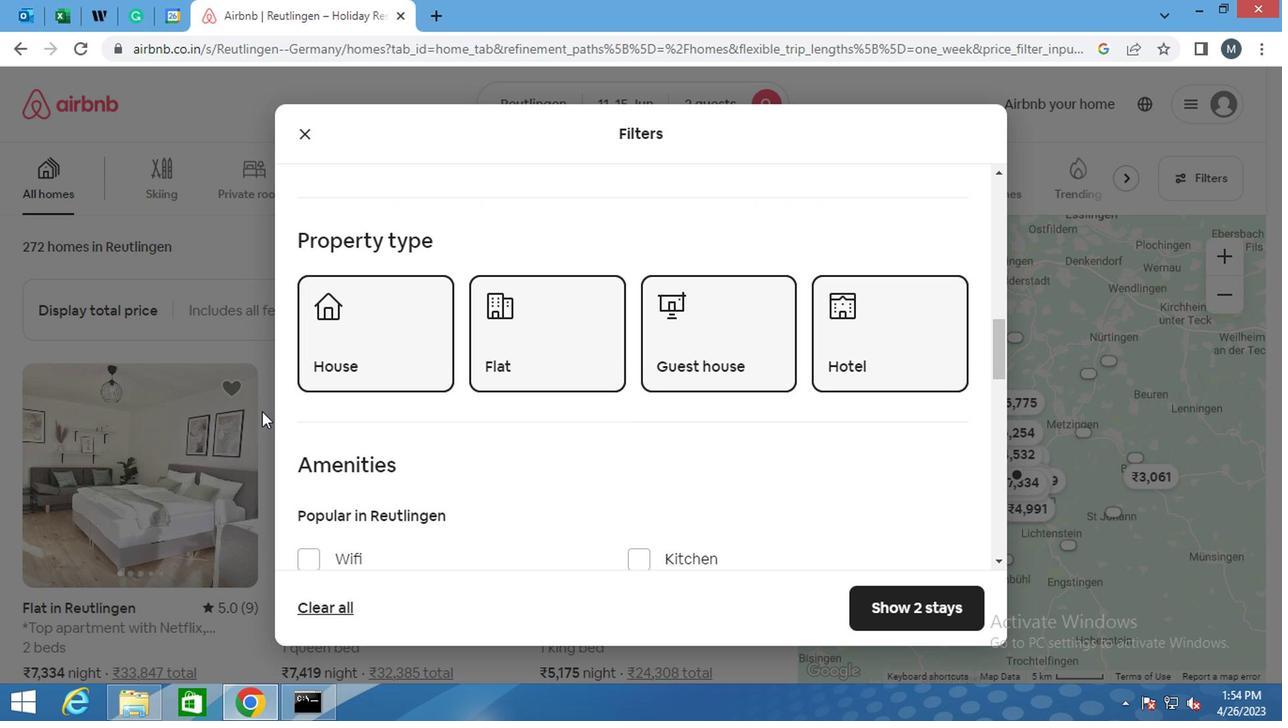 
Action: Mouse moved to (254, 440)
Screenshot: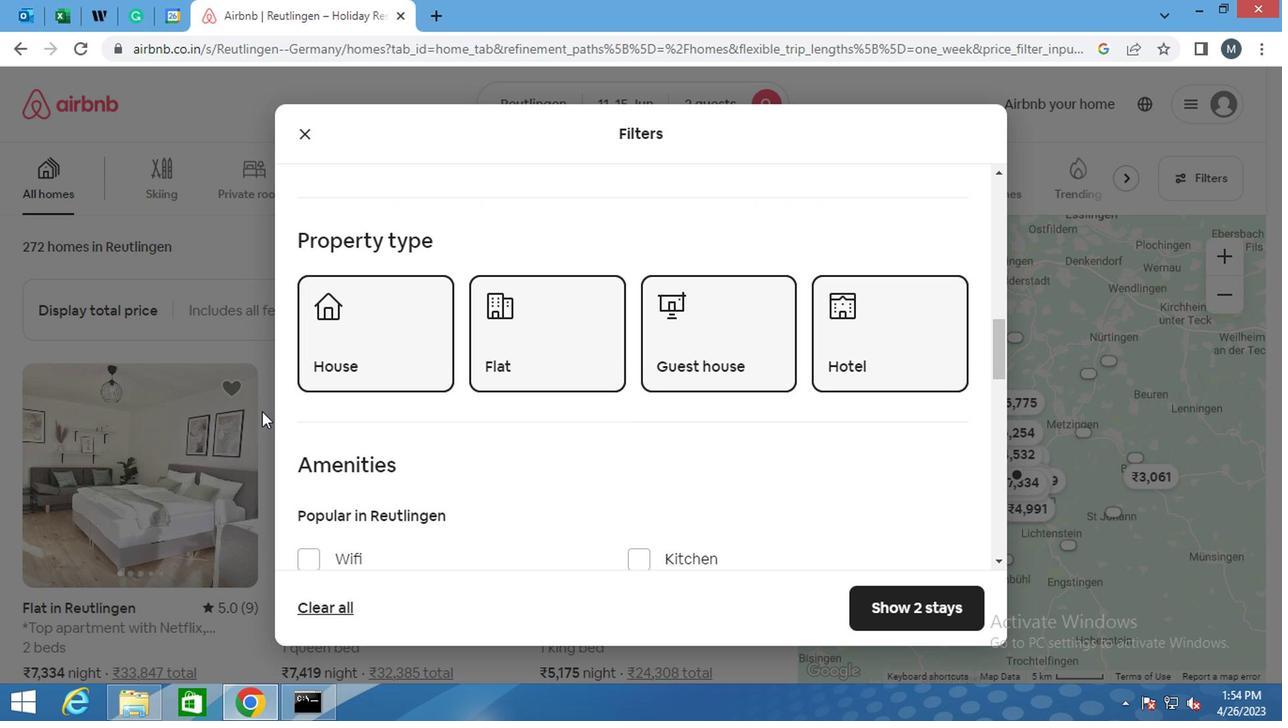 
Action: Mouse scrolled (254, 439) with delta (0, 0)
Screenshot: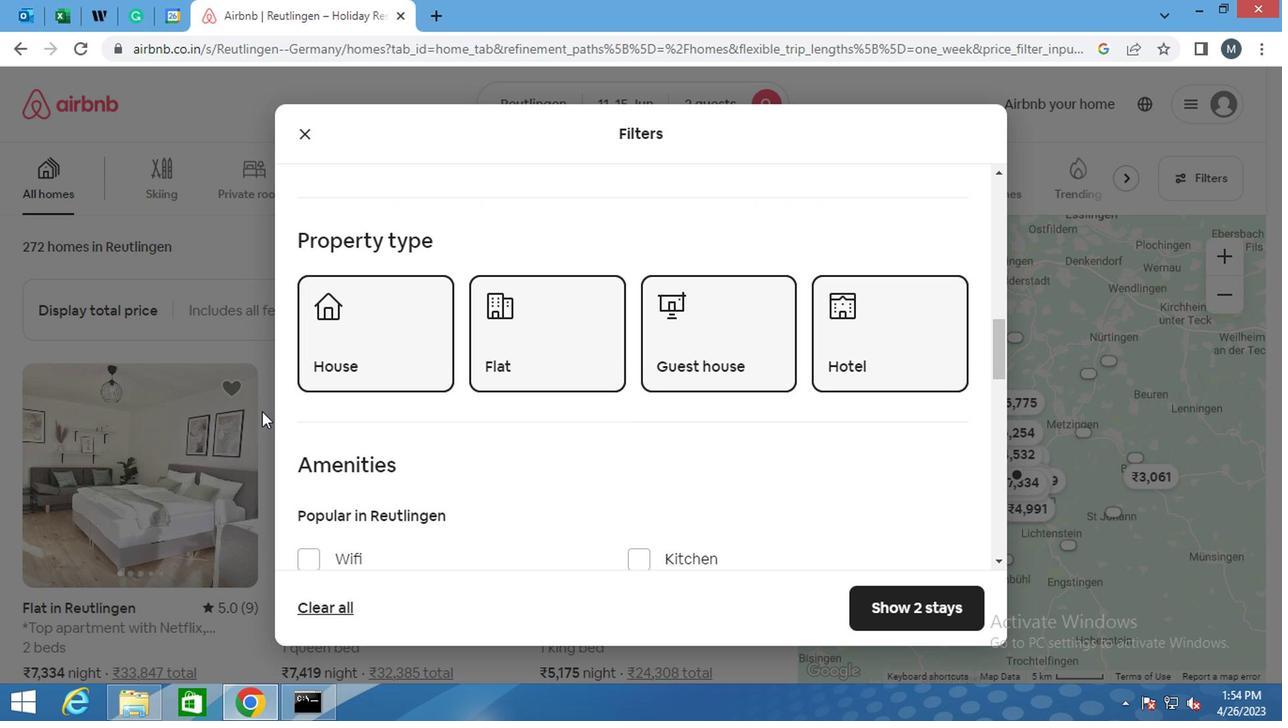
Action: Mouse moved to (254, 444)
Screenshot: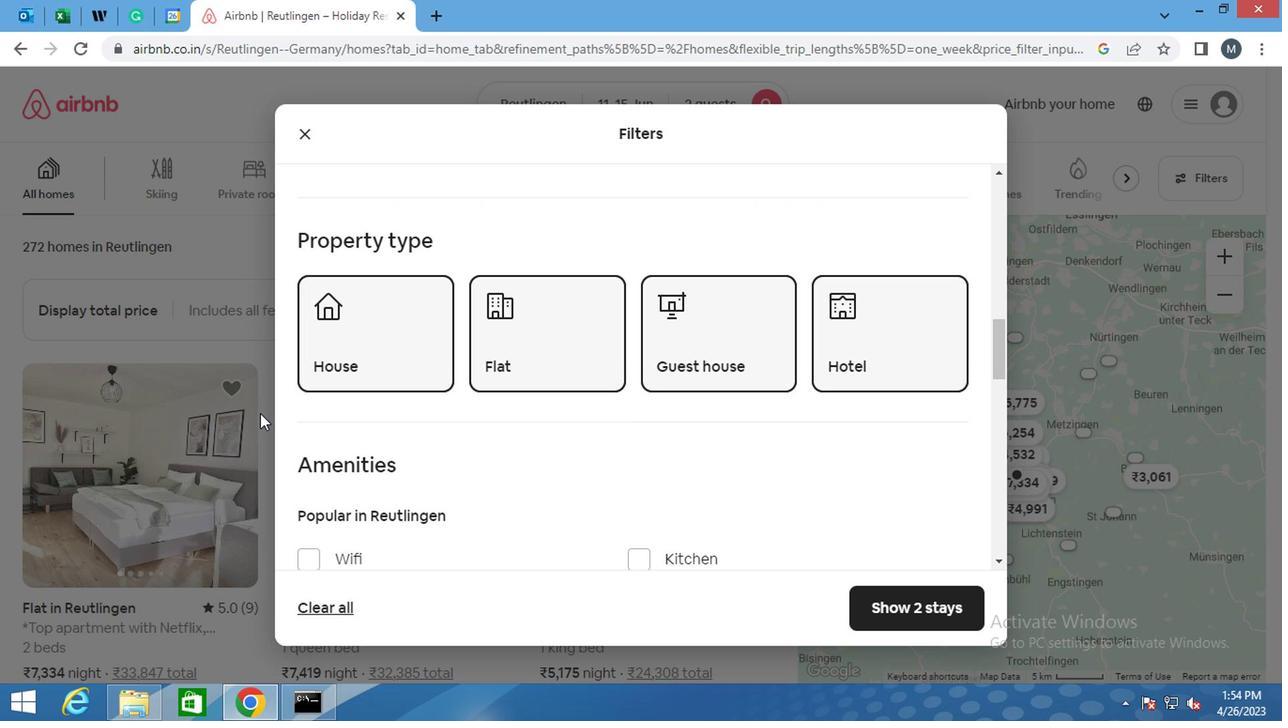 
Action: Mouse scrolled (254, 443) with delta (0, 0)
Screenshot: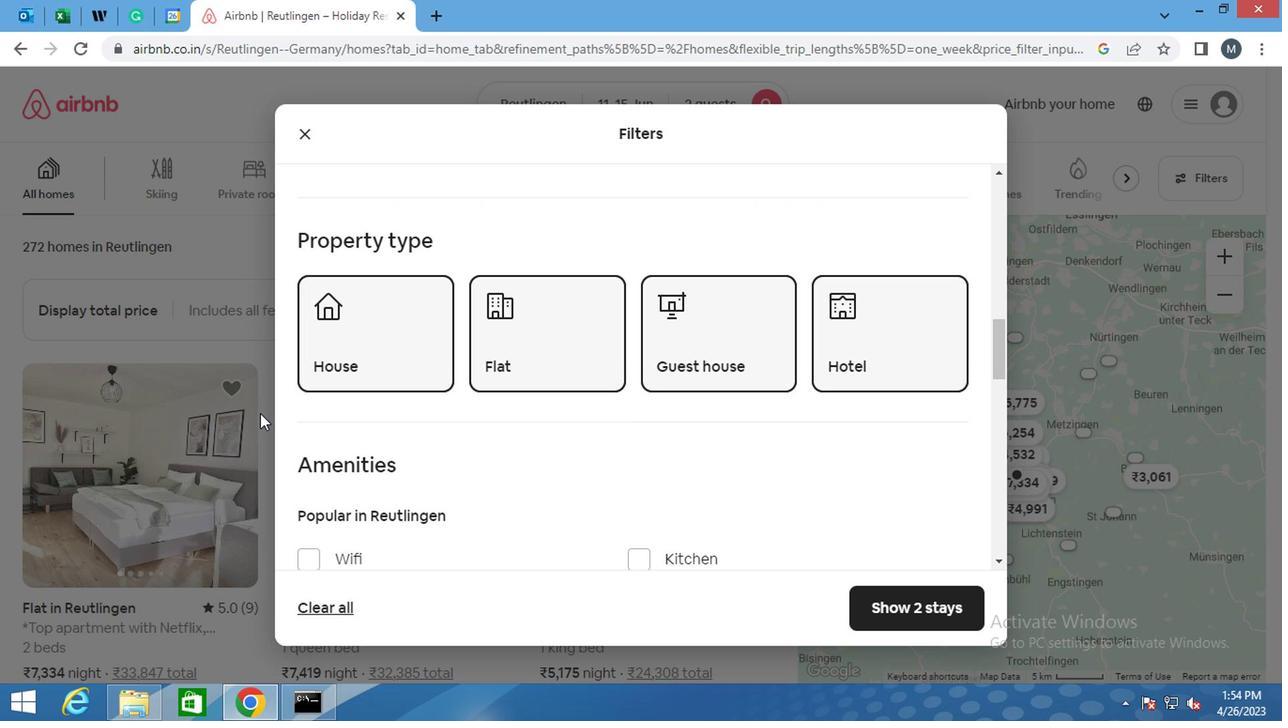 
Action: Mouse moved to (474, 460)
Screenshot: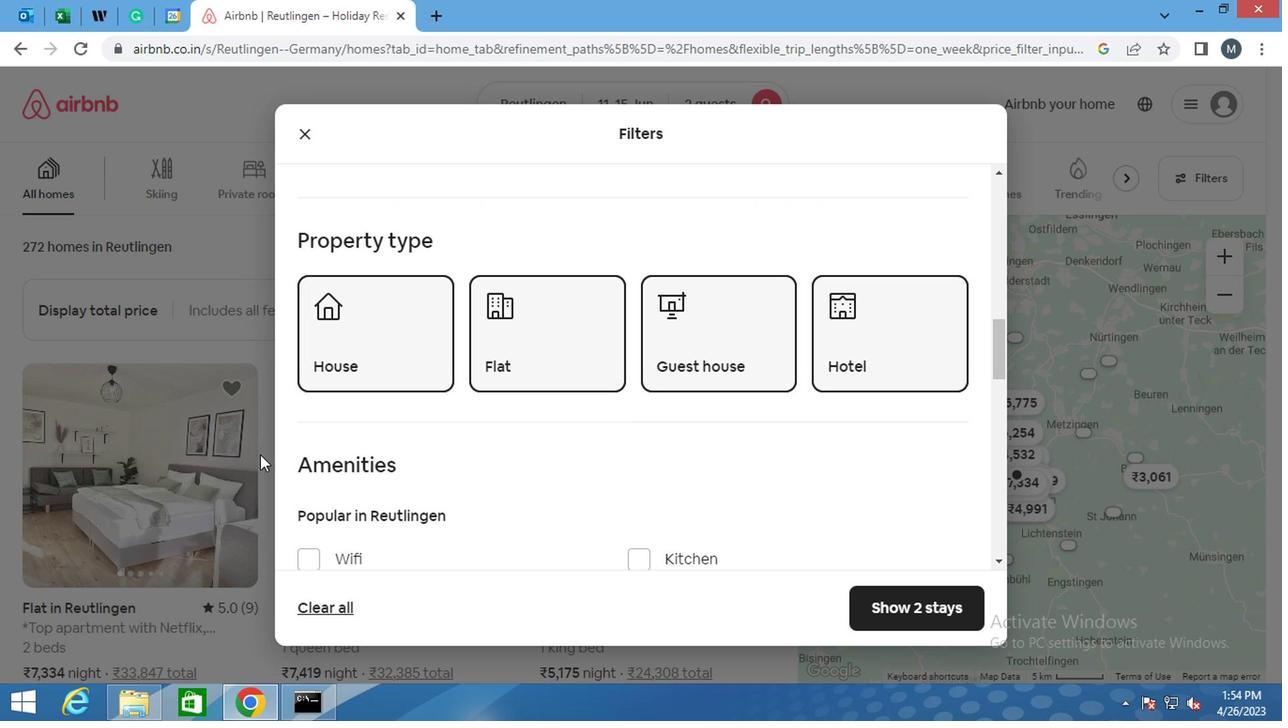 
Action: Mouse scrolled (474, 459) with delta (0, -1)
Screenshot: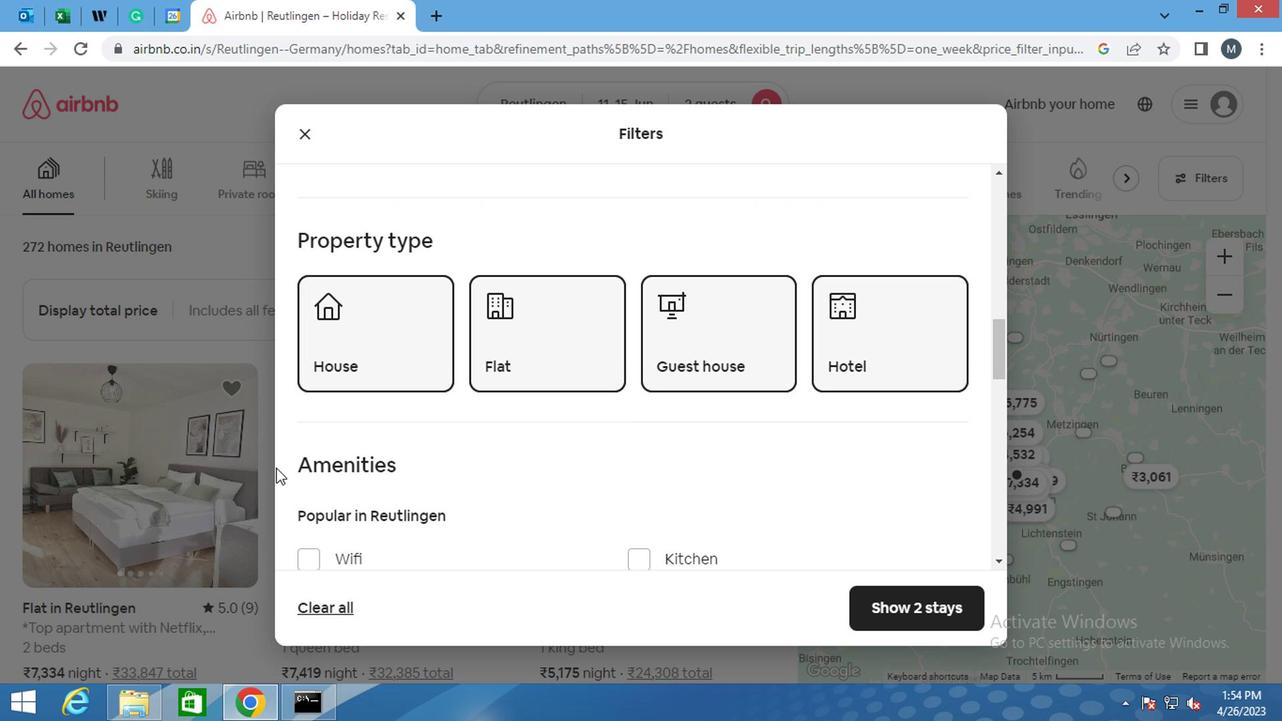 
Action: Mouse moved to (477, 458)
Screenshot: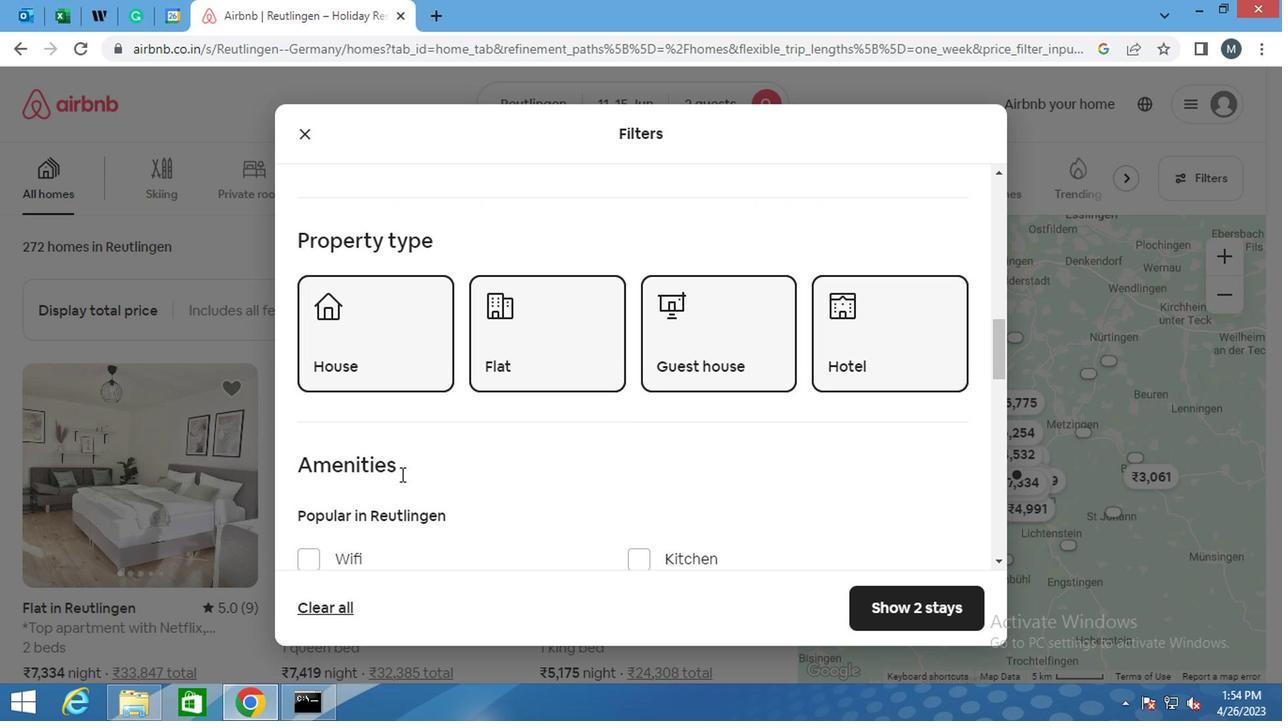 
Action: Mouse scrolled (477, 458) with delta (0, 0)
Screenshot: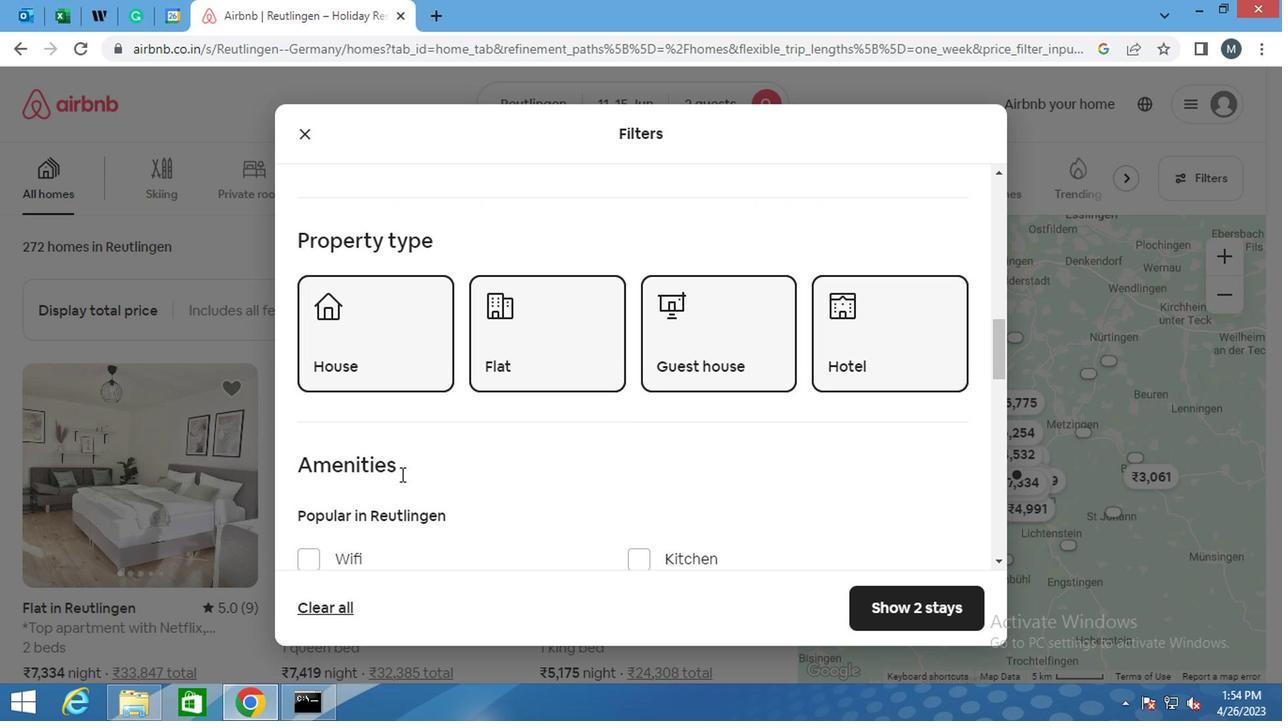 
Action: Mouse moved to (493, 453)
Screenshot: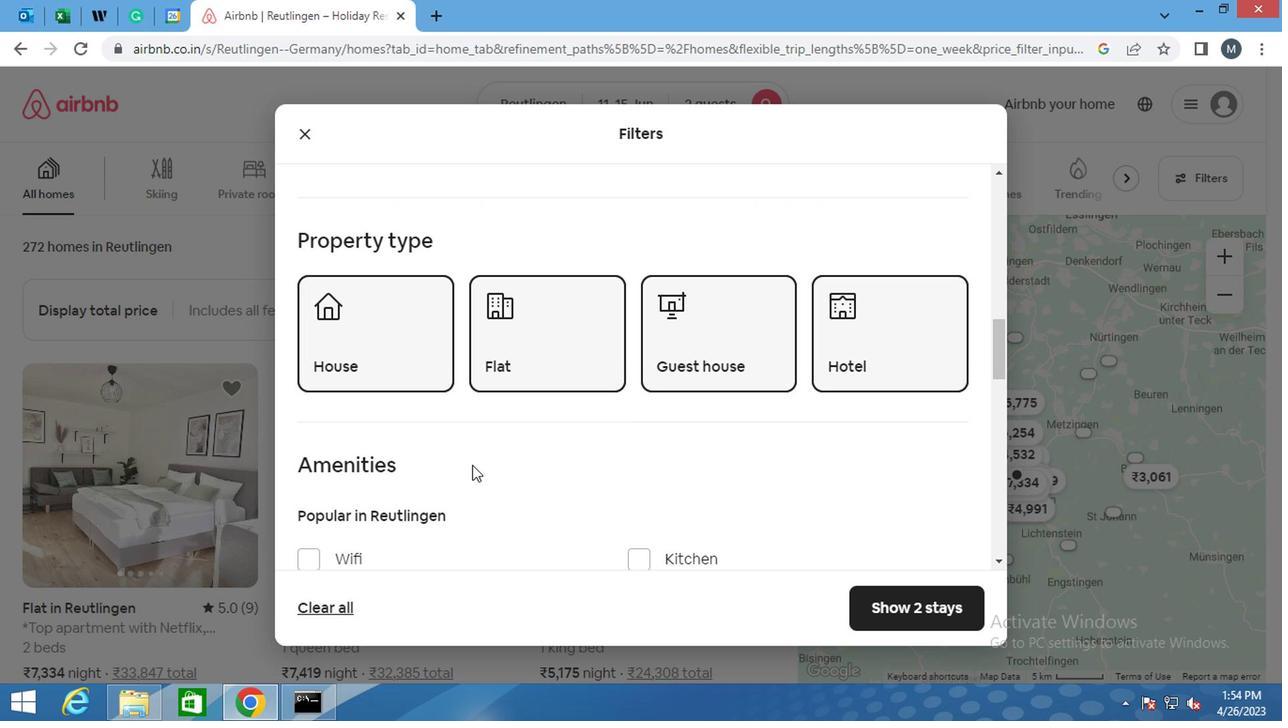 
Action: Mouse scrolled (493, 452) with delta (0, -1)
Screenshot: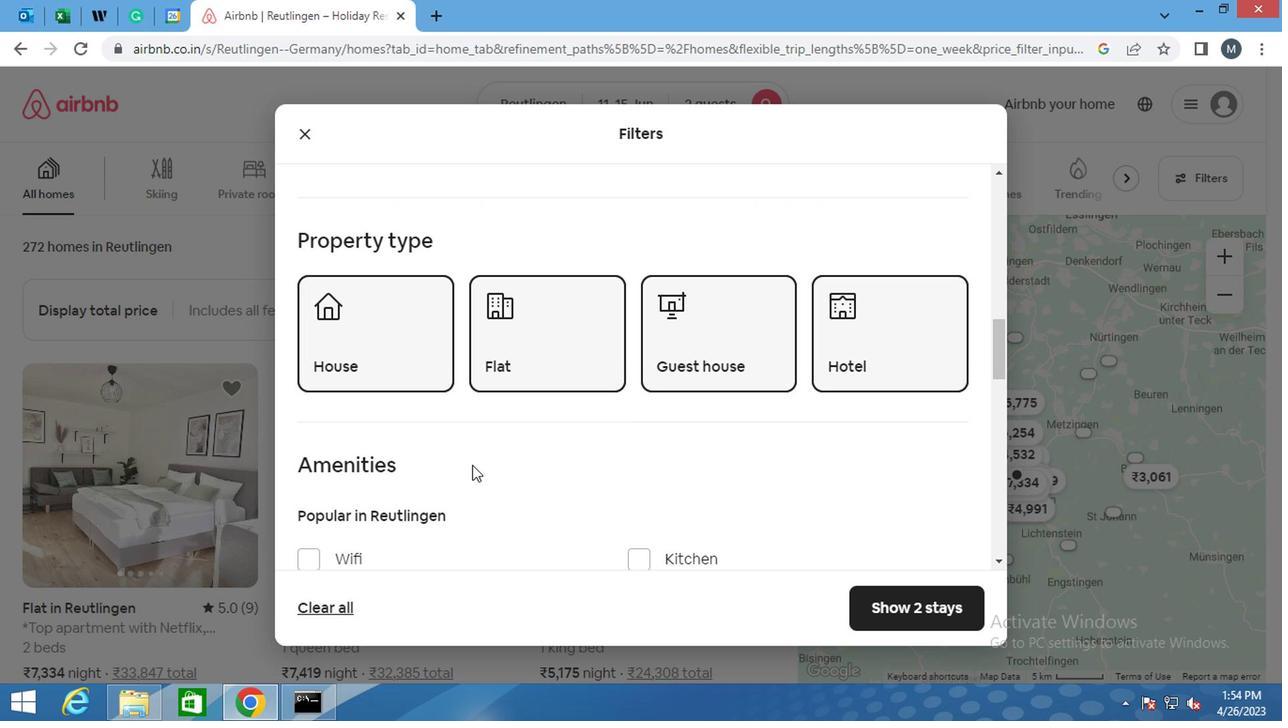 
Action: Mouse moved to (619, 414)
Screenshot: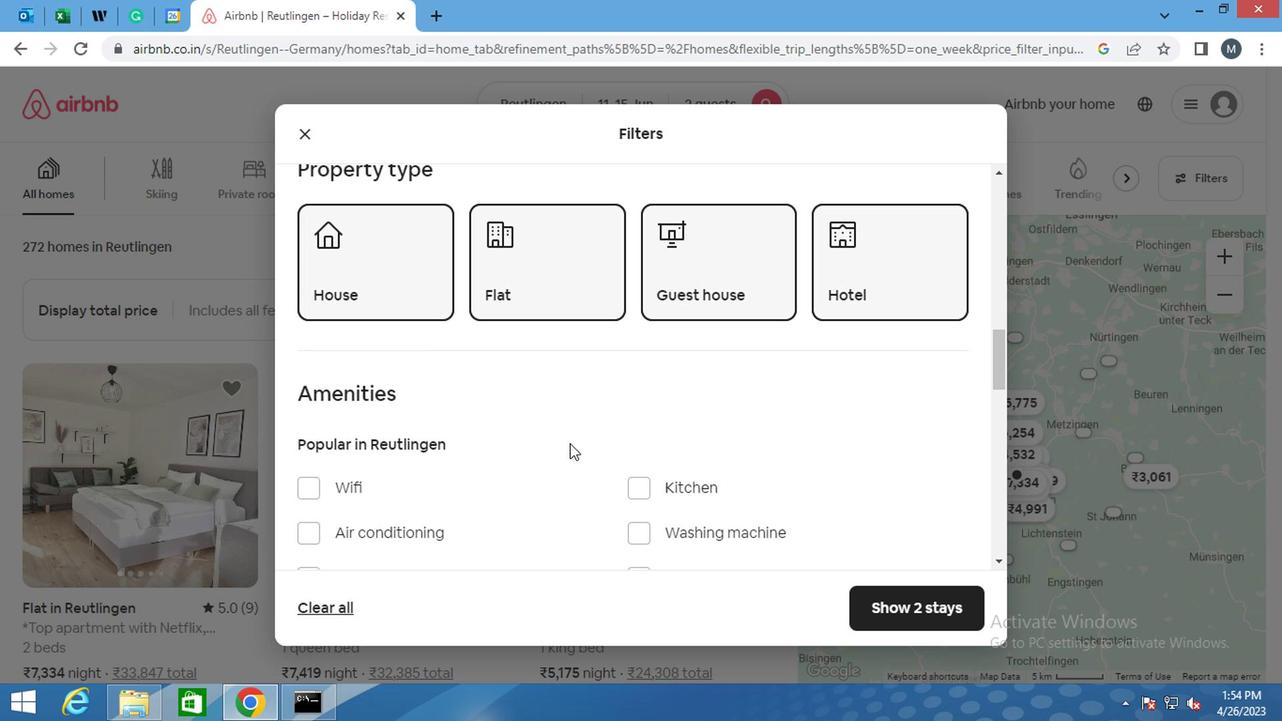 
Action: Mouse scrolled (619, 413) with delta (0, -1)
Screenshot: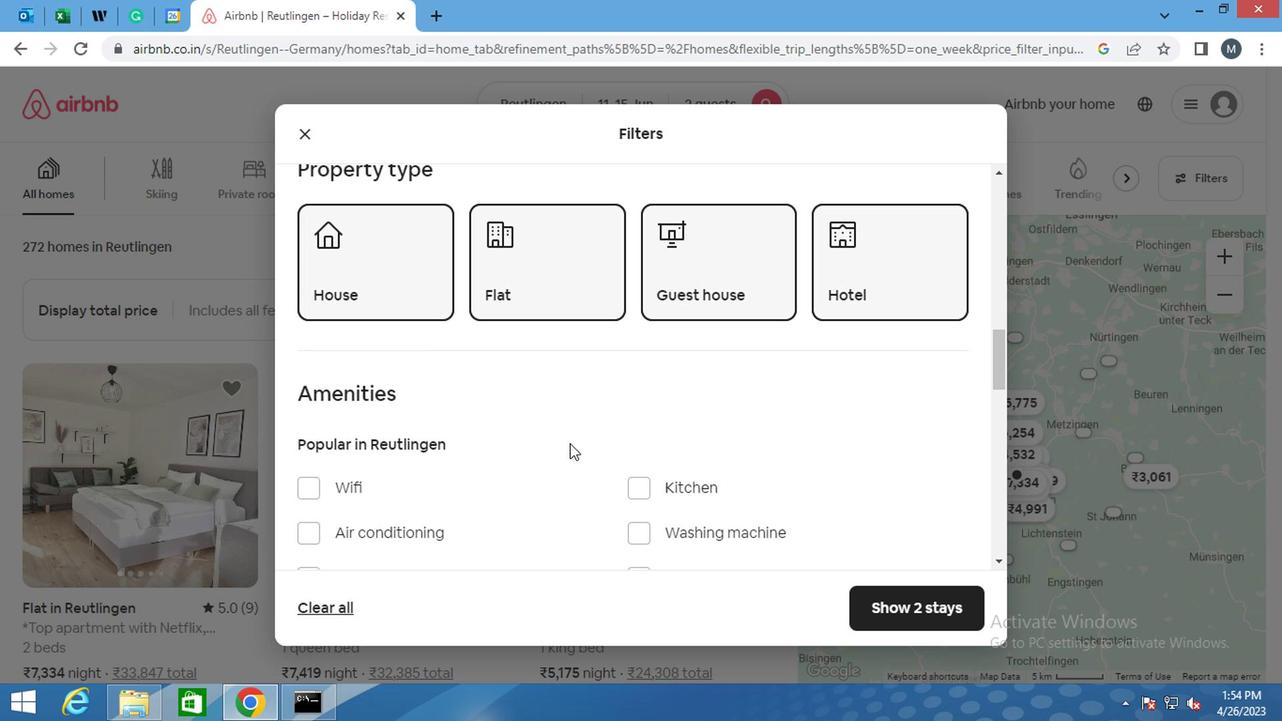 
Action: Mouse scrolled (619, 413) with delta (0, -1)
Screenshot: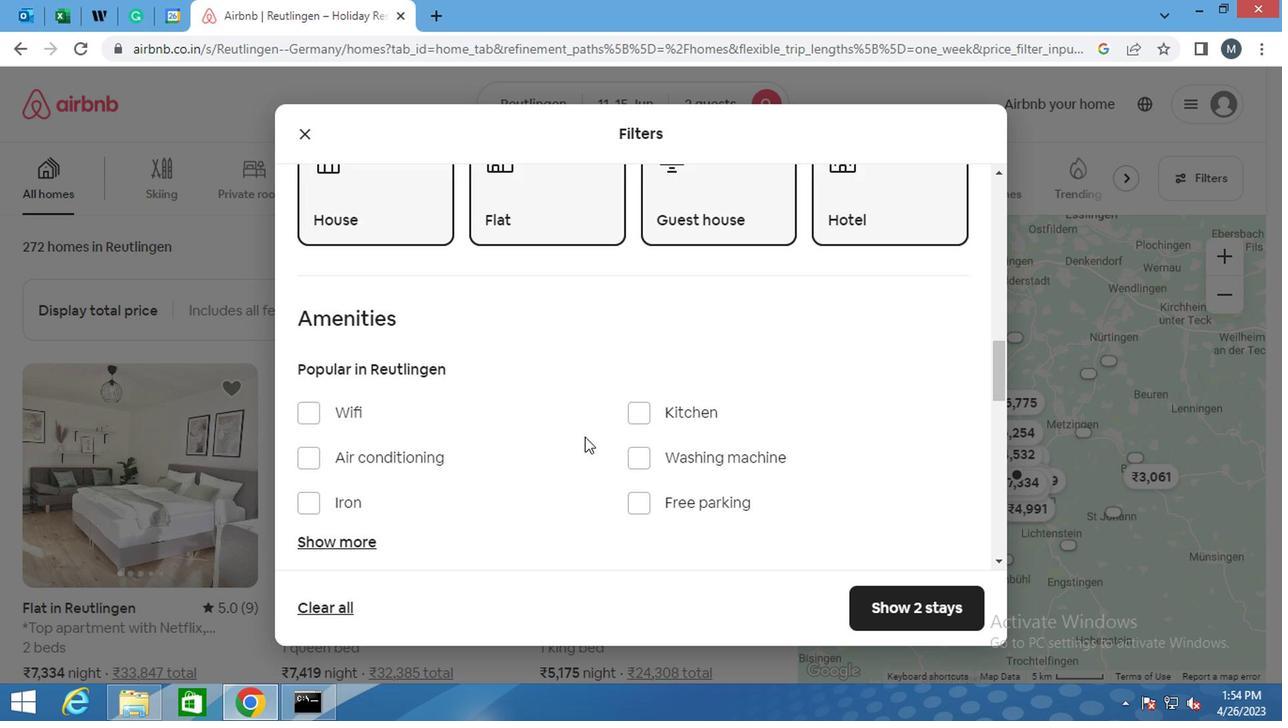 
Action: Mouse moved to (911, 434)
Screenshot: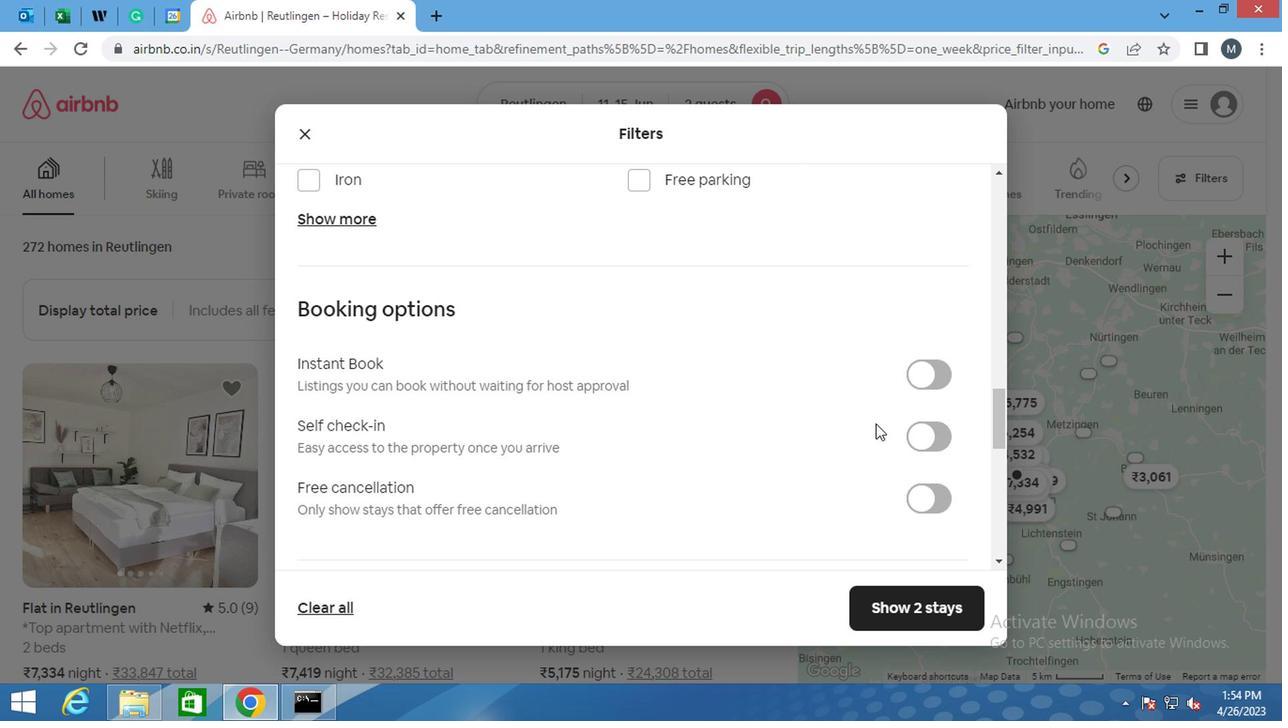 
Action: Mouse pressed left at (911, 434)
Screenshot: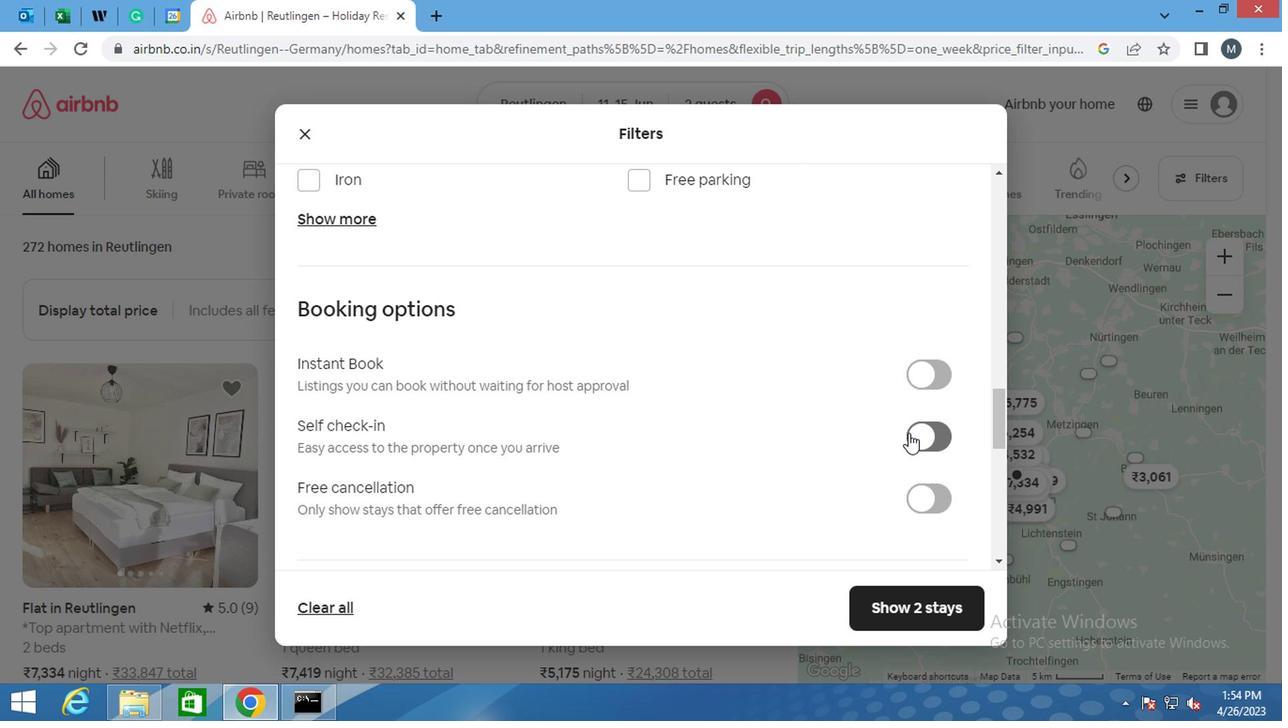 
Action: Mouse moved to (647, 406)
Screenshot: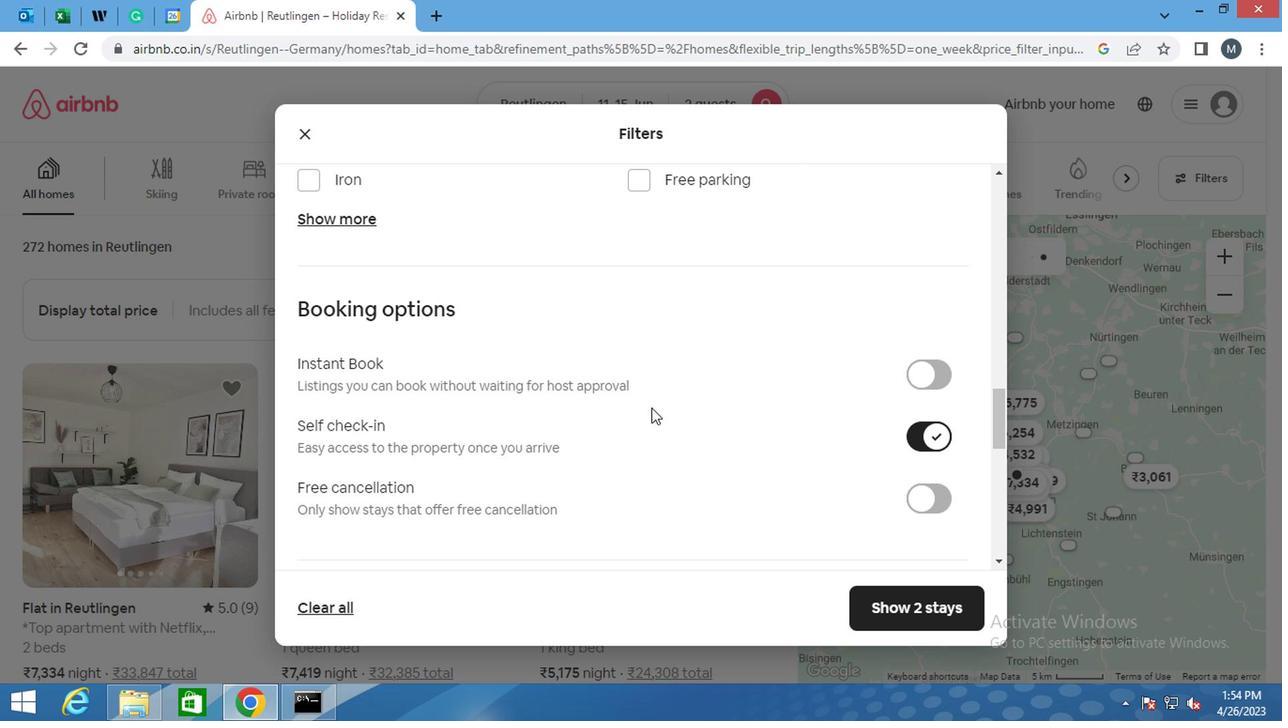 
Action: Mouse scrolled (647, 405) with delta (0, 0)
Screenshot: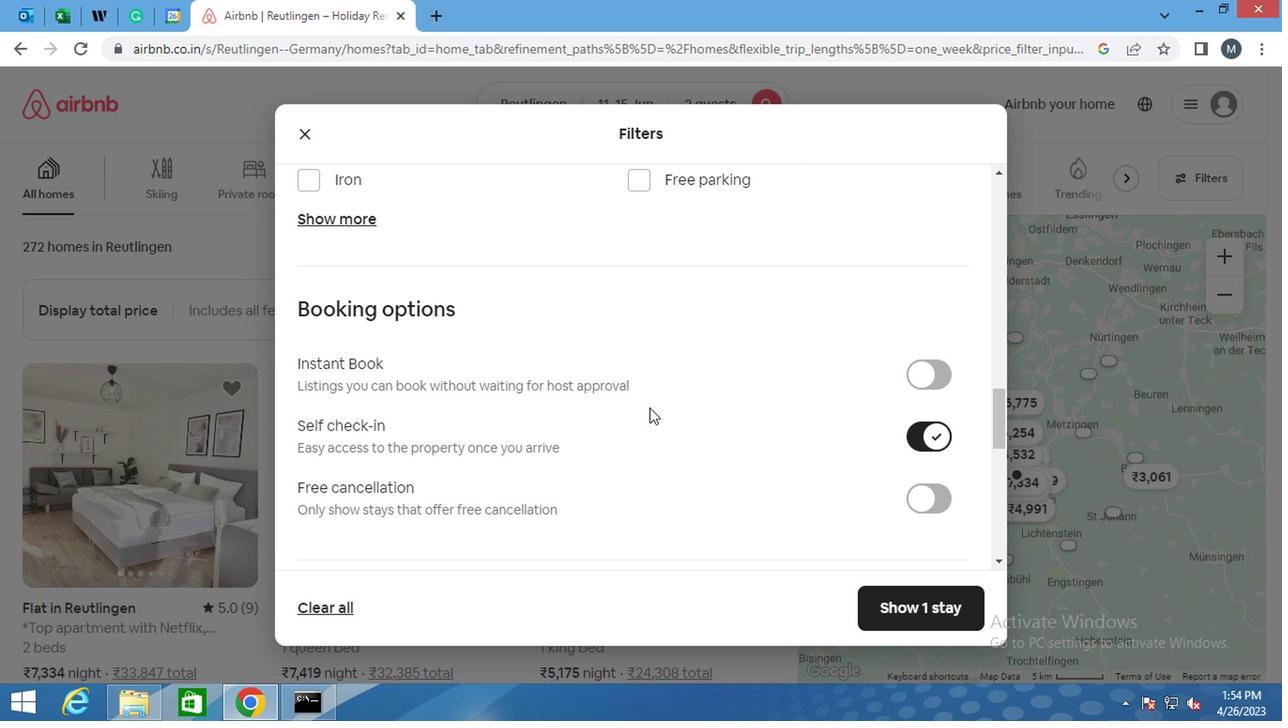 
Action: Mouse scrolled (647, 405) with delta (0, 0)
Screenshot: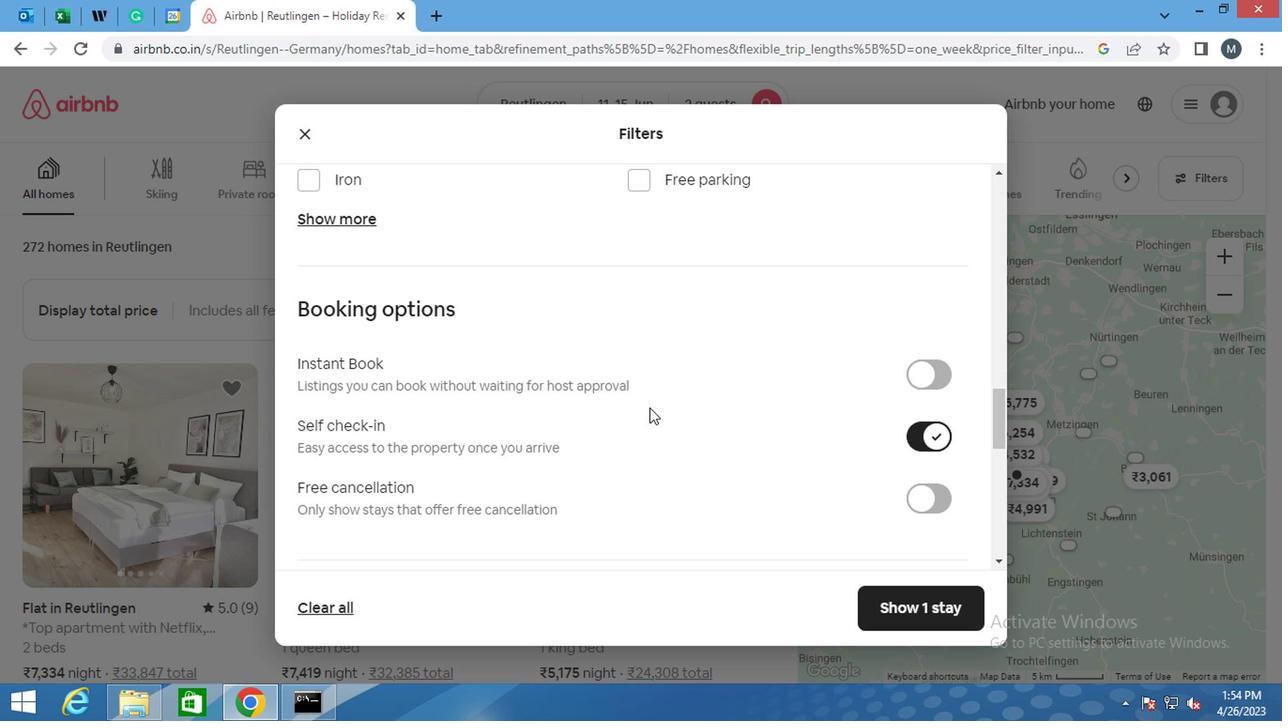 
Action: Mouse scrolled (647, 405) with delta (0, 0)
Screenshot: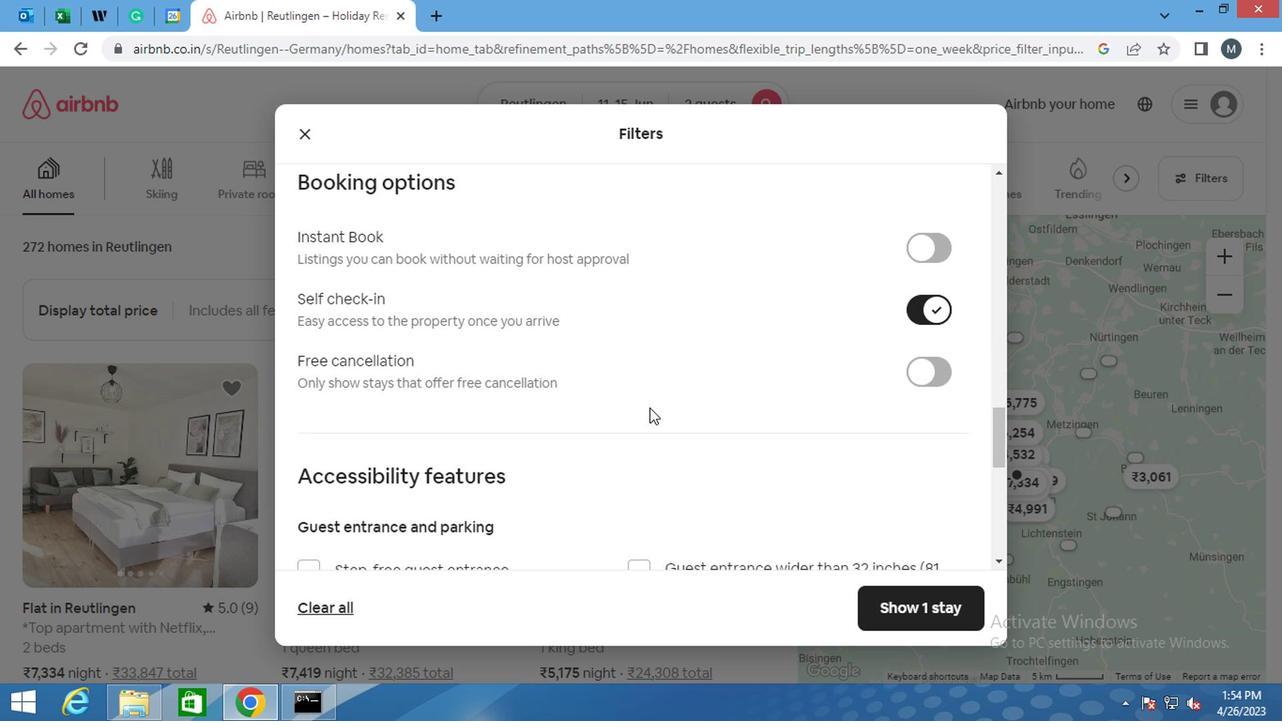 
Action: Mouse moved to (616, 398)
Screenshot: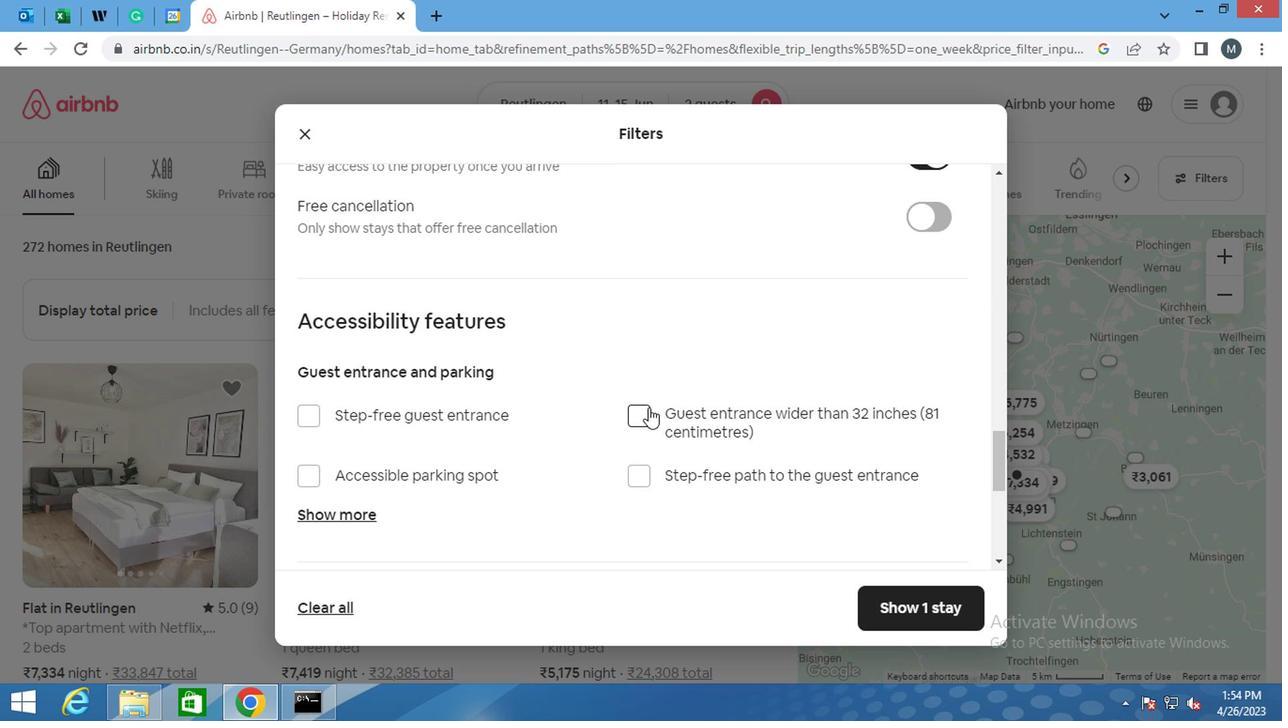
Action: Mouse scrolled (616, 396) with delta (0, -1)
Screenshot: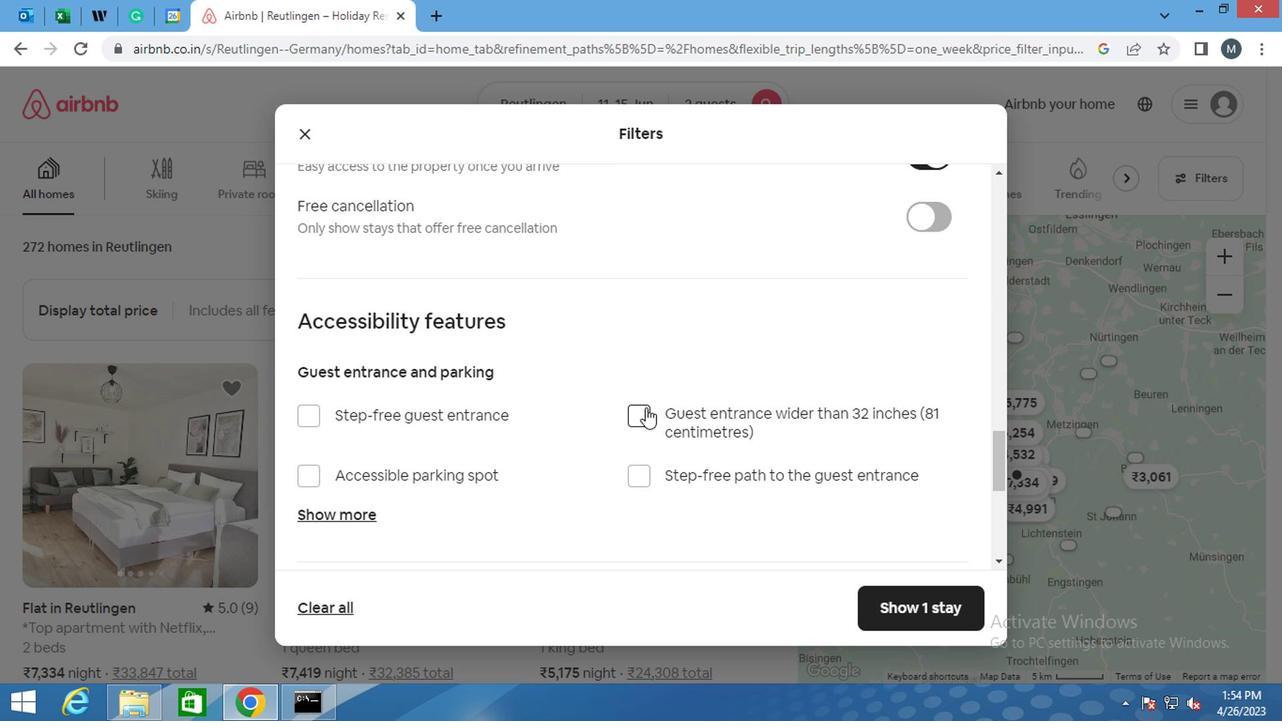 
Action: Mouse scrolled (616, 396) with delta (0, -1)
Screenshot: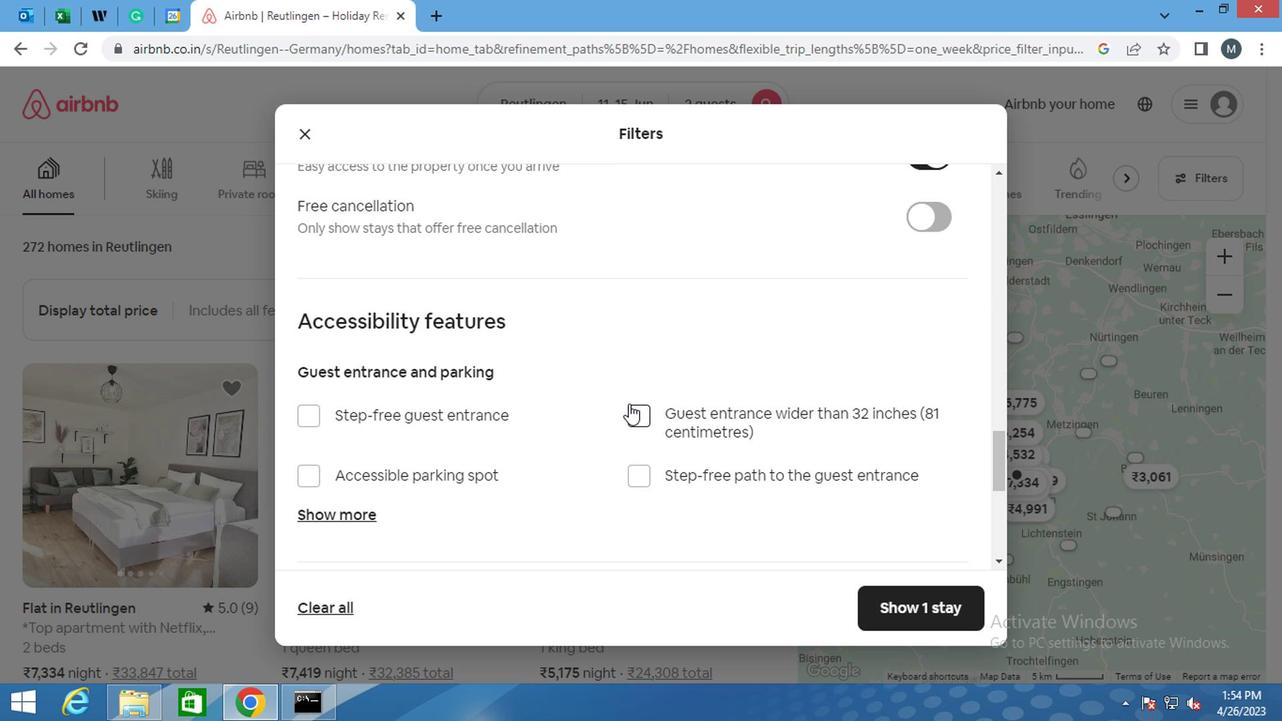 
Action: Mouse moved to (613, 398)
Screenshot: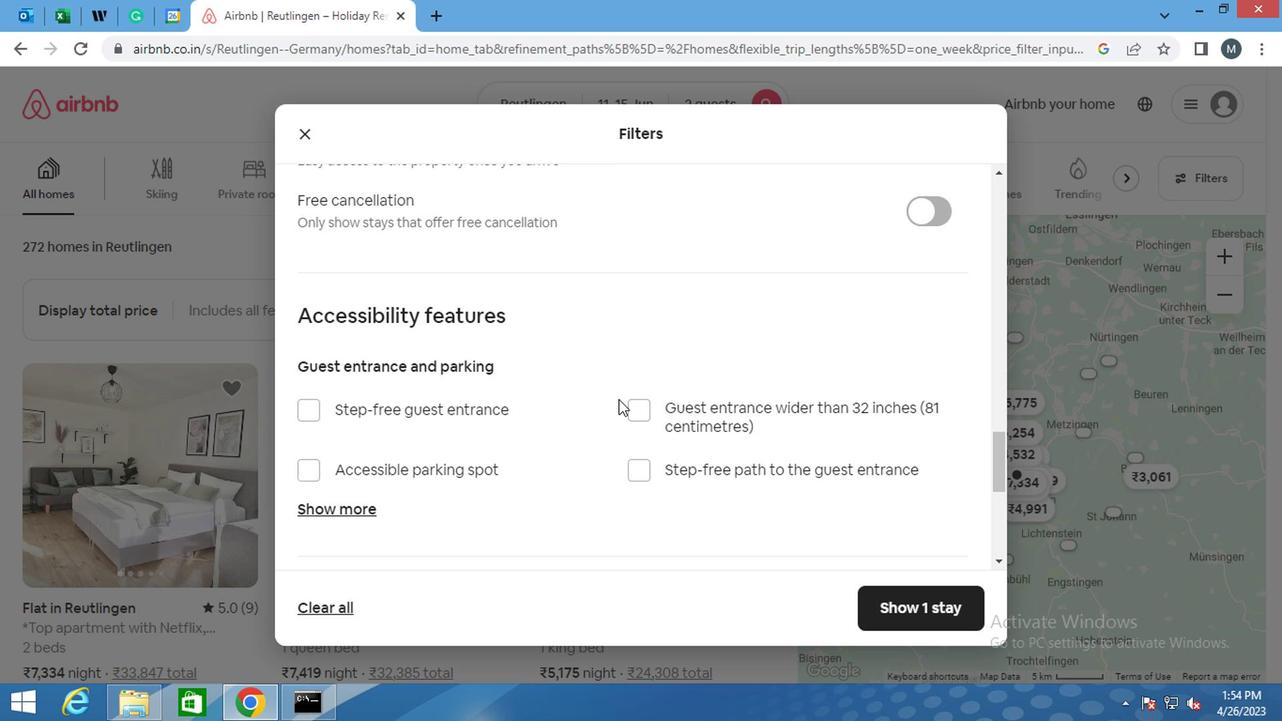 
Action: Mouse scrolled (613, 396) with delta (0, -1)
Screenshot: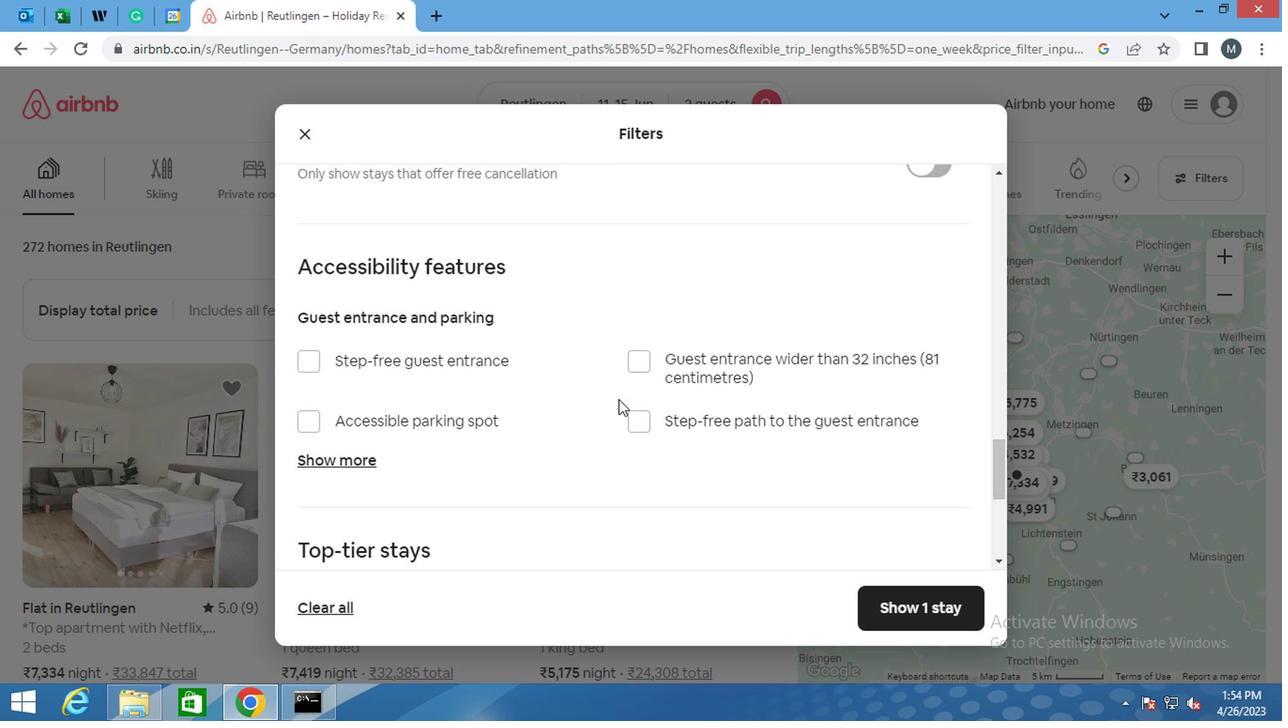 
Action: Mouse scrolled (613, 396) with delta (0, -1)
Screenshot: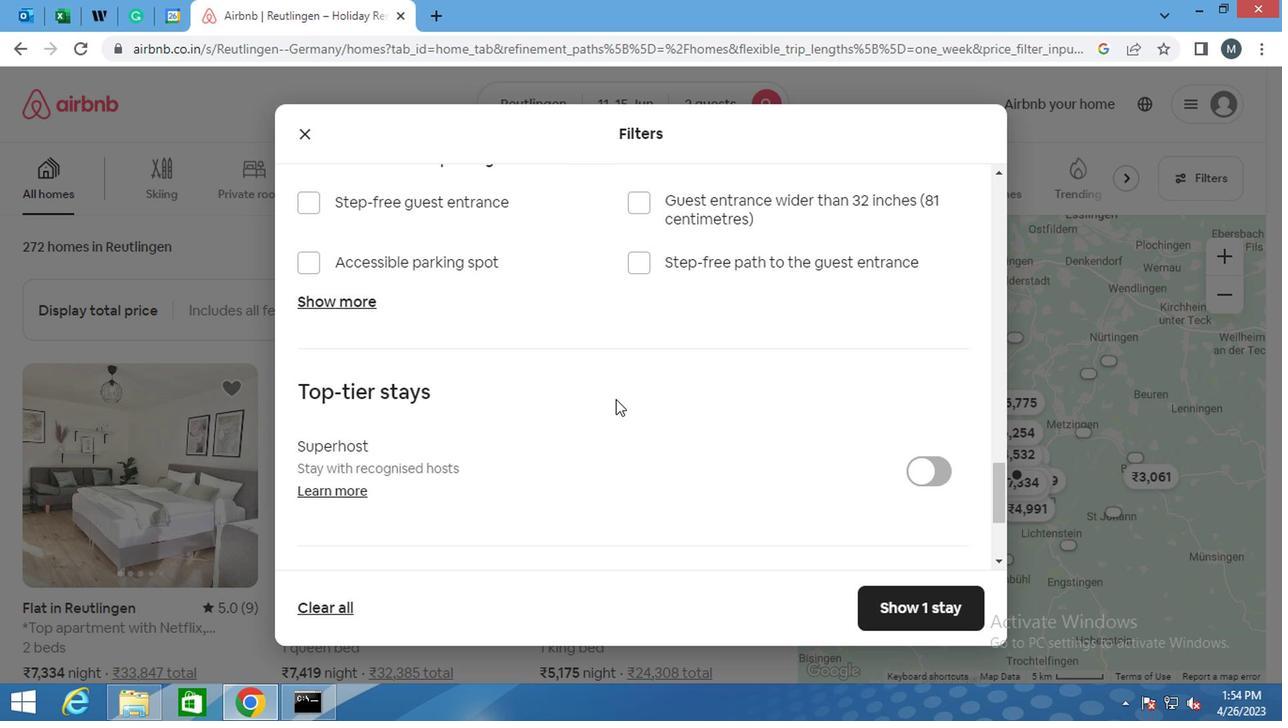 
Action: Mouse scrolled (613, 396) with delta (0, -1)
Screenshot: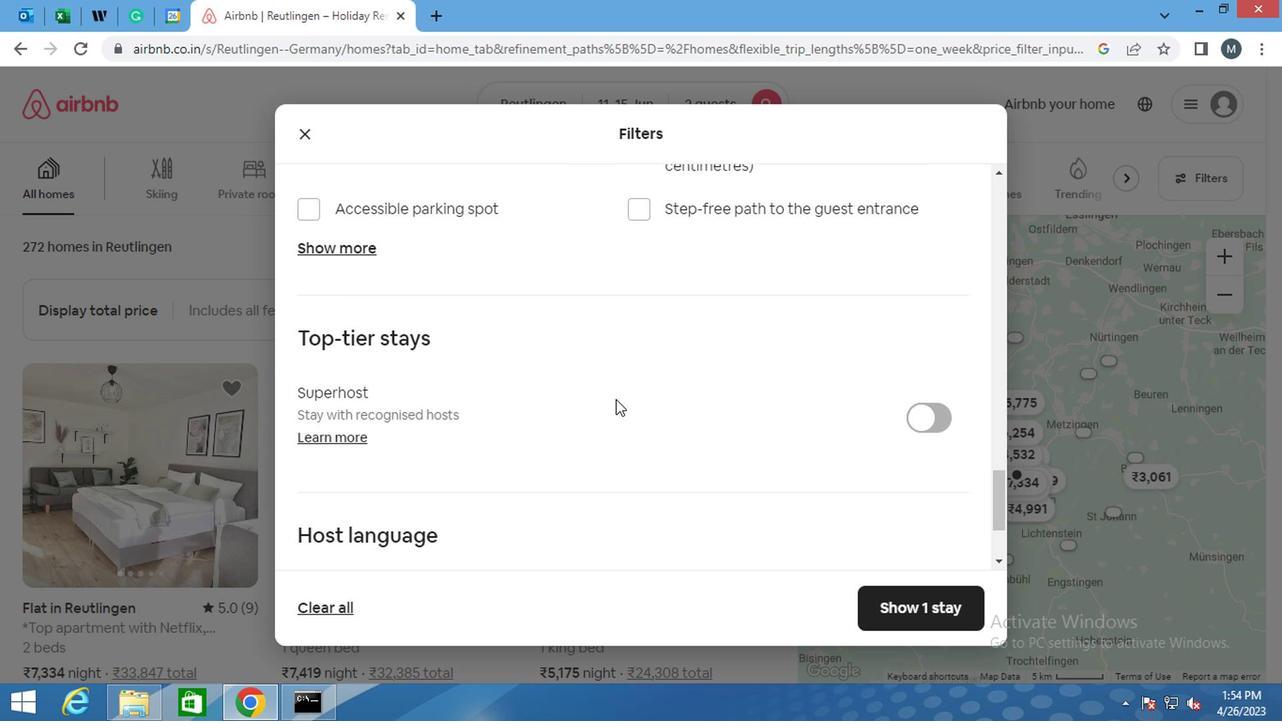 
Action: Mouse moved to (609, 401)
Screenshot: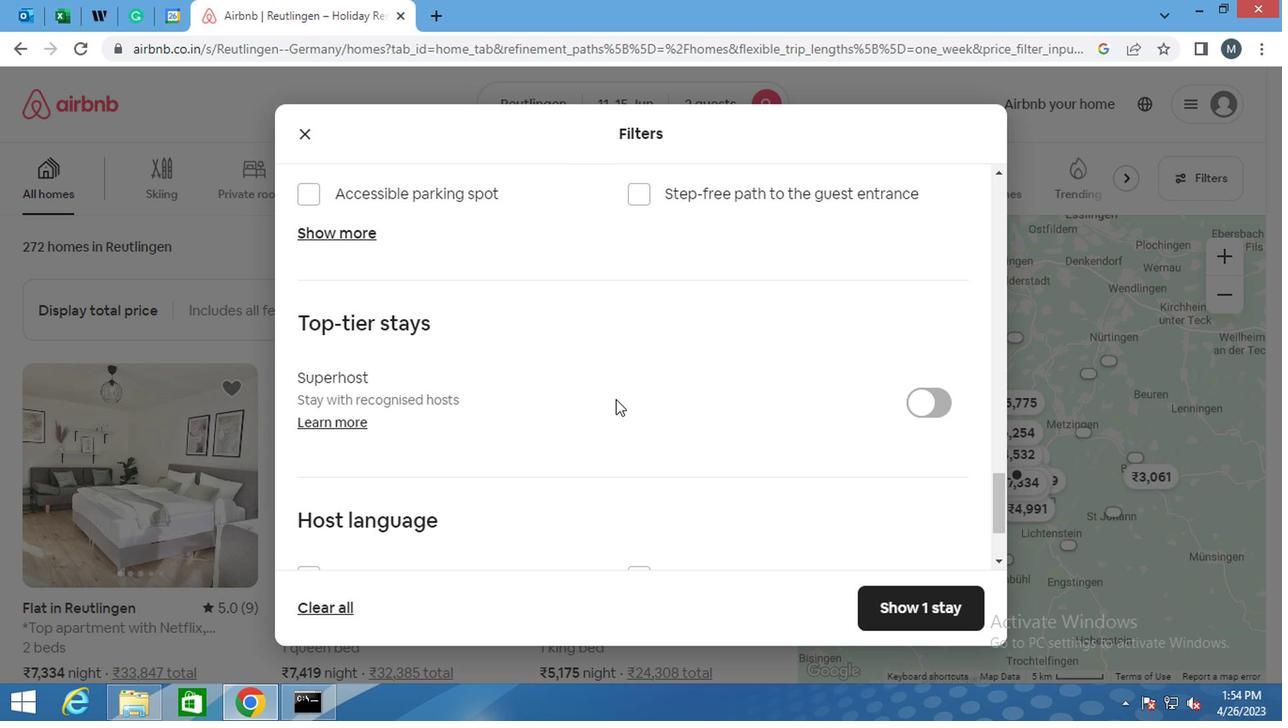 
Action: Mouse scrolled (609, 400) with delta (0, 0)
Screenshot: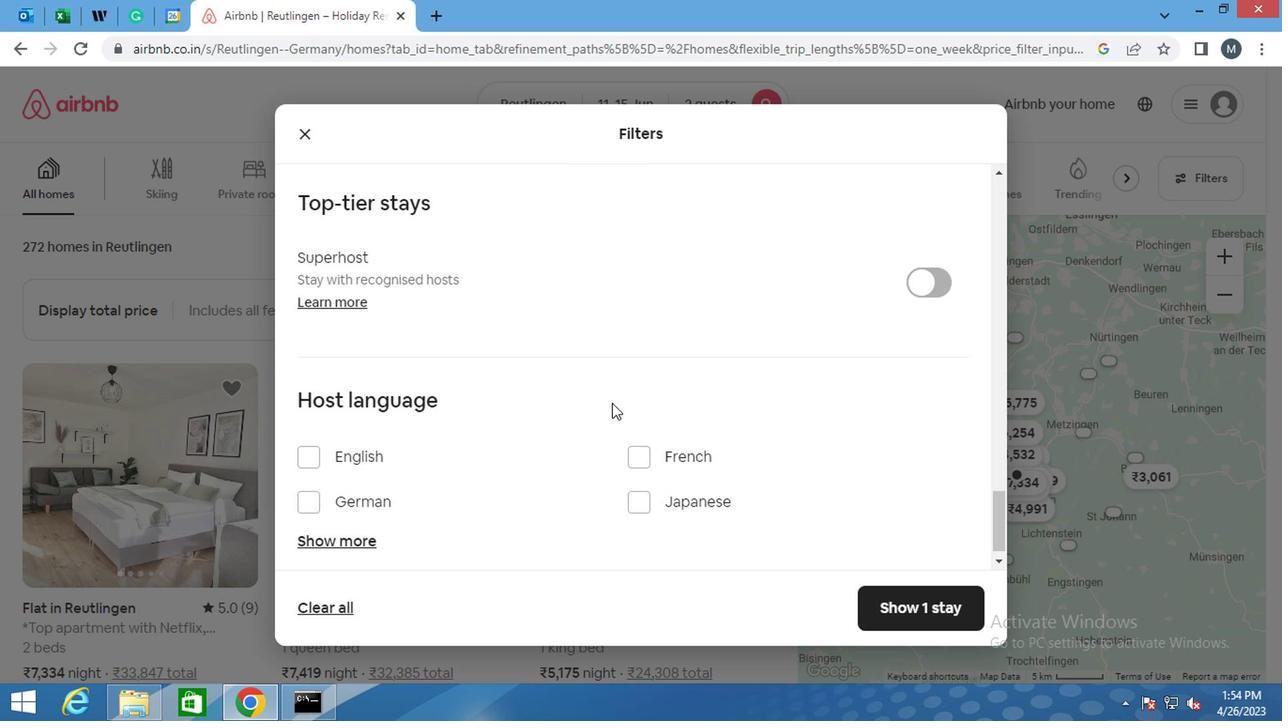 
Action: Mouse moved to (308, 432)
Screenshot: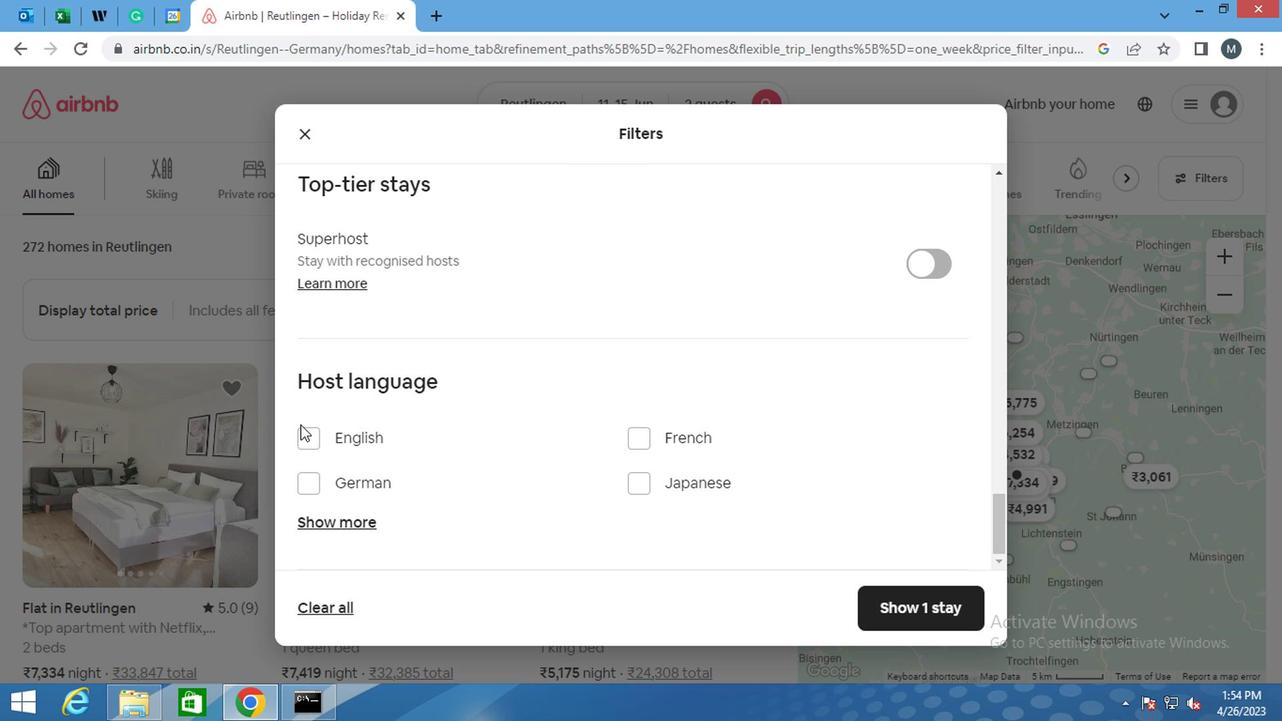 
Action: Mouse pressed left at (308, 432)
Screenshot: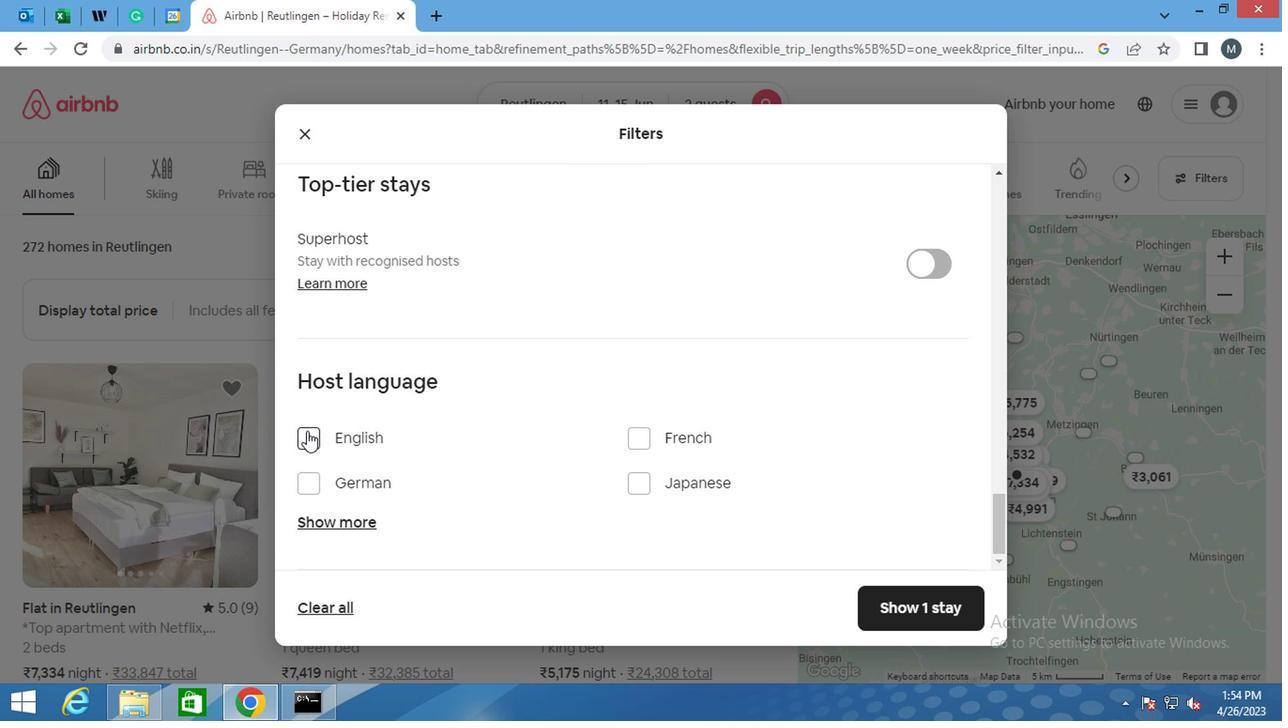 
Action: Mouse moved to (683, 410)
Screenshot: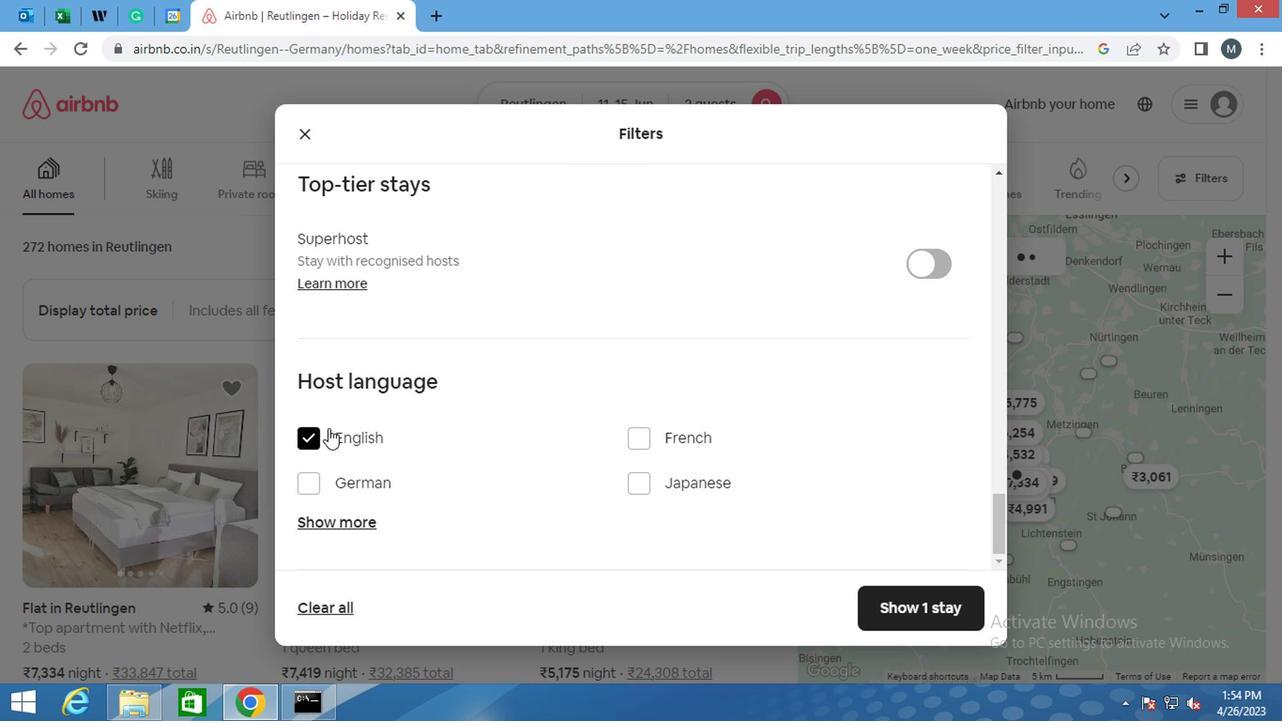 
Action: Mouse scrolled (683, 408) with delta (0, -1)
Screenshot: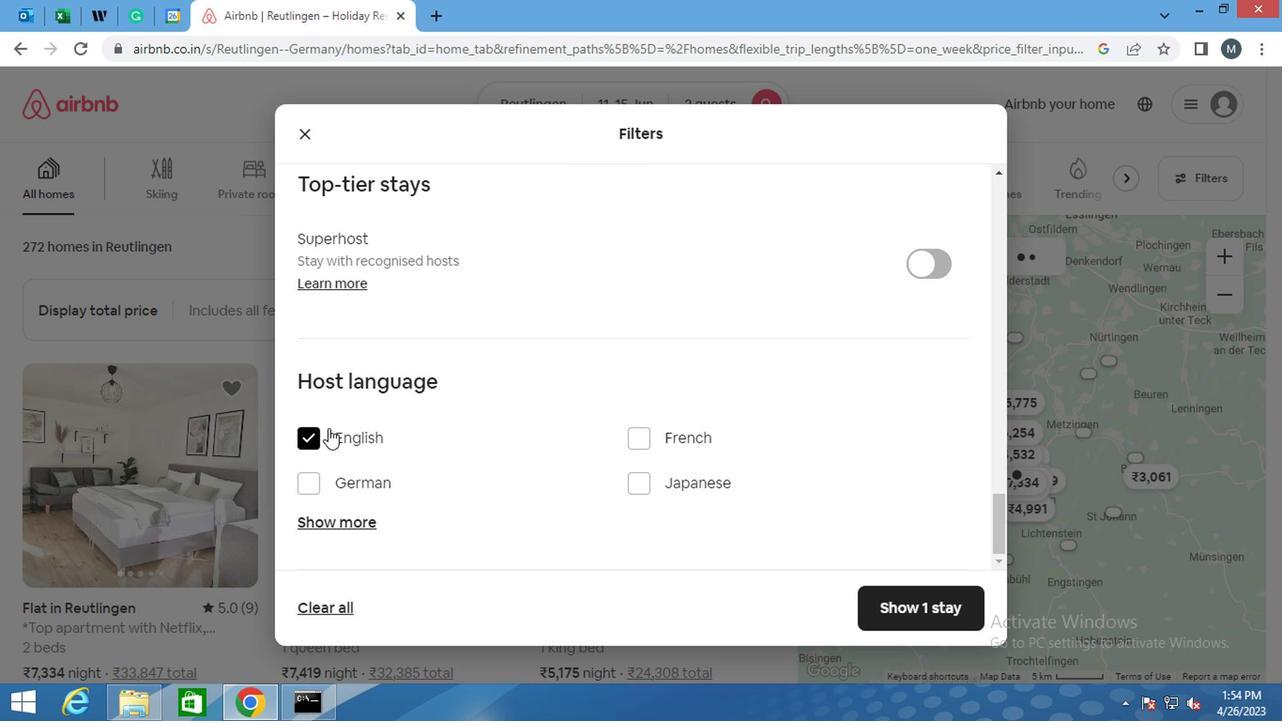
Action: Mouse moved to (710, 447)
Screenshot: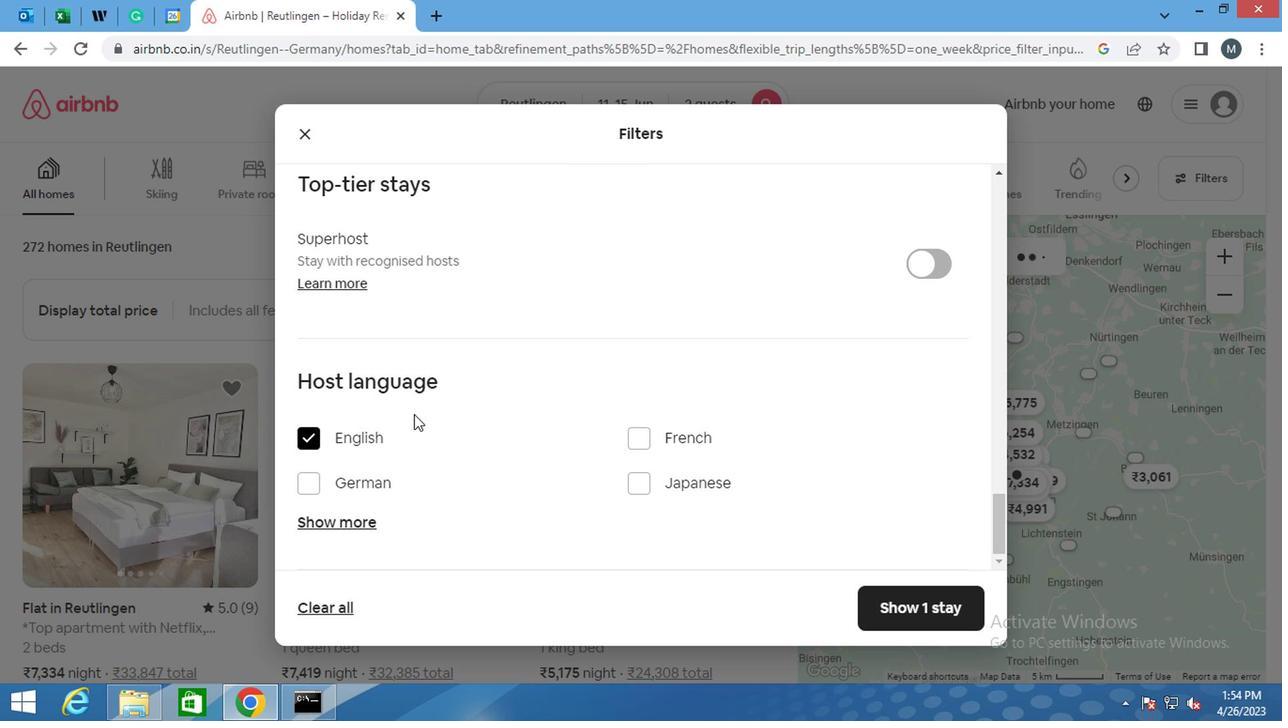 
Action: Mouse scrolled (710, 446) with delta (0, 0)
Screenshot: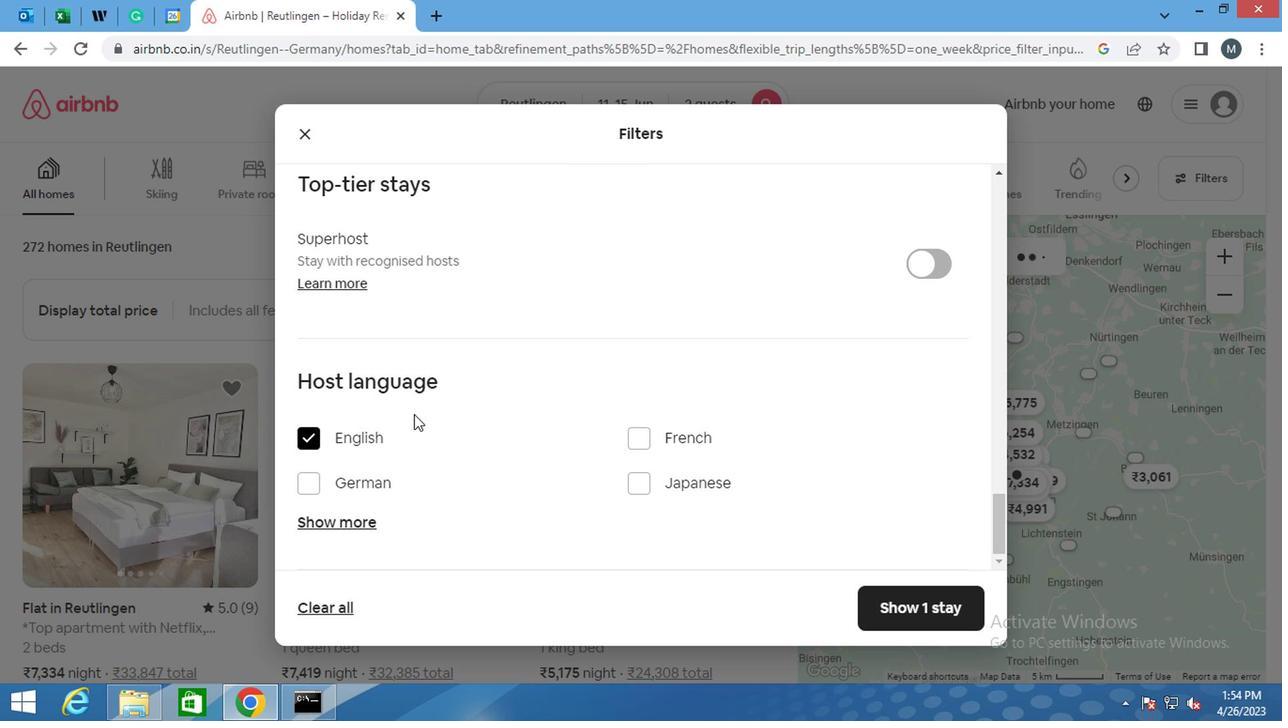 
Action: Mouse moved to (913, 593)
Screenshot: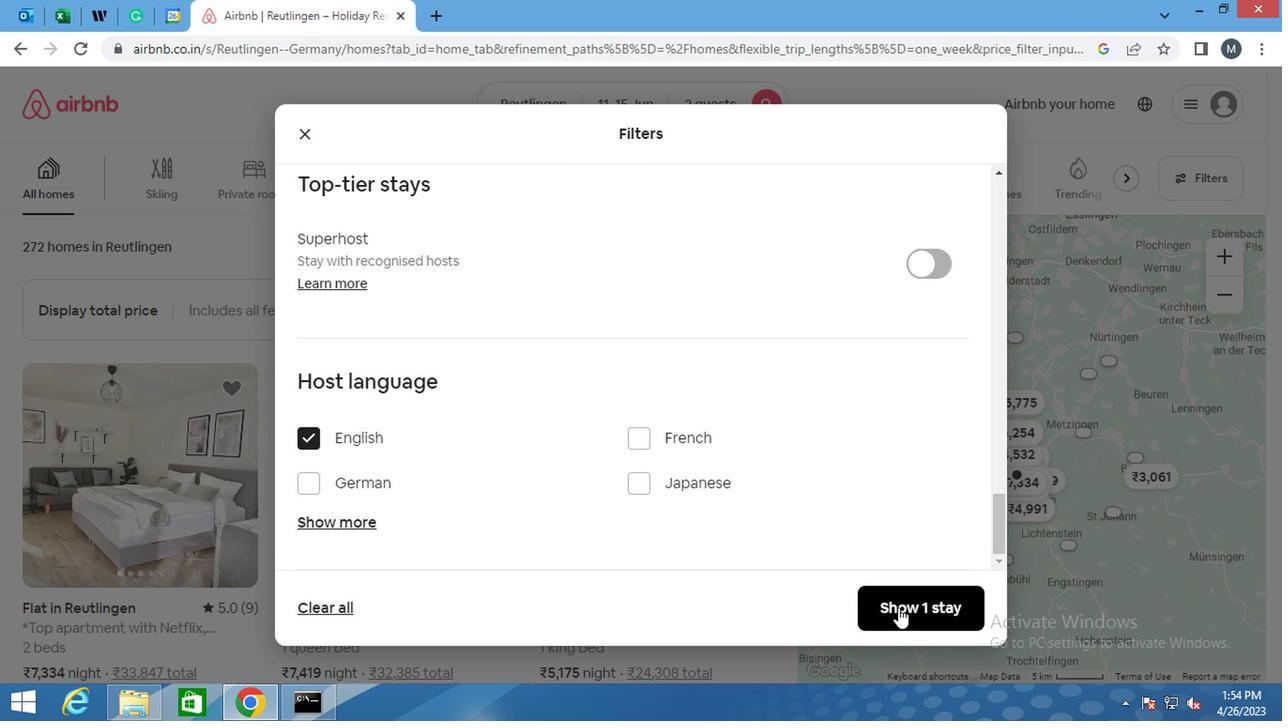 
Action: Mouse pressed left at (913, 593)
Screenshot: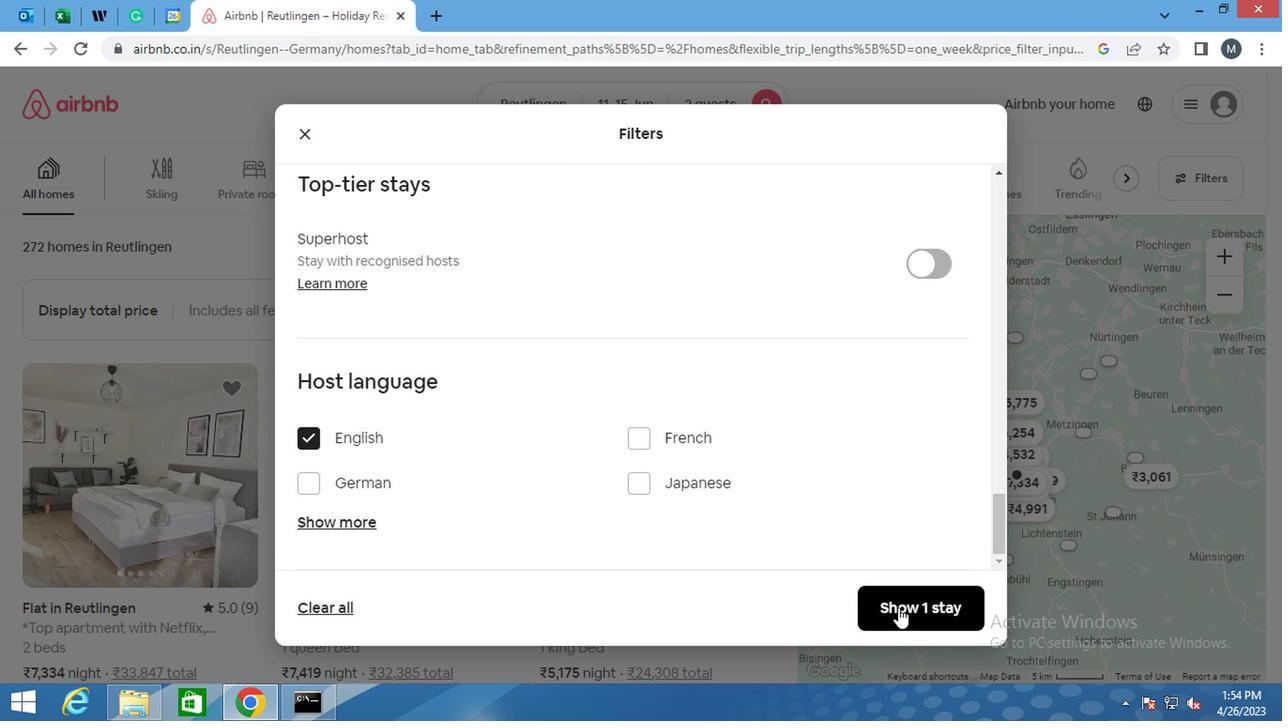 
Action: Mouse moved to (916, 592)
Screenshot: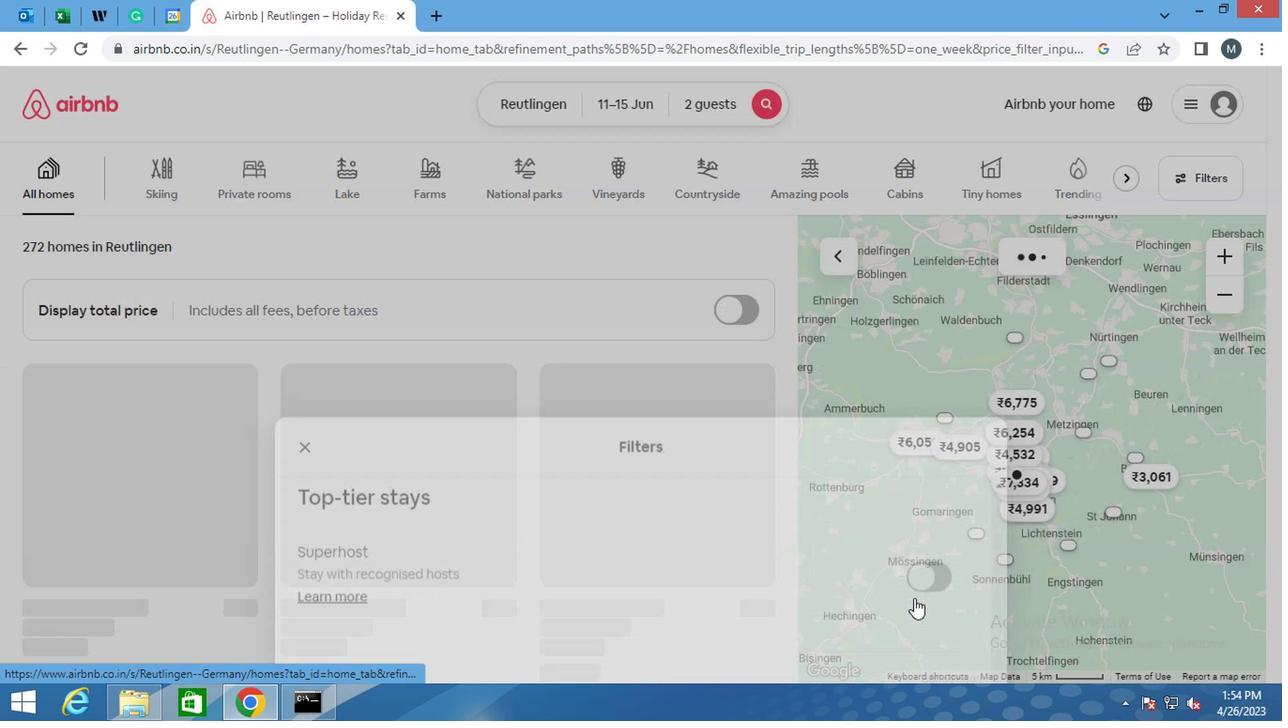 
